 Task: Discover repositories using the "Repositories" tab on user profiles.
Action: Mouse moved to (696, 52)
Screenshot: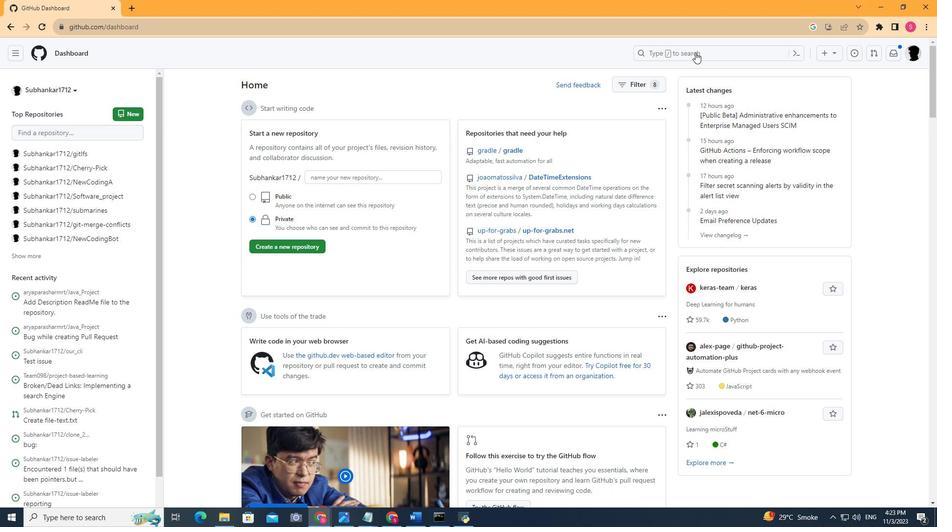 
Action: Mouse pressed left at (696, 52)
Screenshot: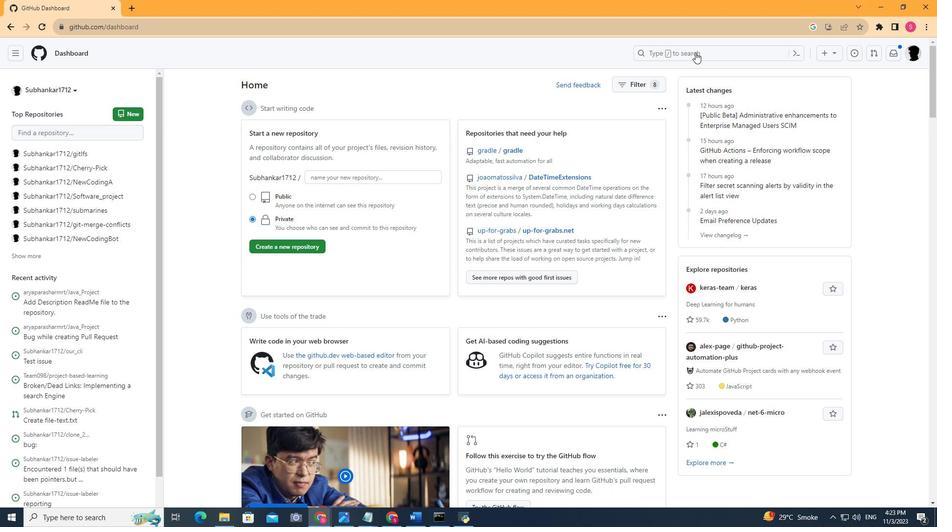 
Action: Key pressed <Key.shift>Da<Key.backspace>mitry<Key.space><Key.shift>Baranovskiy<Key.enter>
Screenshot: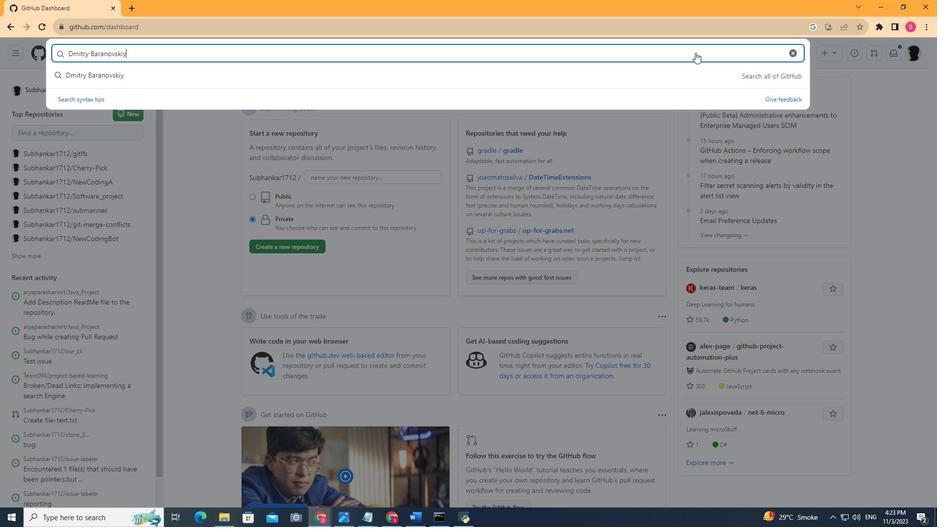 
Action: Mouse moved to (51, 187)
Screenshot: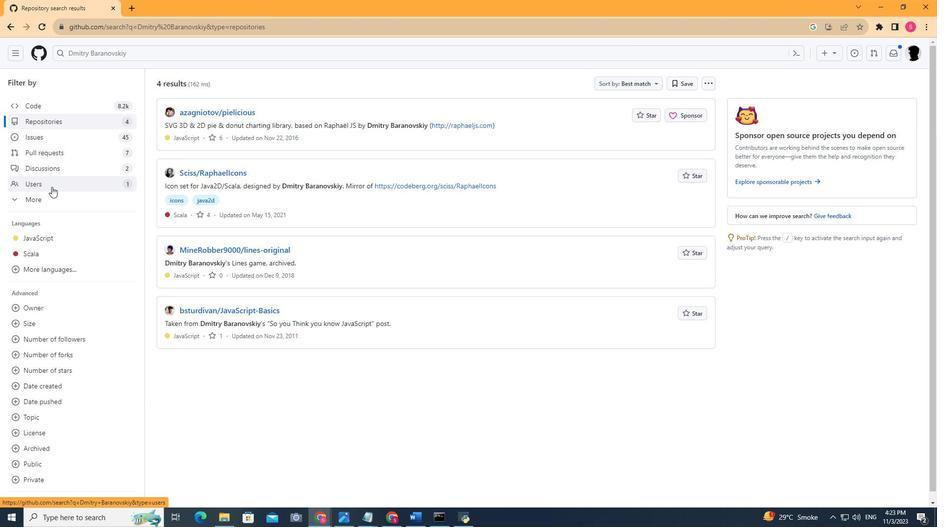 
Action: Mouse pressed left at (51, 187)
Screenshot: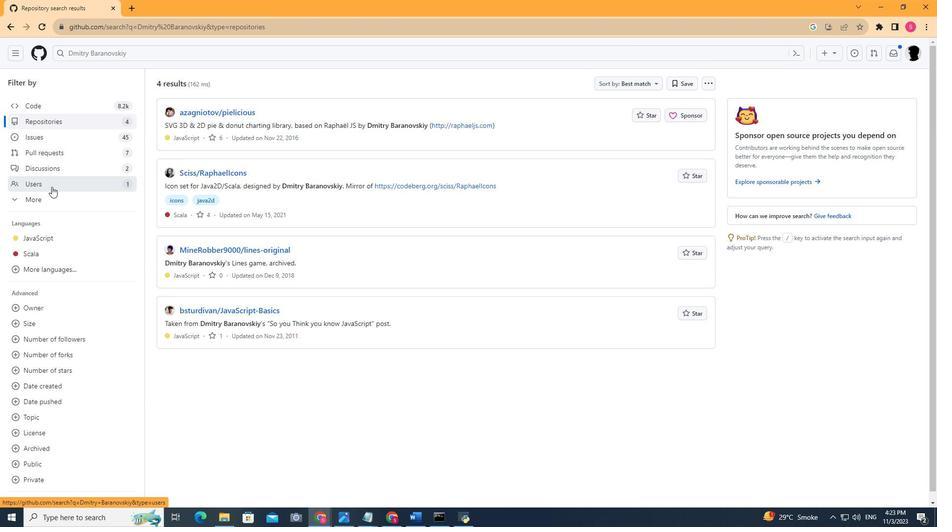 
Action: Mouse moved to (244, 110)
Screenshot: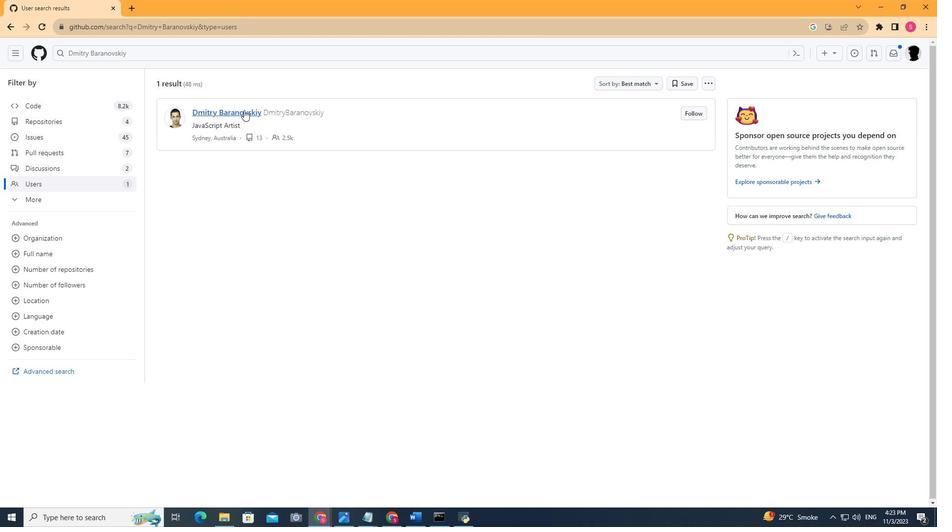 
Action: Mouse pressed left at (244, 110)
Screenshot: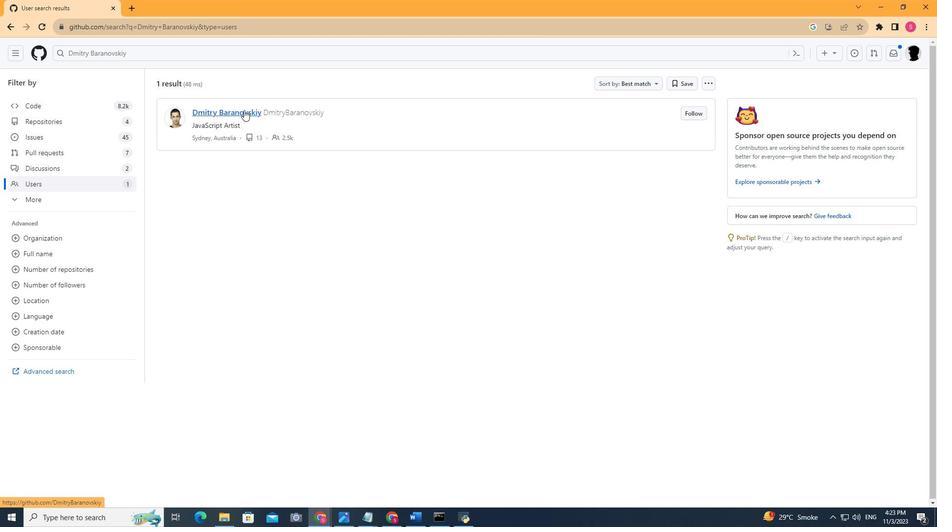
Action: Mouse moved to (90, 72)
Screenshot: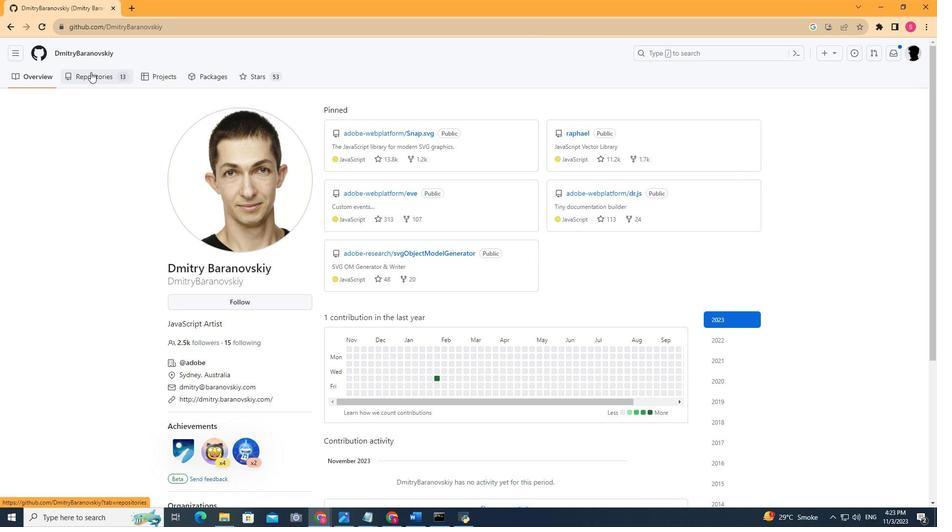 
Action: Mouse pressed left at (90, 72)
Screenshot: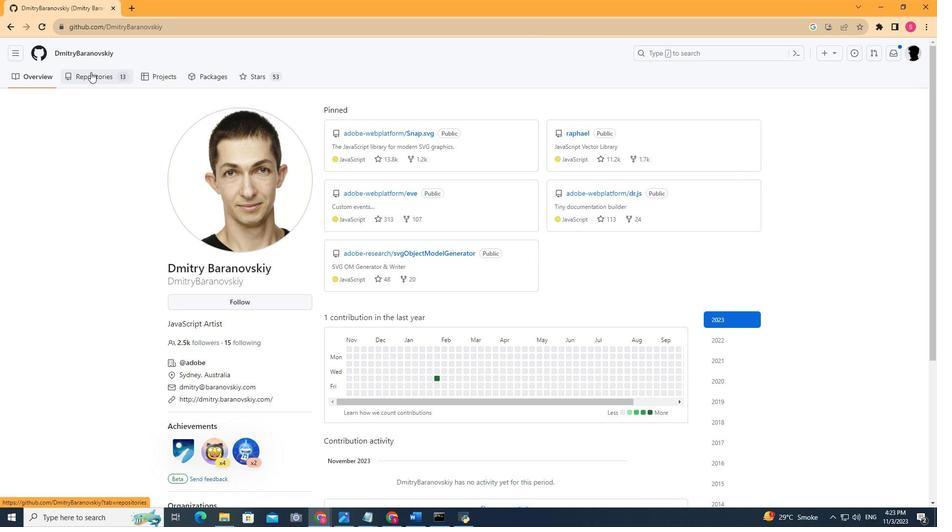 
Action: Mouse moved to (343, 145)
Screenshot: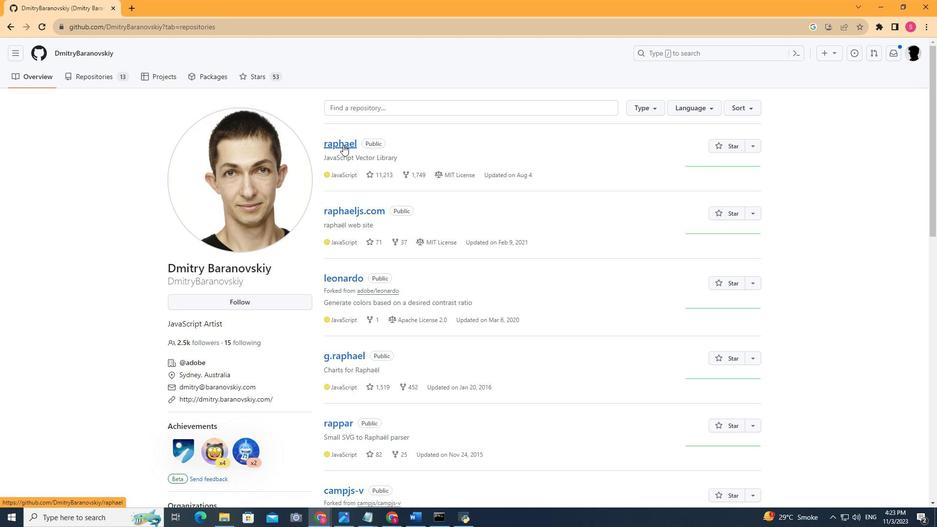 
Action: Mouse scrolled (343, 144) with delta (0, 0)
Screenshot: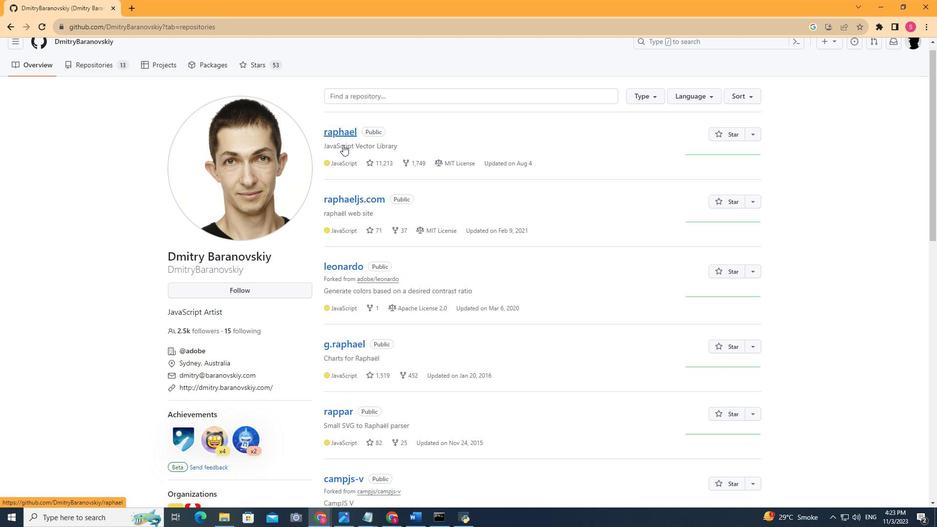 
Action: Mouse scrolled (343, 144) with delta (0, 0)
Screenshot: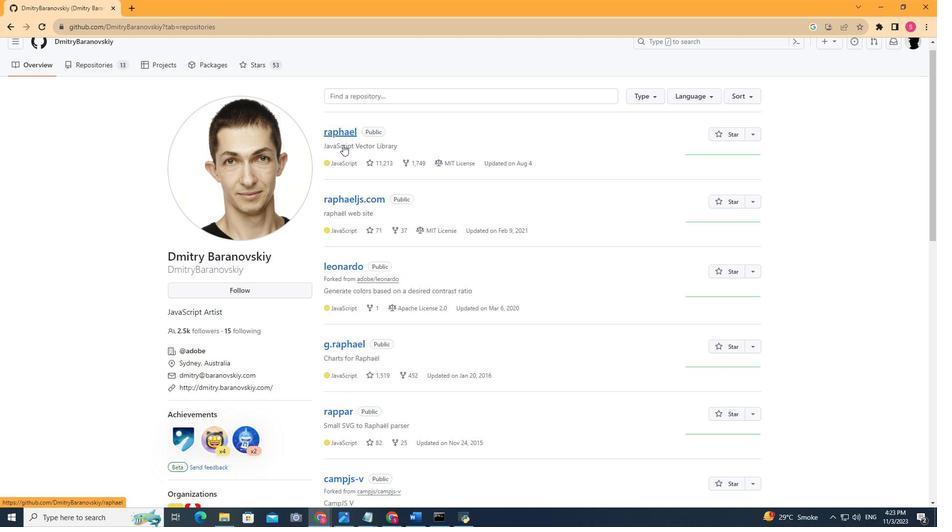 
Action: Mouse scrolled (343, 144) with delta (0, 0)
Screenshot: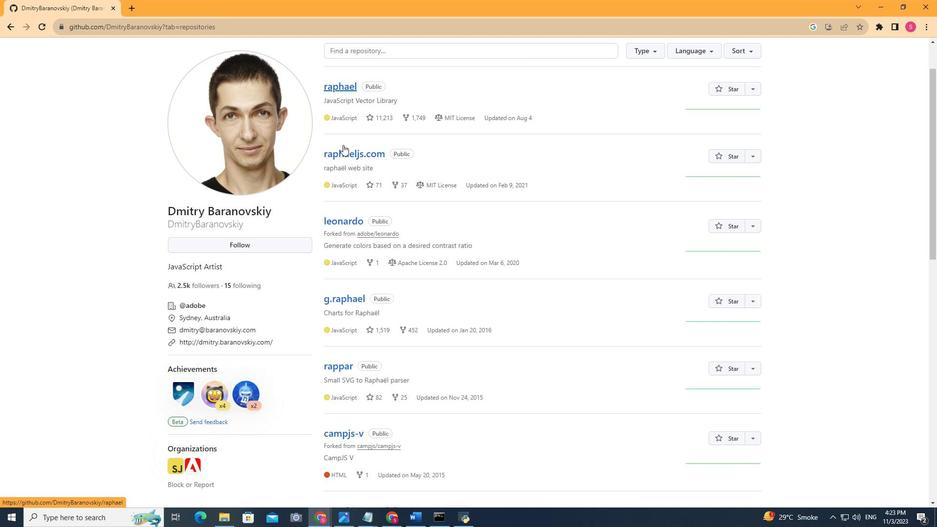 
Action: Mouse scrolled (343, 144) with delta (0, 0)
Screenshot: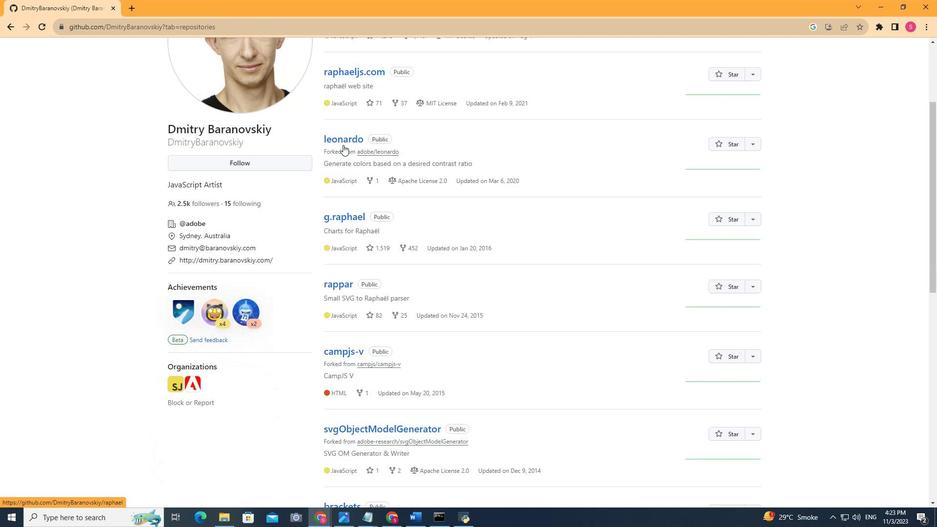 
Action: Mouse scrolled (343, 144) with delta (0, 0)
Screenshot: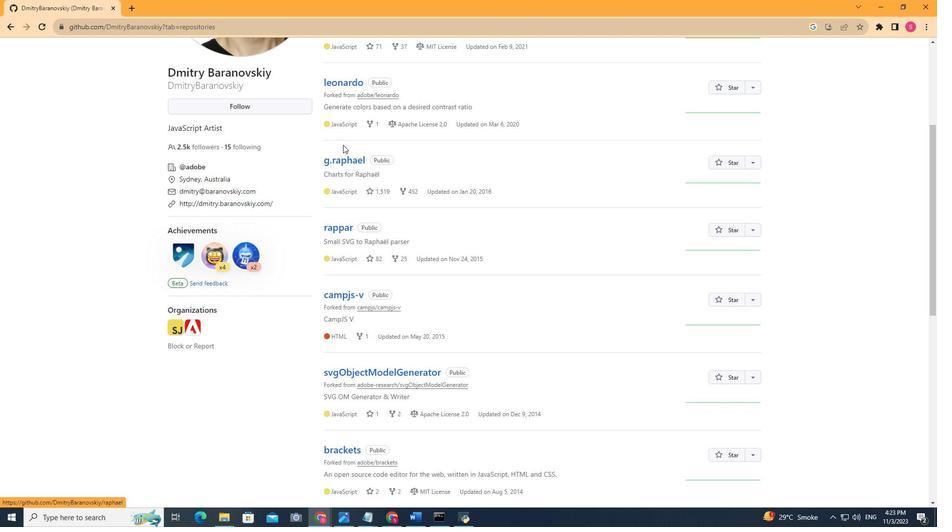 
Action: Mouse scrolled (343, 144) with delta (0, 0)
Screenshot: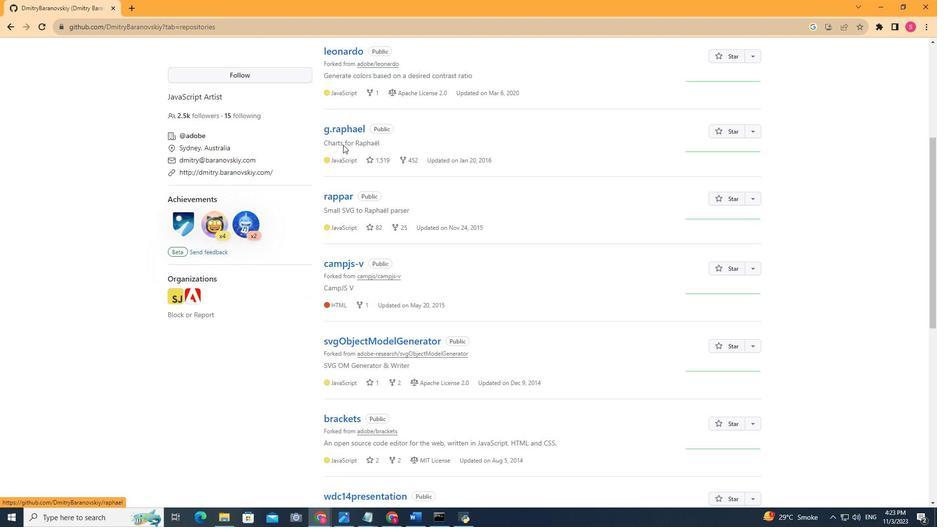 
Action: Mouse scrolled (343, 144) with delta (0, 0)
Screenshot: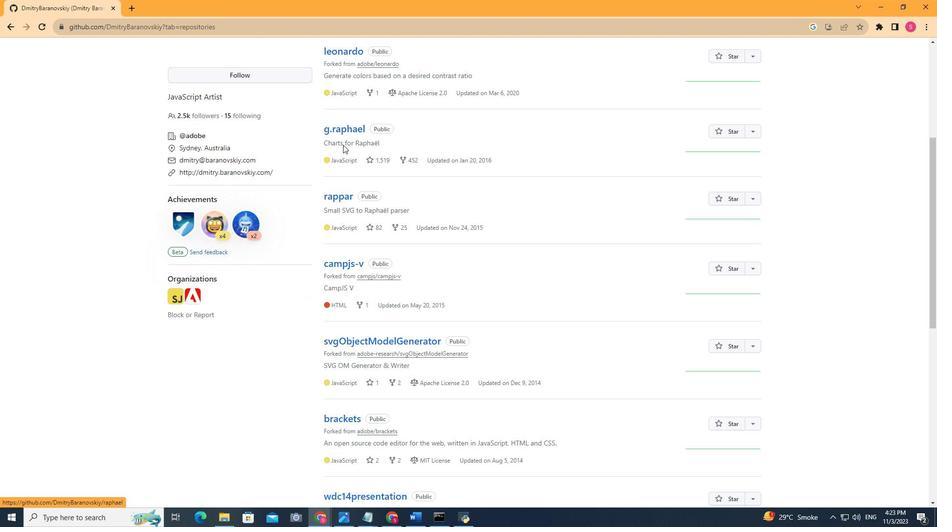 
Action: Mouse scrolled (343, 144) with delta (0, 0)
Screenshot: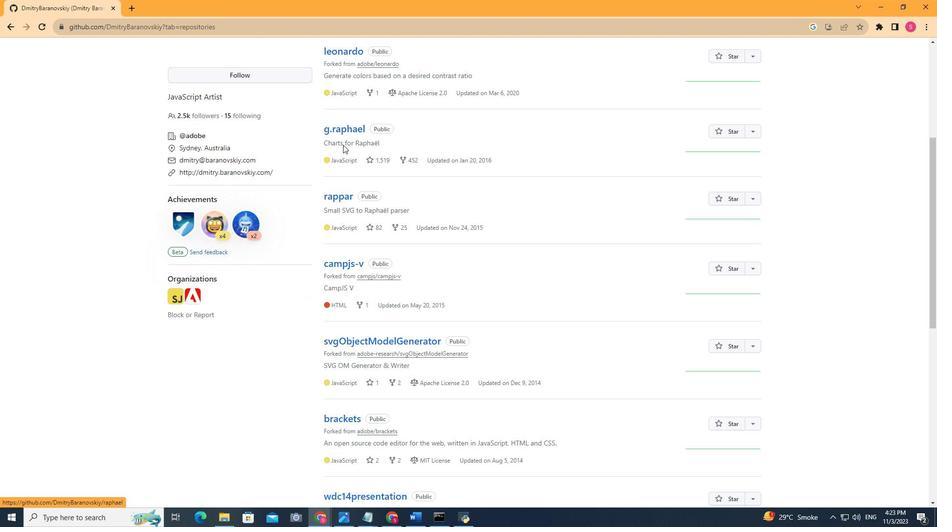 
Action: Mouse scrolled (343, 144) with delta (0, 0)
Screenshot: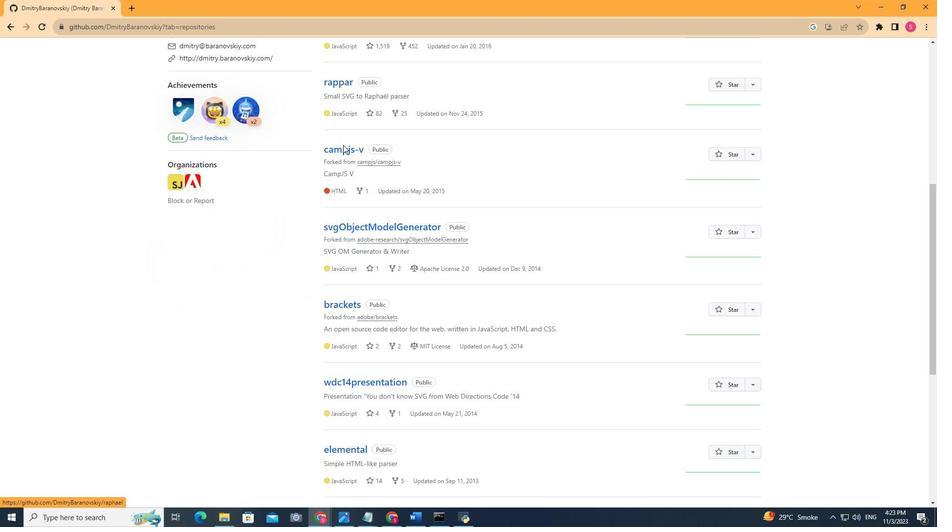 
Action: Mouse scrolled (343, 144) with delta (0, 0)
Screenshot: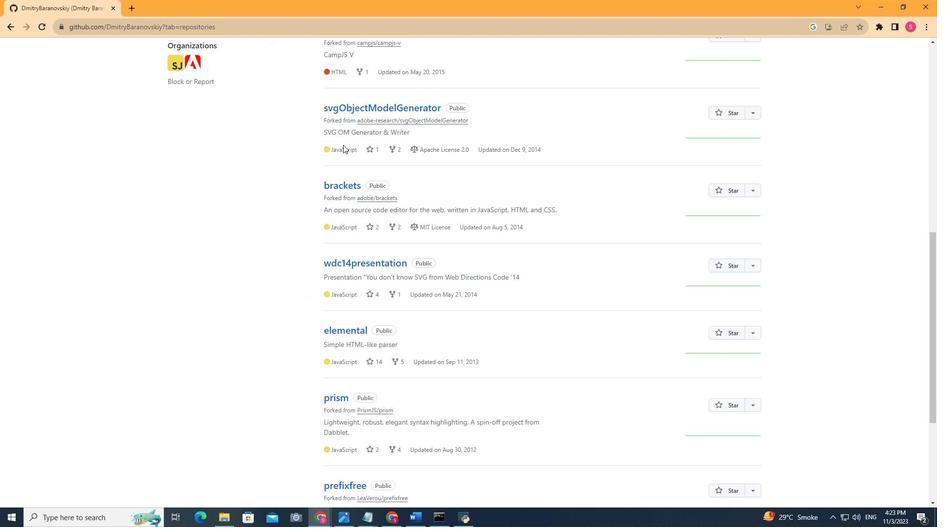 
Action: Mouse scrolled (343, 144) with delta (0, 0)
Screenshot: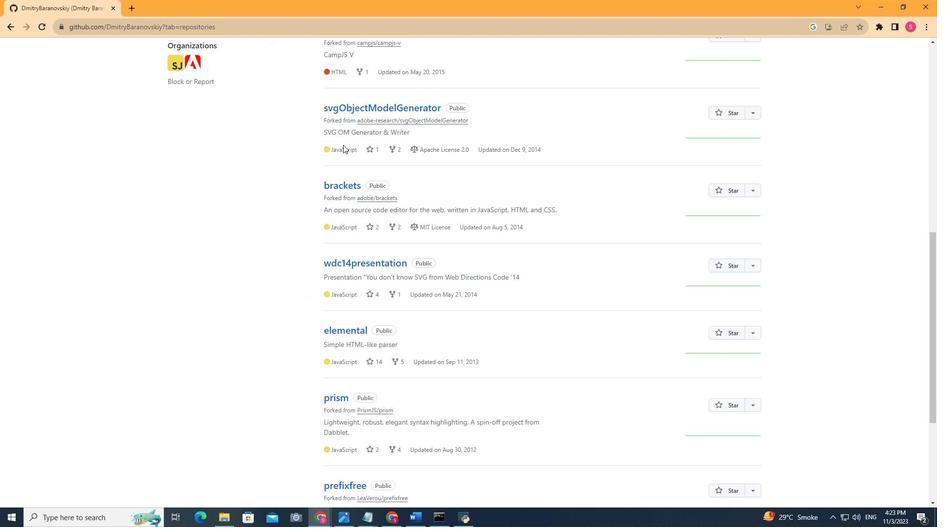 
Action: Mouse scrolled (343, 144) with delta (0, 0)
Screenshot: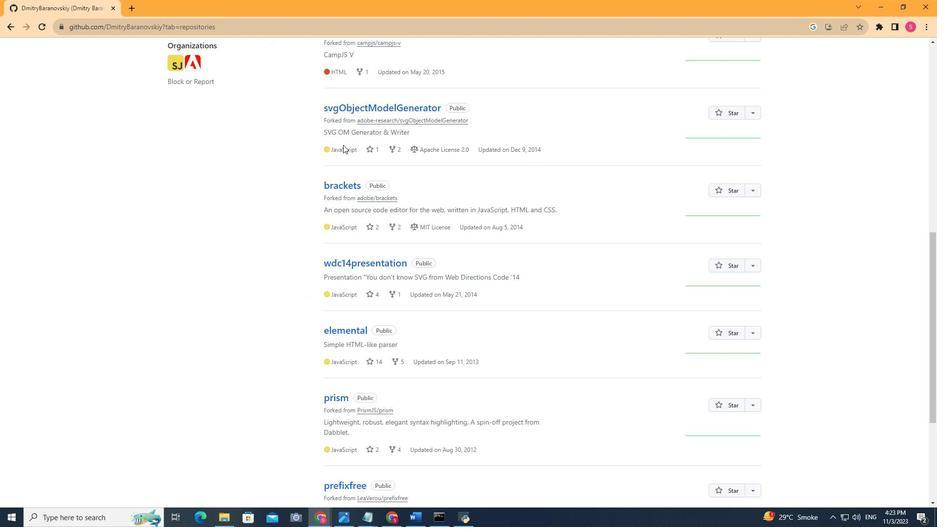 
Action: Mouse scrolled (343, 144) with delta (0, 0)
Screenshot: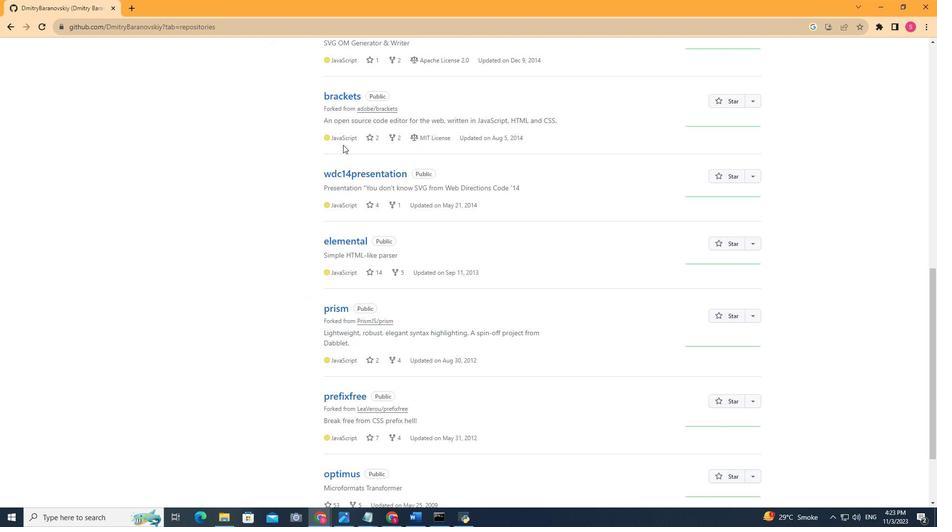 
Action: Mouse scrolled (343, 144) with delta (0, 0)
Screenshot: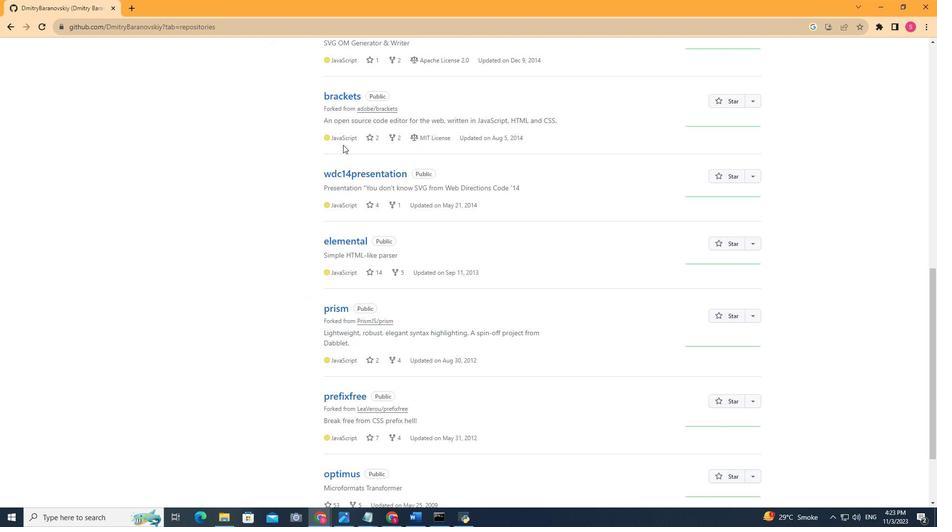 
Action: Mouse scrolled (343, 144) with delta (0, 0)
Screenshot: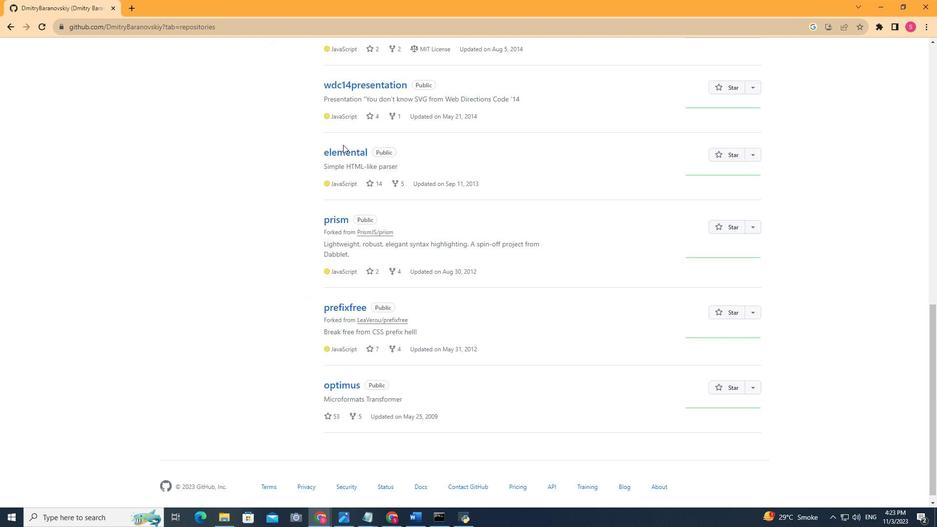 
Action: Mouse scrolled (343, 145) with delta (0, 0)
Screenshot: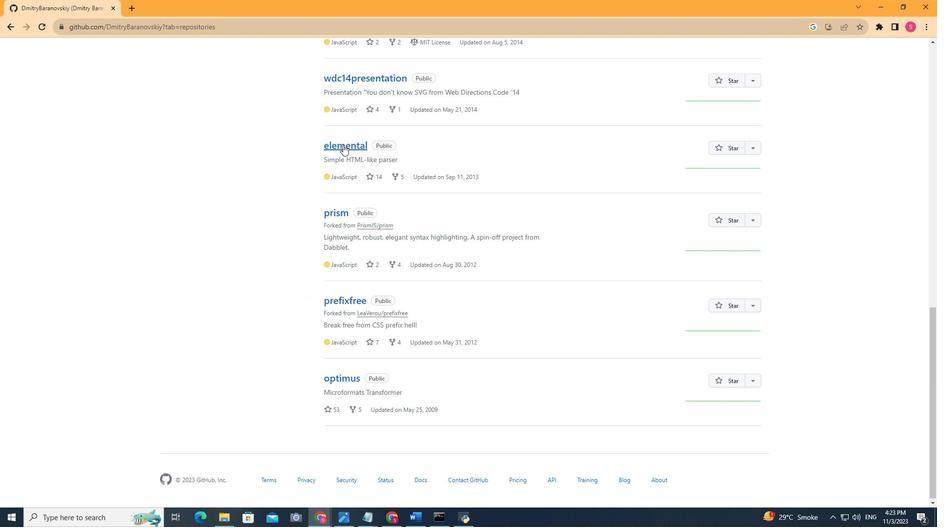 
Action: Mouse scrolled (343, 145) with delta (0, 0)
Screenshot: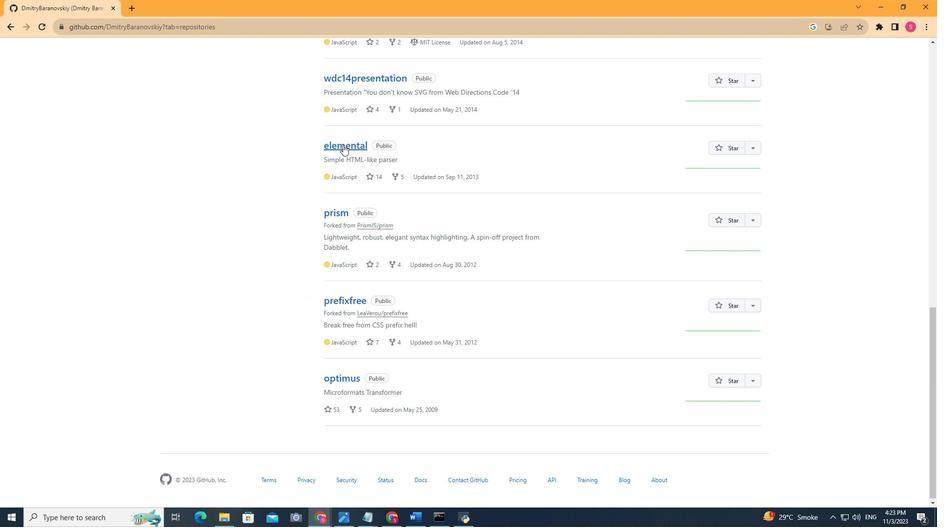 
Action: Mouse scrolled (343, 145) with delta (0, 0)
Screenshot: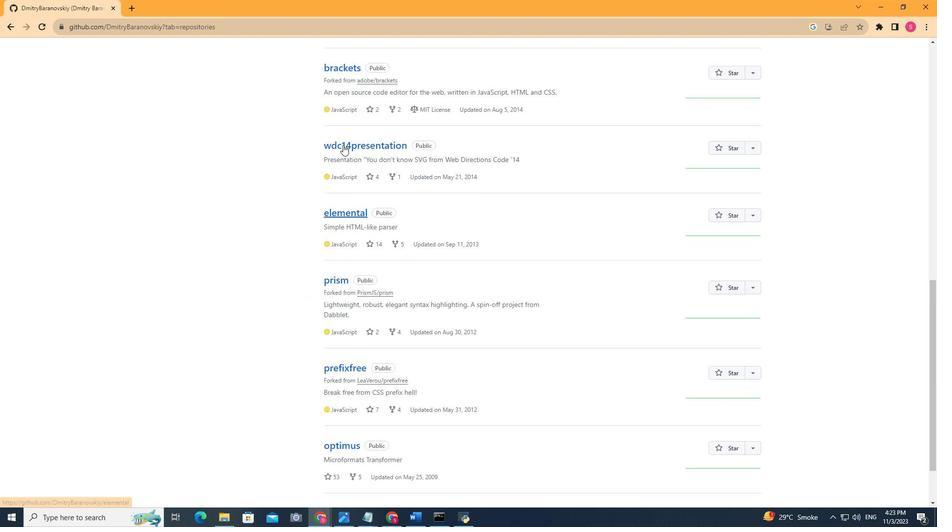 
Action: Mouse scrolled (343, 145) with delta (0, 0)
Screenshot: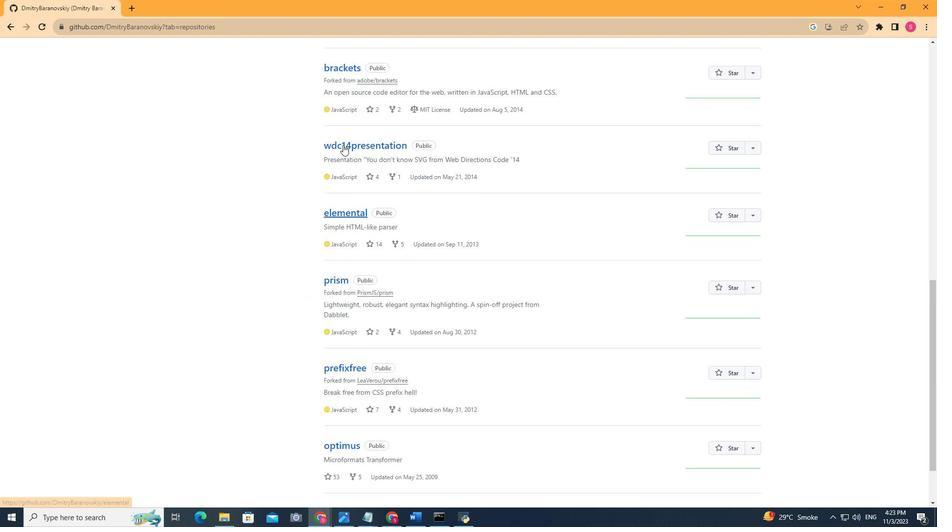 
Action: Mouse scrolled (343, 145) with delta (0, 0)
Screenshot: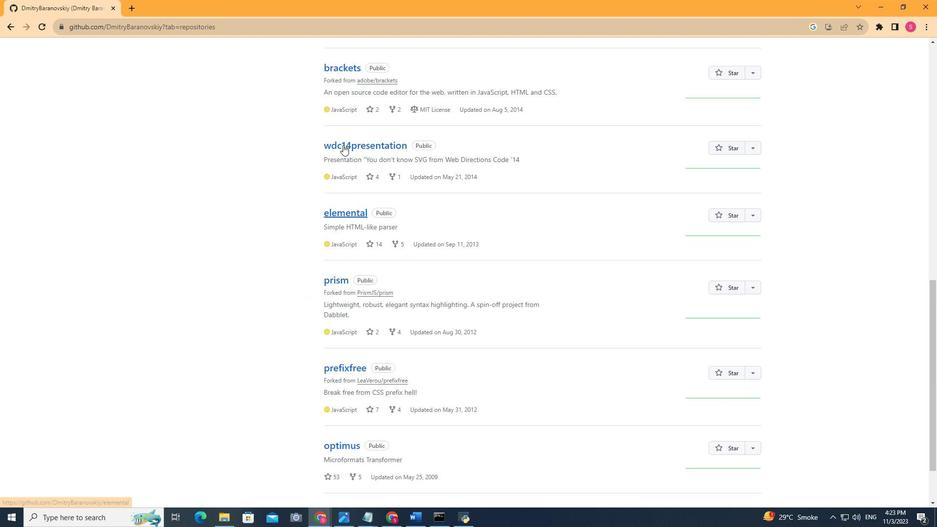 
Action: Mouse scrolled (343, 145) with delta (0, 0)
Screenshot: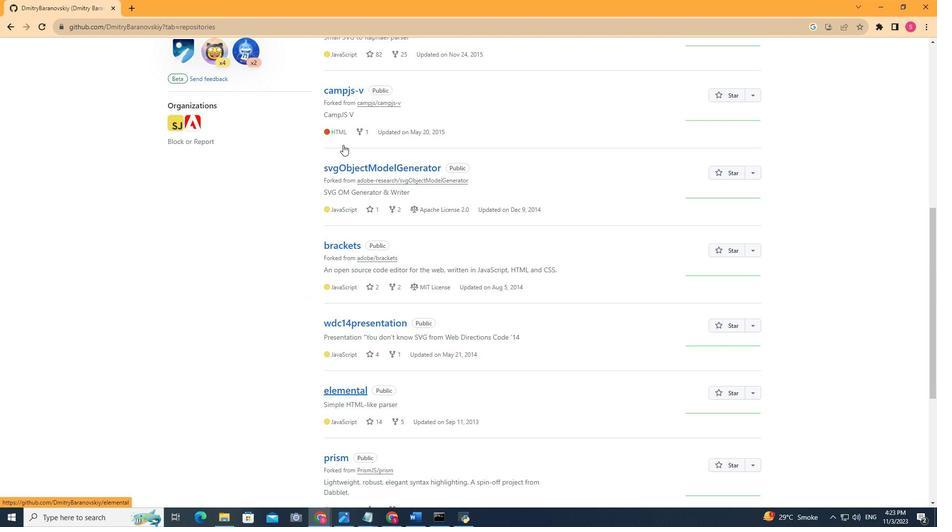 
Action: Mouse scrolled (343, 145) with delta (0, 0)
Screenshot: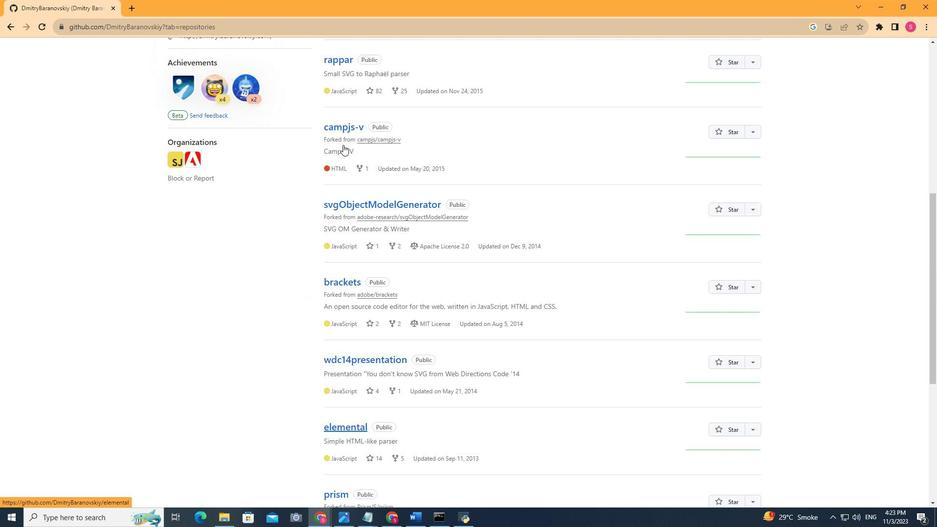 
Action: Mouse scrolled (343, 145) with delta (0, 0)
Screenshot: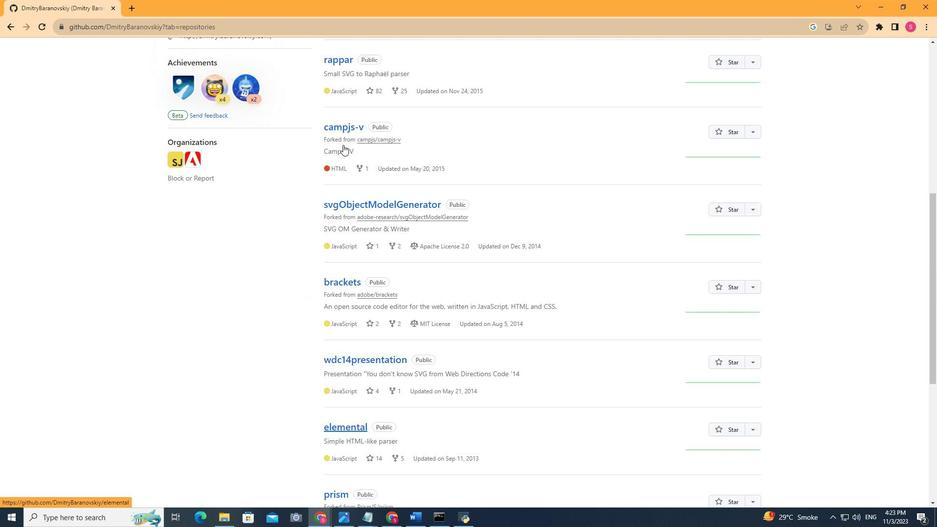 
Action: Mouse scrolled (343, 145) with delta (0, 0)
Screenshot: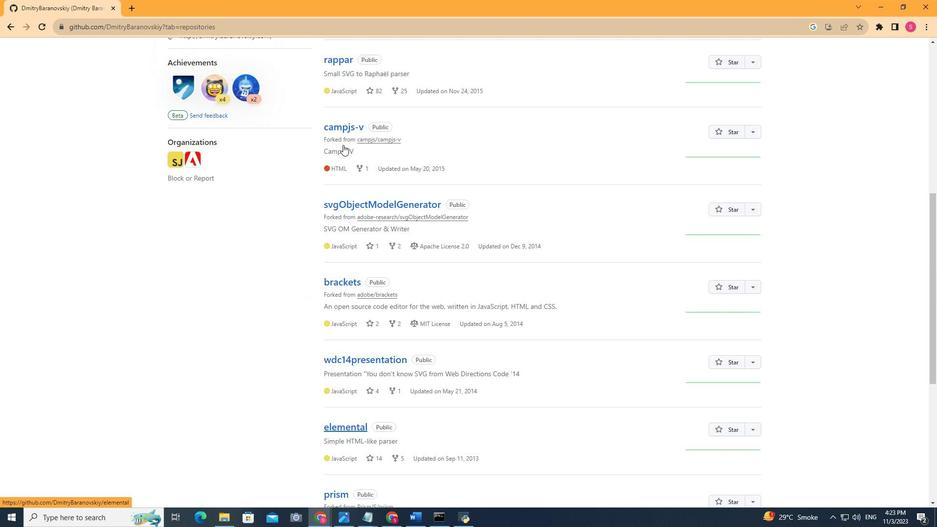 
Action: Mouse scrolled (343, 145) with delta (0, 0)
Screenshot: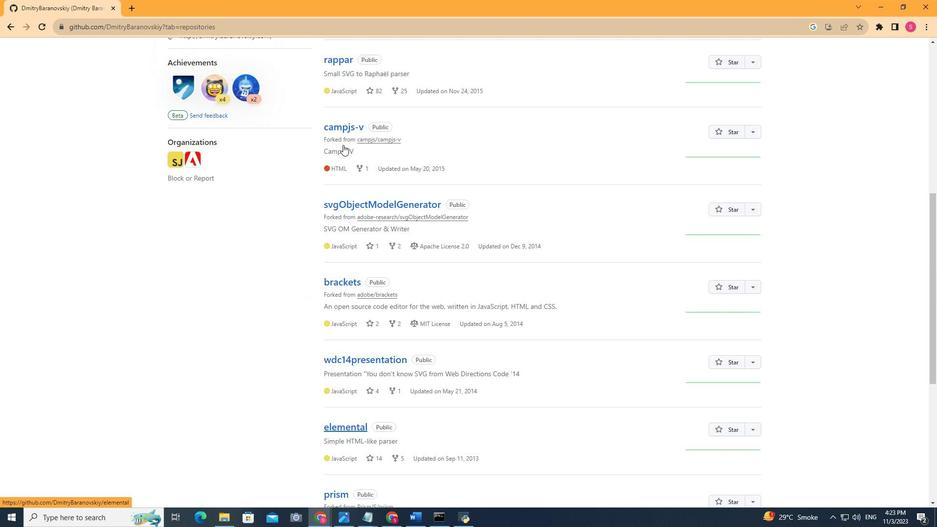 
Action: Mouse moved to (343, 145)
Screenshot: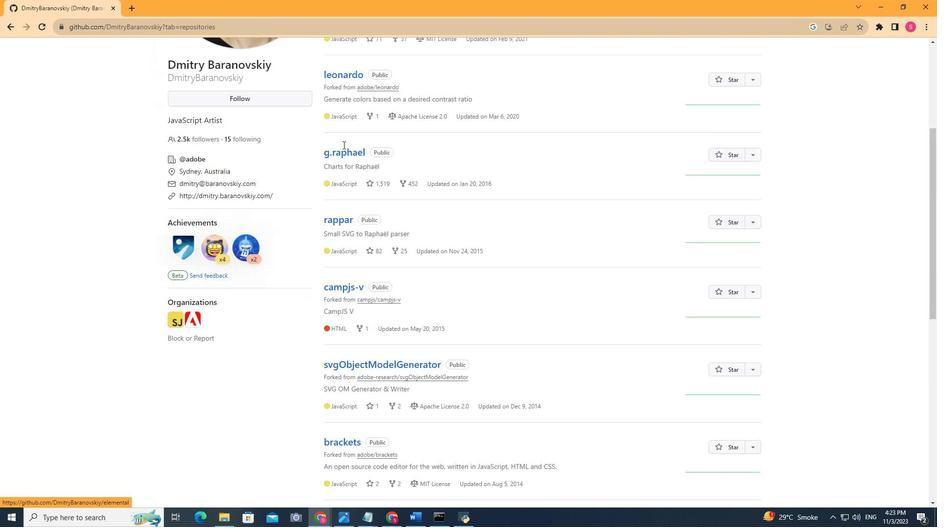 
Action: Mouse scrolled (343, 145) with delta (0, 0)
Screenshot: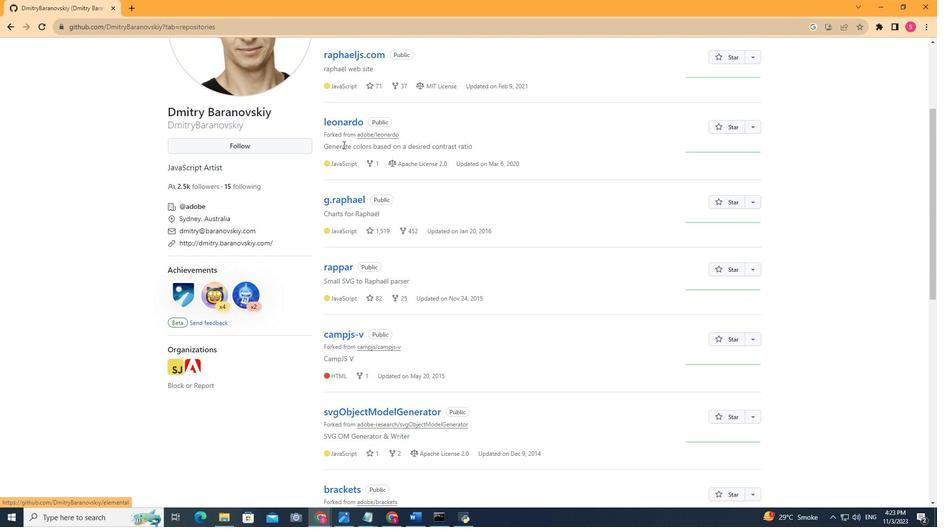 
Action: Mouse scrolled (343, 145) with delta (0, 0)
Screenshot: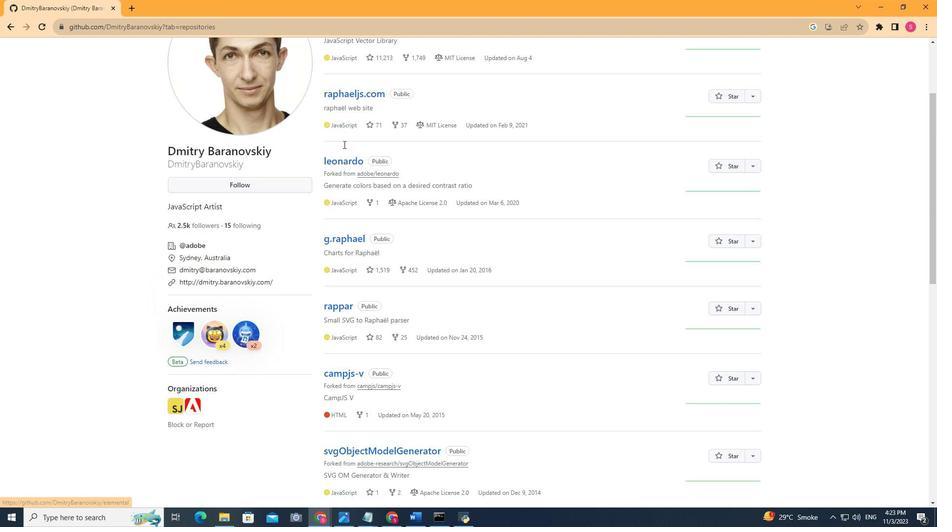 
Action: Mouse scrolled (343, 145) with delta (0, 0)
Screenshot: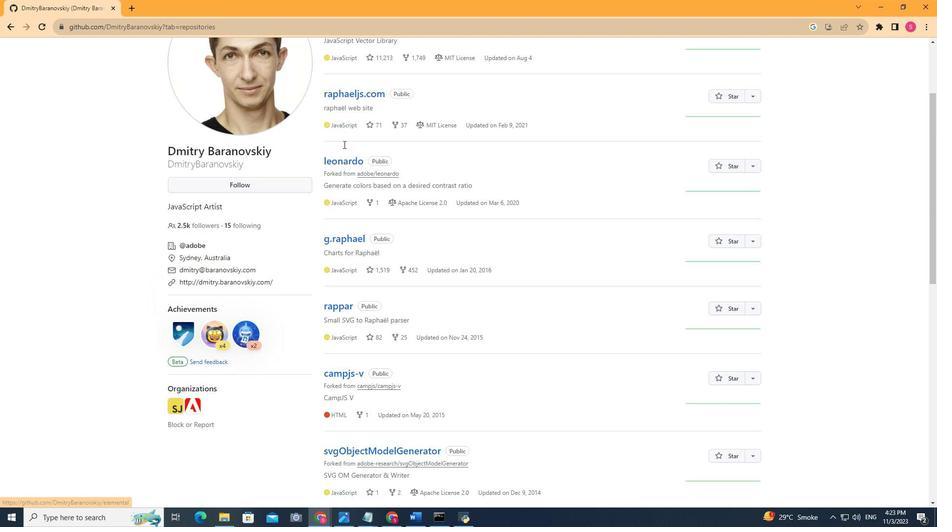 
Action: Mouse scrolled (343, 145) with delta (0, 0)
Screenshot: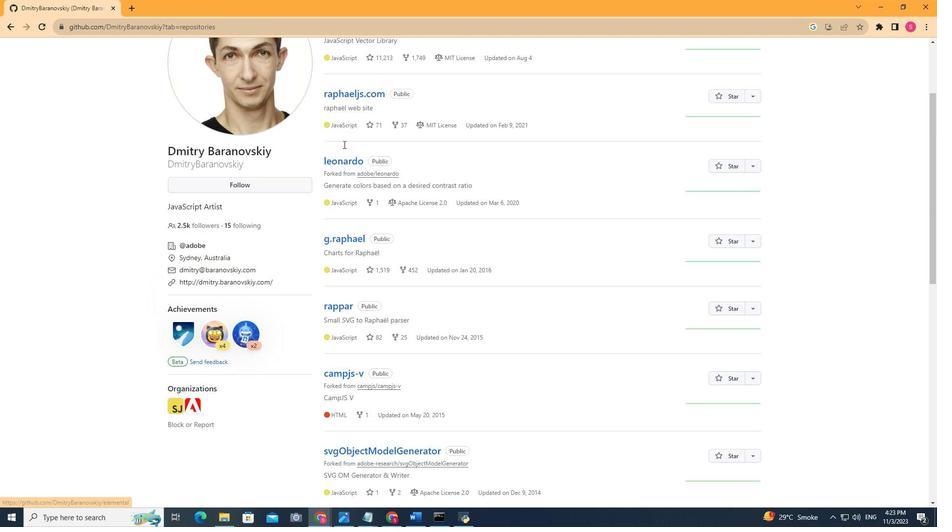 
Action: Mouse scrolled (343, 145) with delta (0, 0)
Screenshot: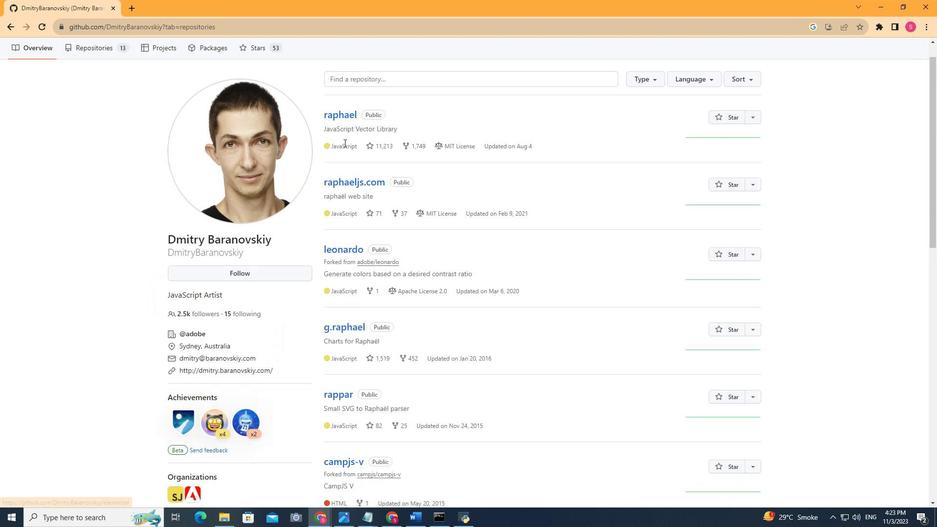 
Action: Mouse moved to (345, 141)
Screenshot: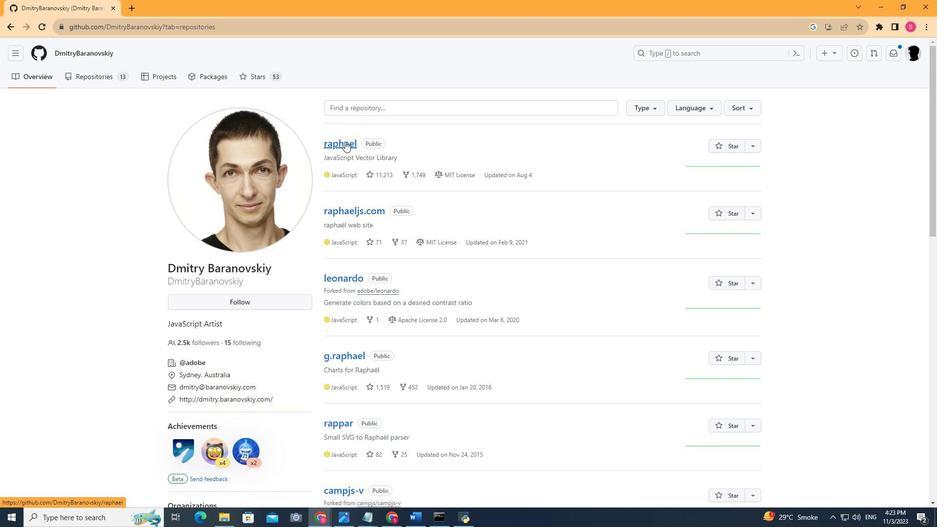 
Action: Mouse pressed left at (345, 141)
Screenshot: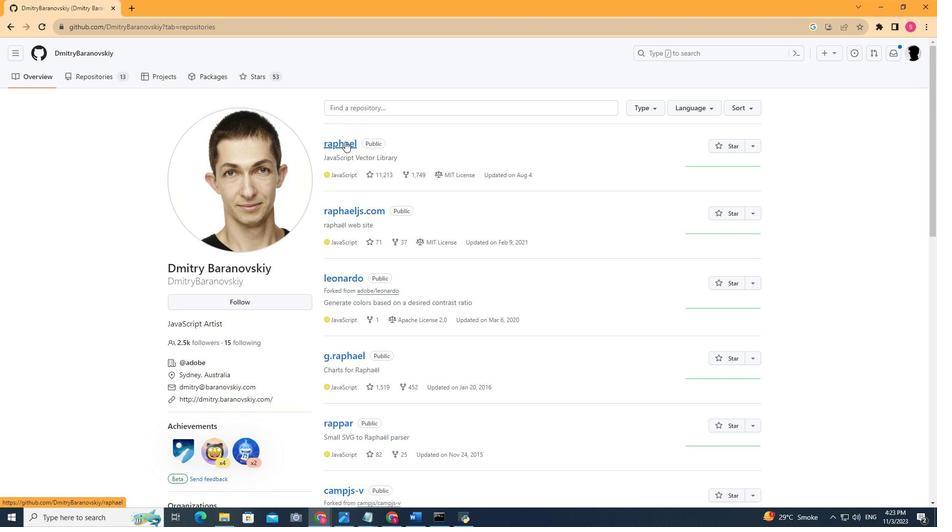 
Action: Mouse moved to (308, 144)
Screenshot: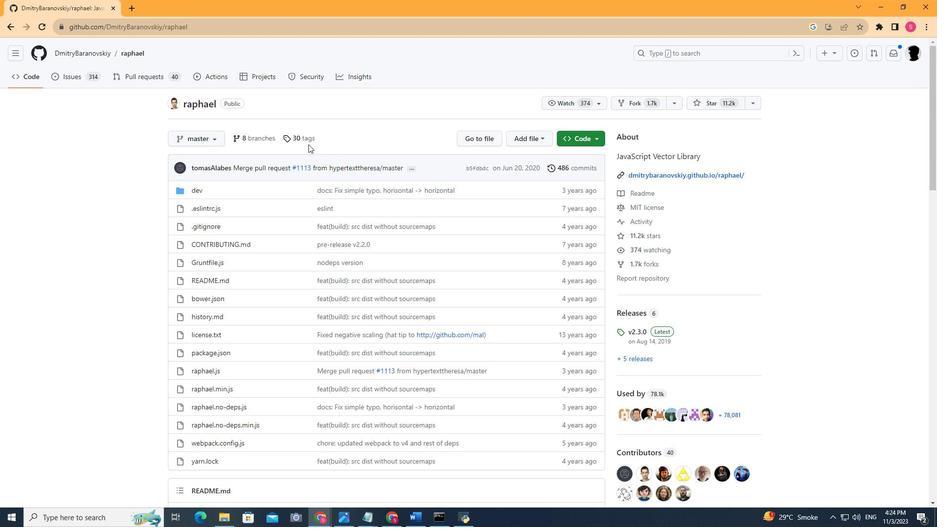 
Action: Mouse scrolled (308, 144) with delta (0, 0)
Screenshot: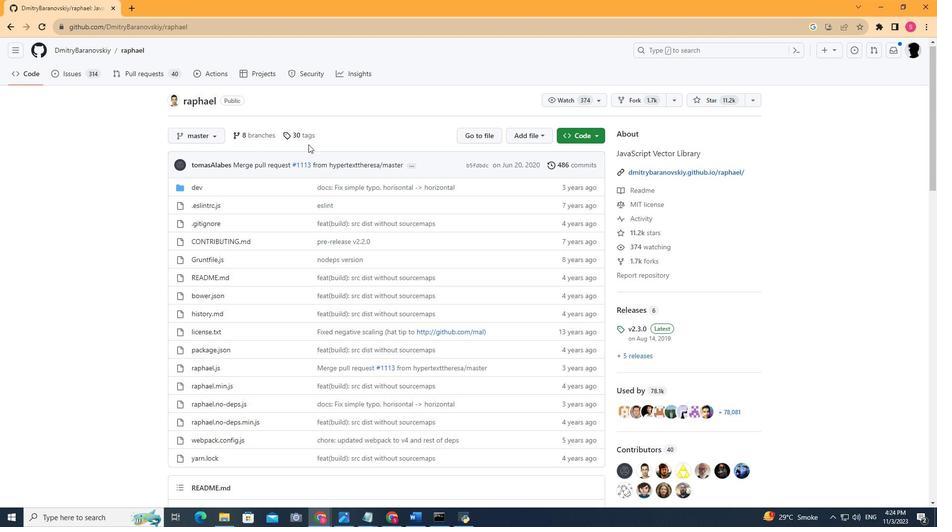 
Action: Mouse scrolled (308, 144) with delta (0, 0)
Screenshot: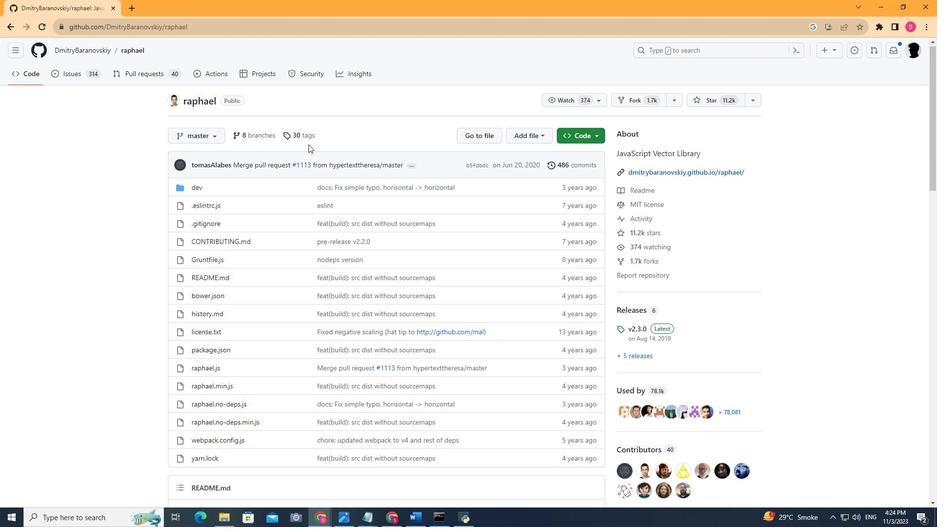 
Action: Mouse scrolled (308, 144) with delta (0, 0)
Screenshot: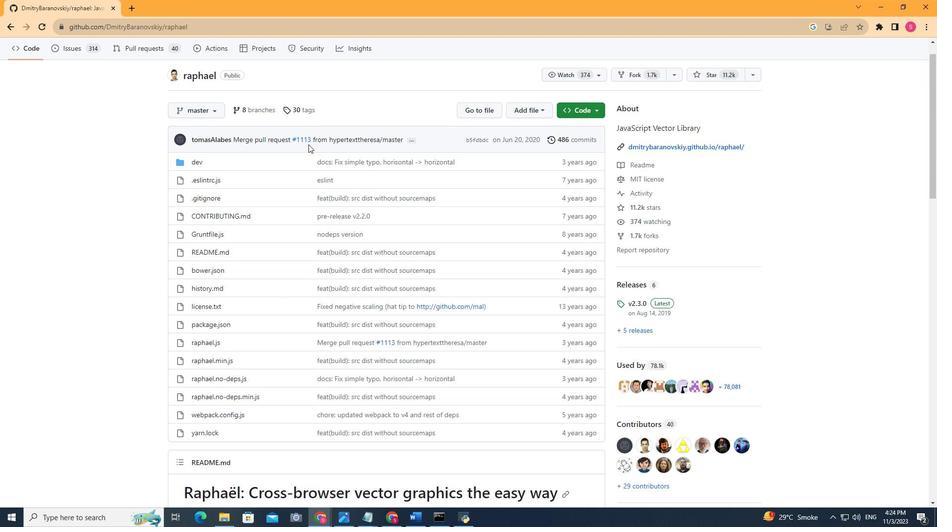 
Action: Mouse scrolled (308, 144) with delta (0, 0)
Screenshot: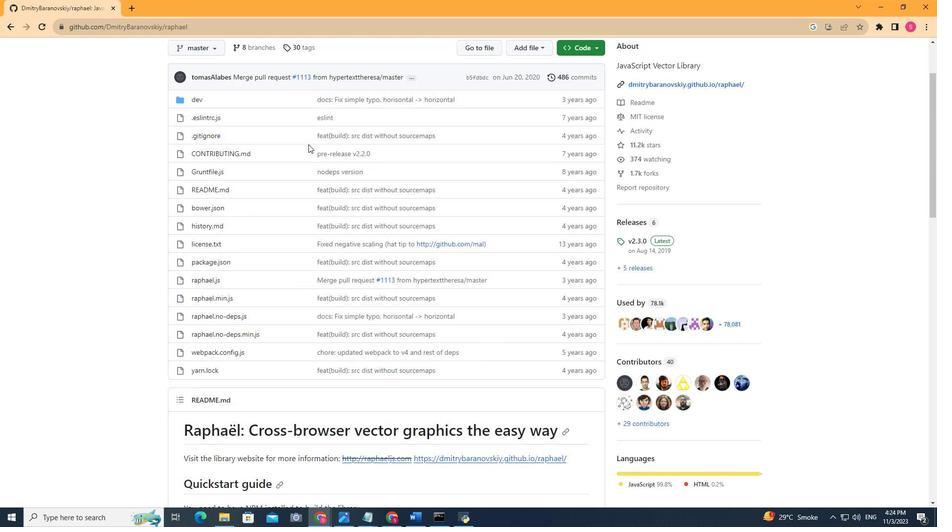 
Action: Mouse scrolled (308, 144) with delta (0, 0)
Screenshot: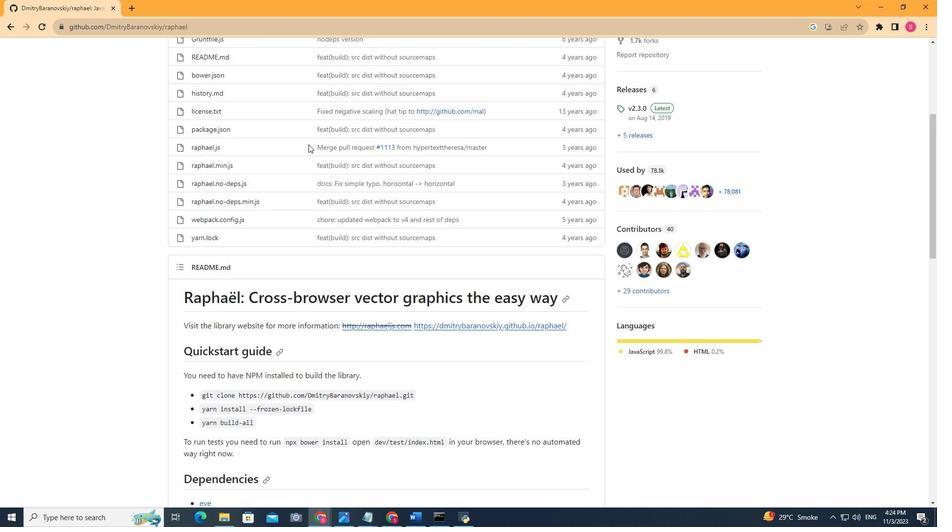 
Action: Mouse scrolled (308, 144) with delta (0, 0)
Screenshot: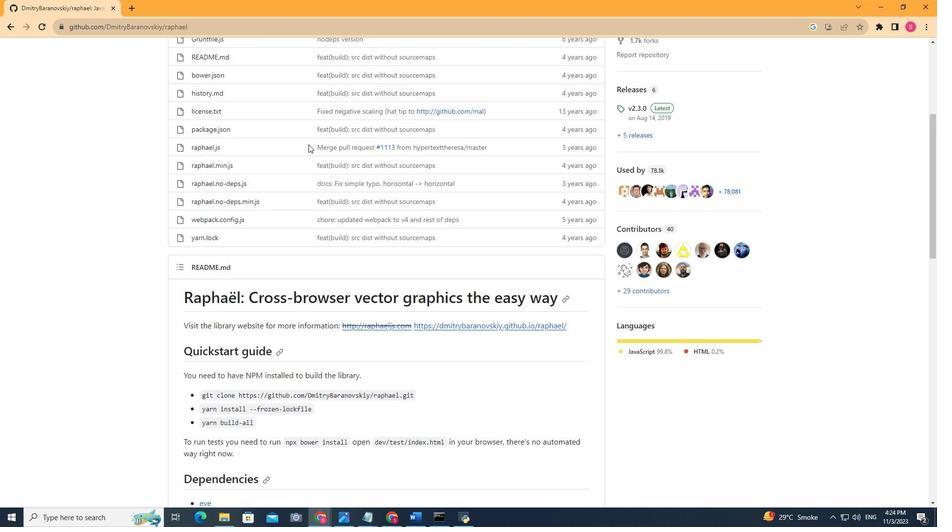 
Action: Mouse scrolled (308, 144) with delta (0, 0)
Screenshot: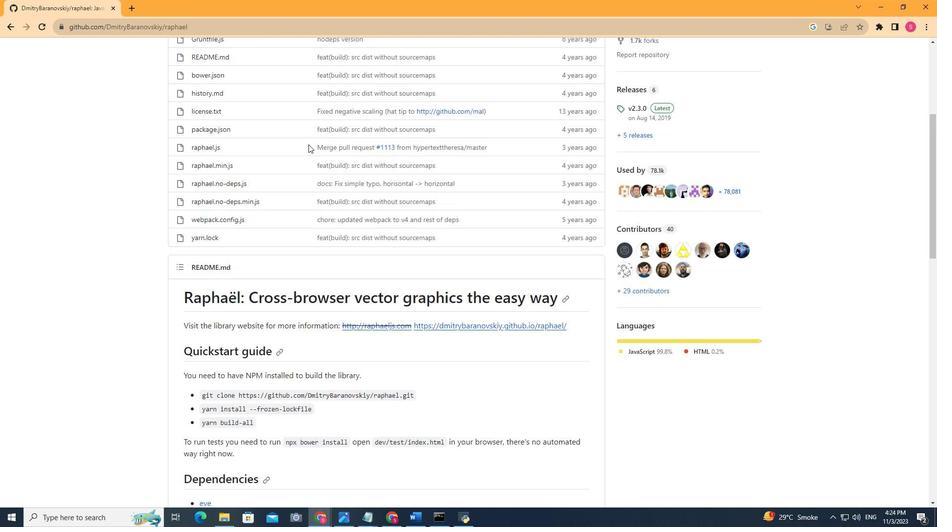 
Action: Mouse scrolled (308, 144) with delta (0, 0)
Screenshot: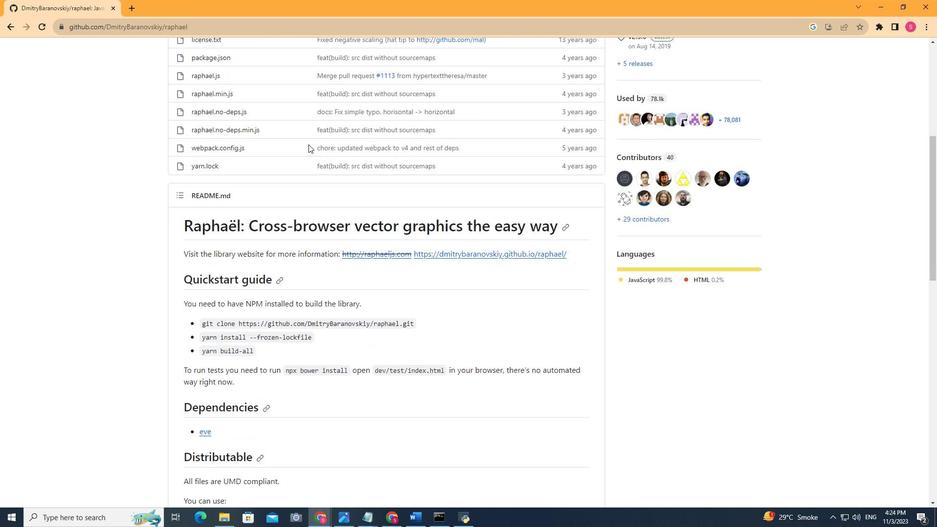 
Action: Mouse scrolled (308, 145) with delta (0, 0)
Screenshot: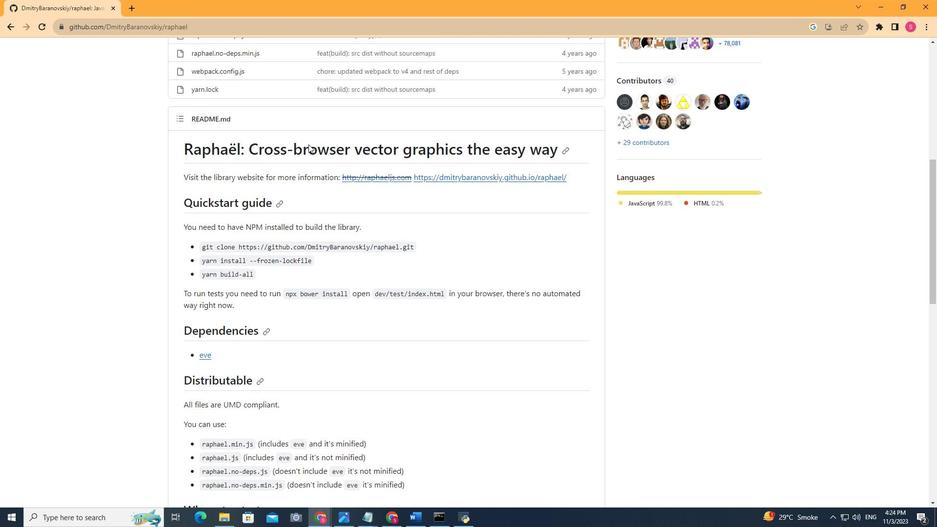 
Action: Mouse scrolled (308, 145) with delta (0, 0)
Screenshot: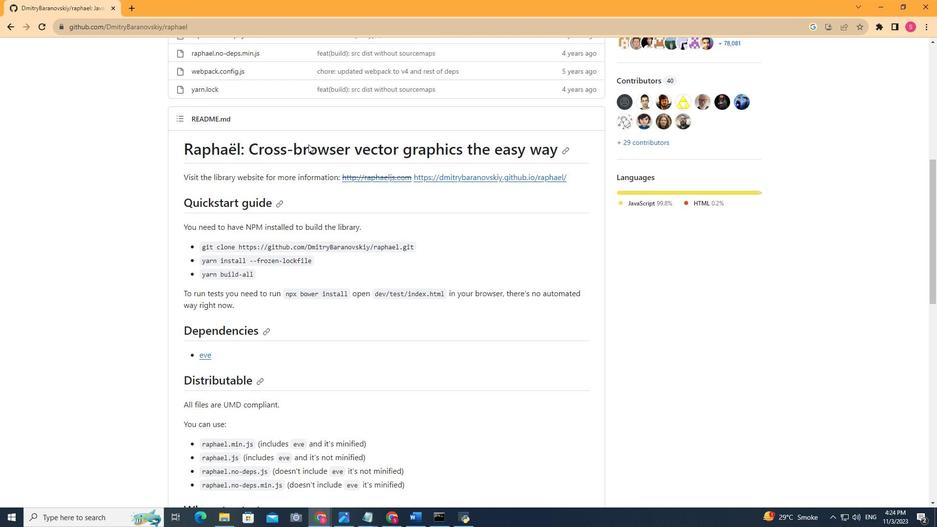 
Action: Mouse scrolled (308, 145) with delta (0, 0)
Screenshot: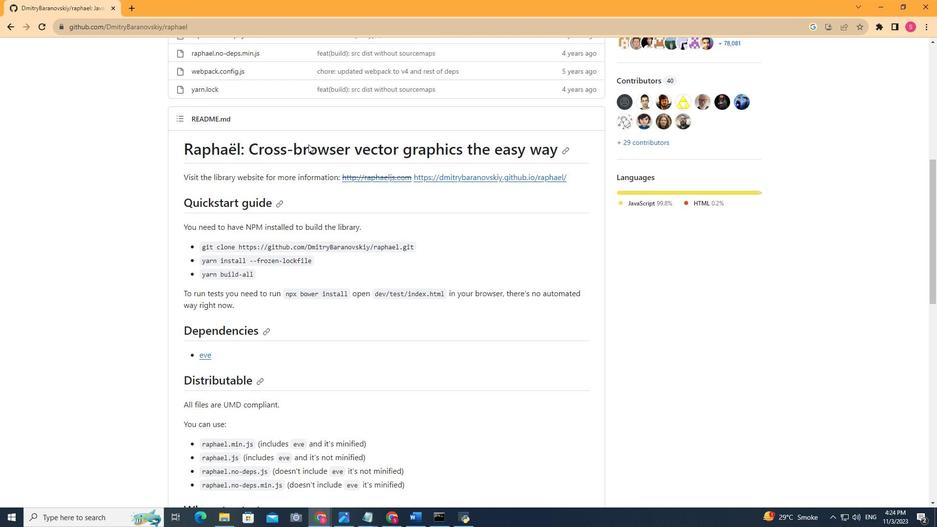 
Action: Mouse scrolled (308, 145) with delta (0, 0)
Screenshot: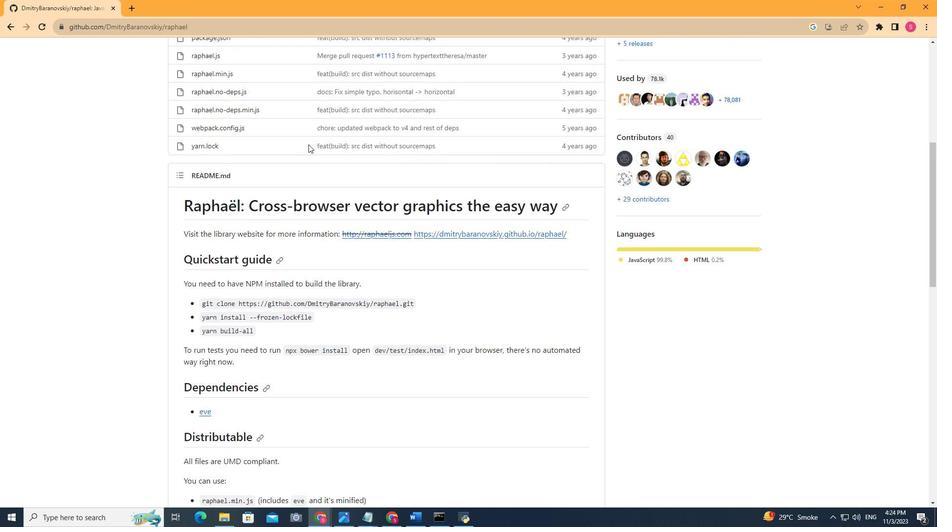 
Action: Mouse scrolled (308, 145) with delta (0, 0)
Screenshot: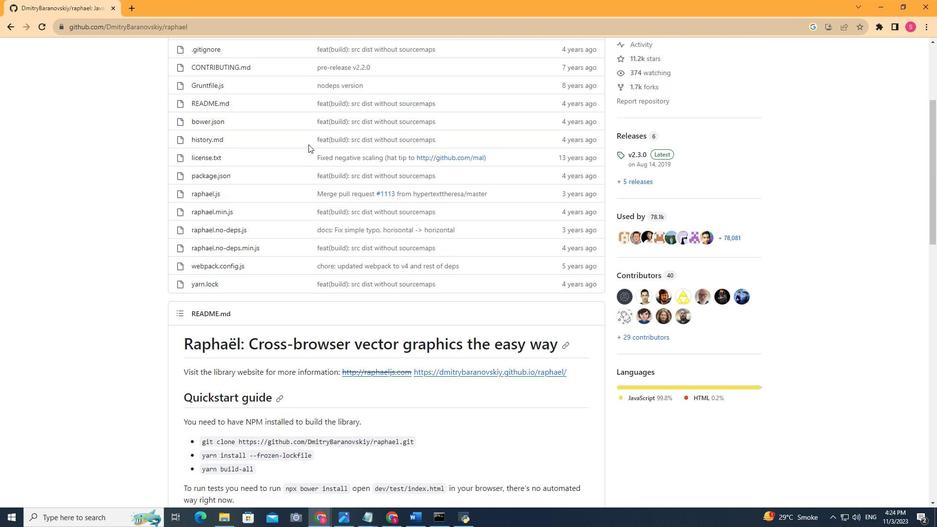 
Action: Mouse scrolled (308, 145) with delta (0, 0)
Screenshot: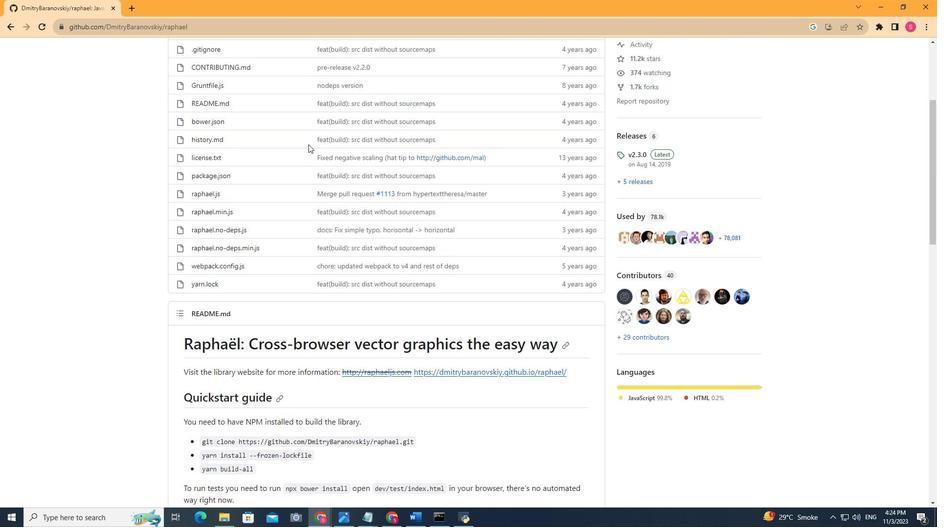 
Action: Mouse scrolled (308, 145) with delta (0, 0)
Screenshot: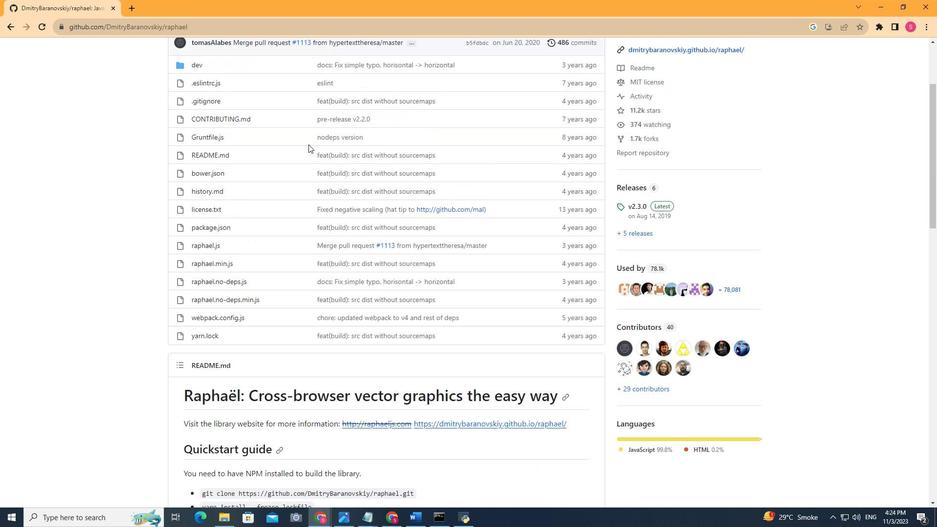 
Action: Mouse scrolled (308, 145) with delta (0, 0)
Screenshot: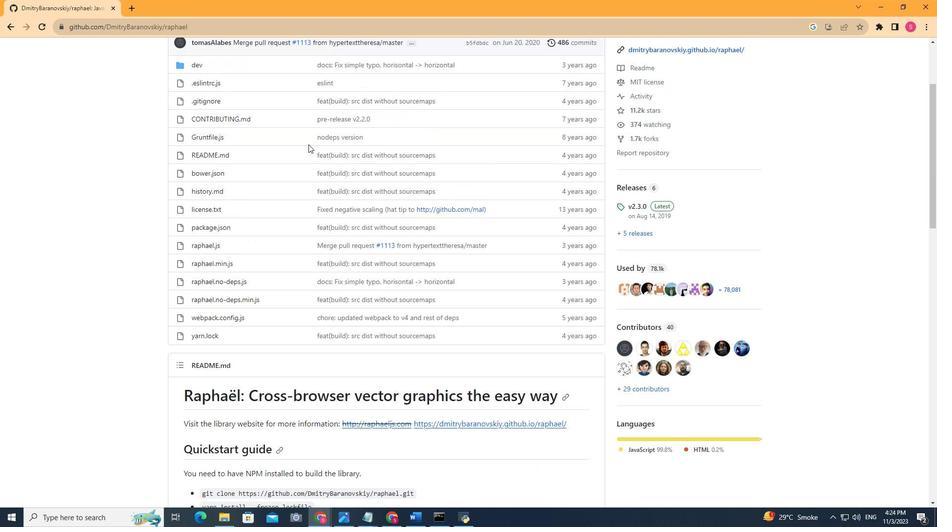 
Action: Mouse scrolled (308, 145) with delta (0, 0)
Screenshot: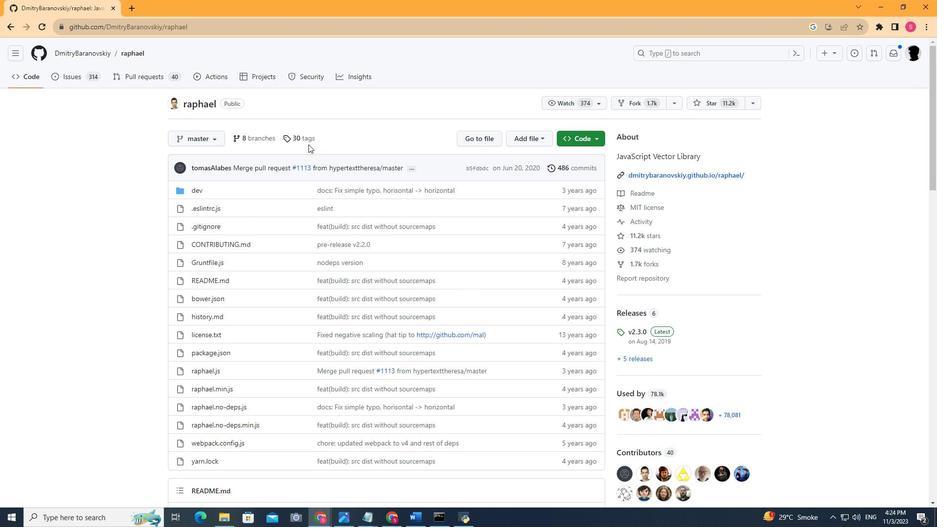 
Action: Mouse scrolled (308, 145) with delta (0, 0)
Screenshot: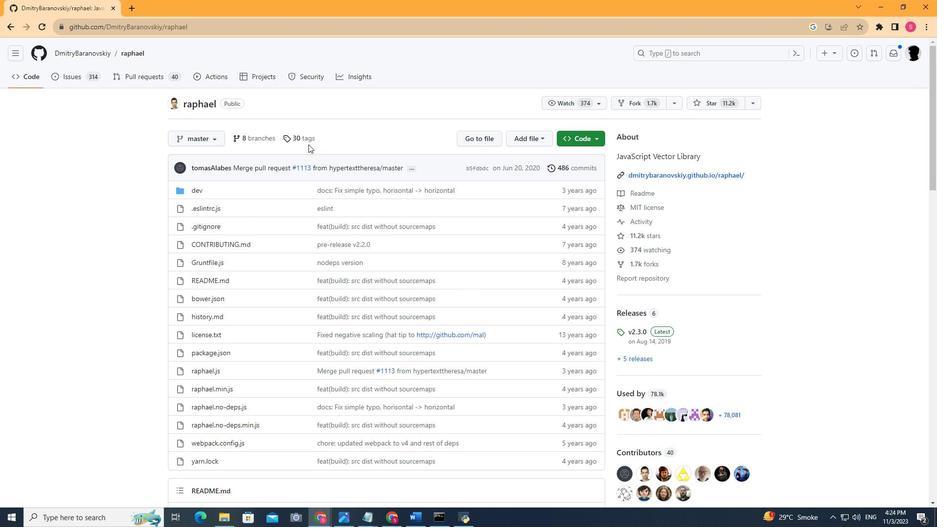 
Action: Mouse scrolled (308, 145) with delta (0, 0)
Screenshot: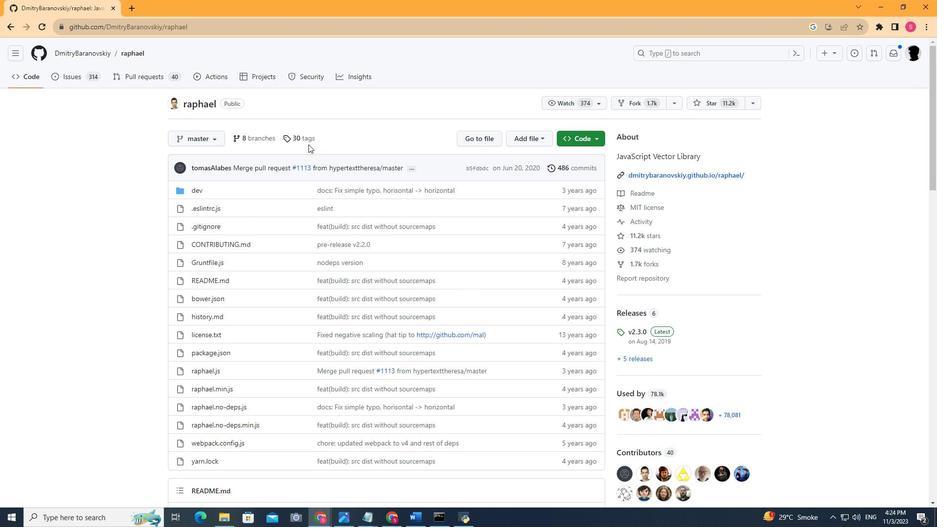 
Action: Mouse scrolled (308, 145) with delta (0, 0)
Screenshot: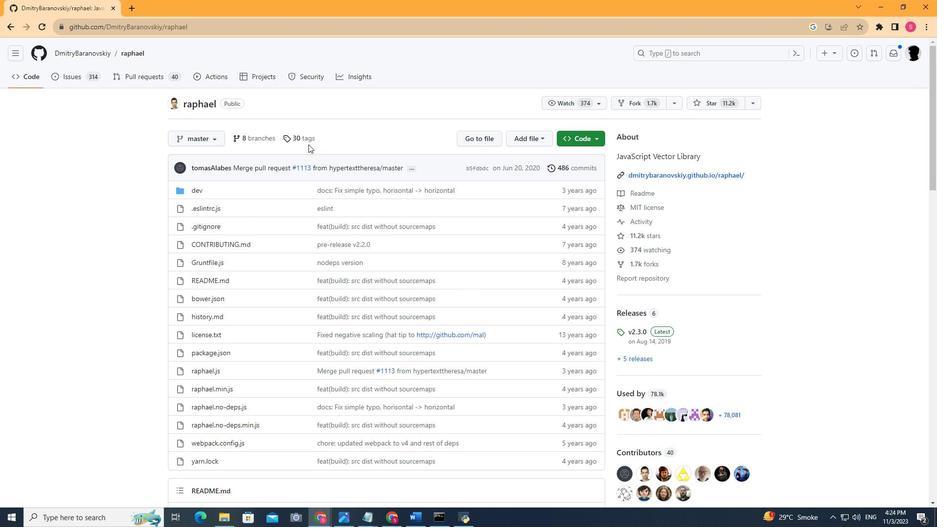 
Action: Mouse moved to (32, 79)
Screenshot: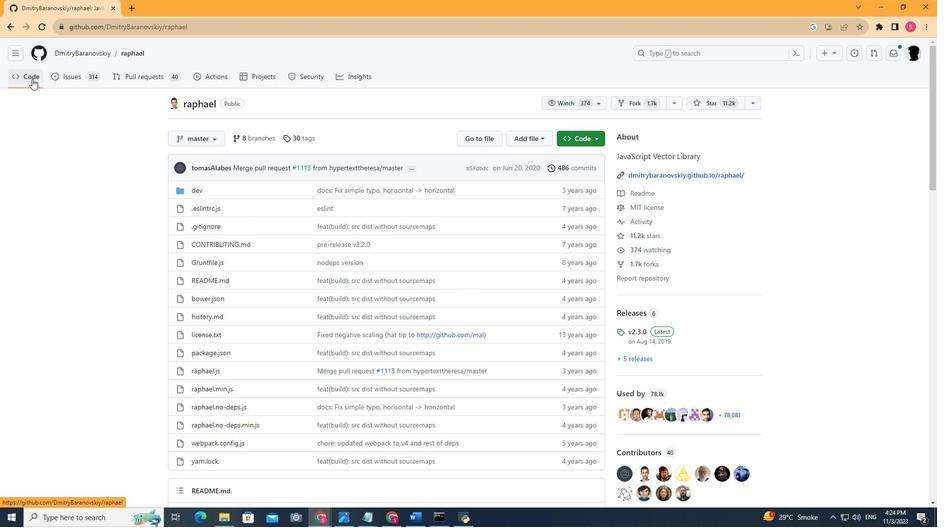 
Action: Mouse pressed left at (32, 79)
Screenshot: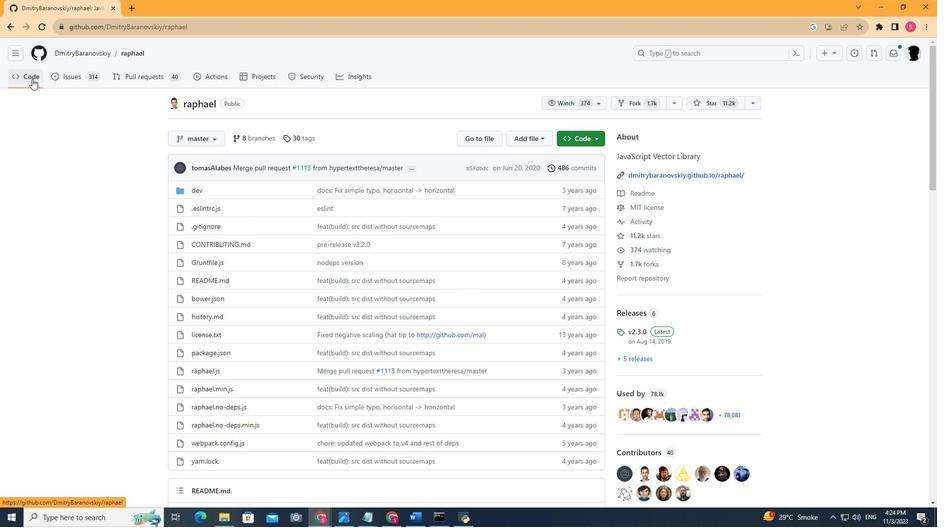 
Action: Mouse moved to (5, 53)
Screenshot: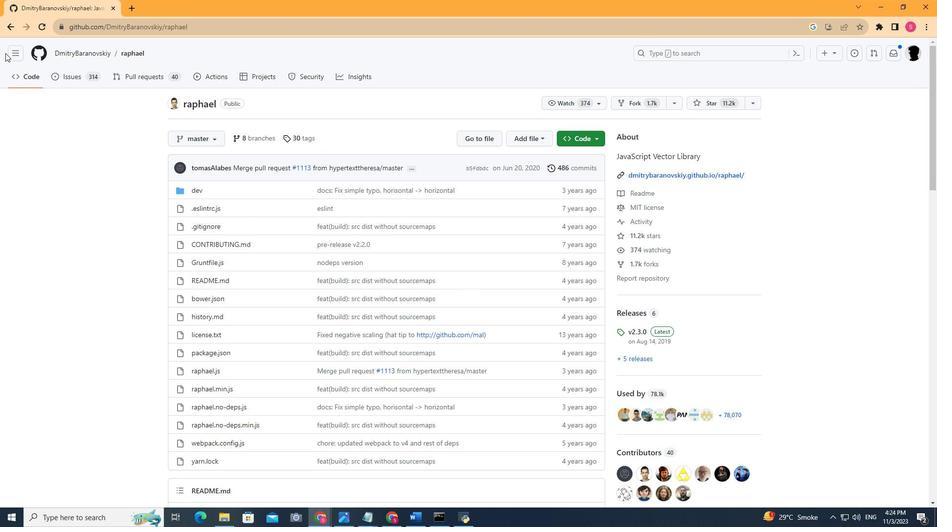
Action: Mouse pressed left at (5, 53)
Screenshot: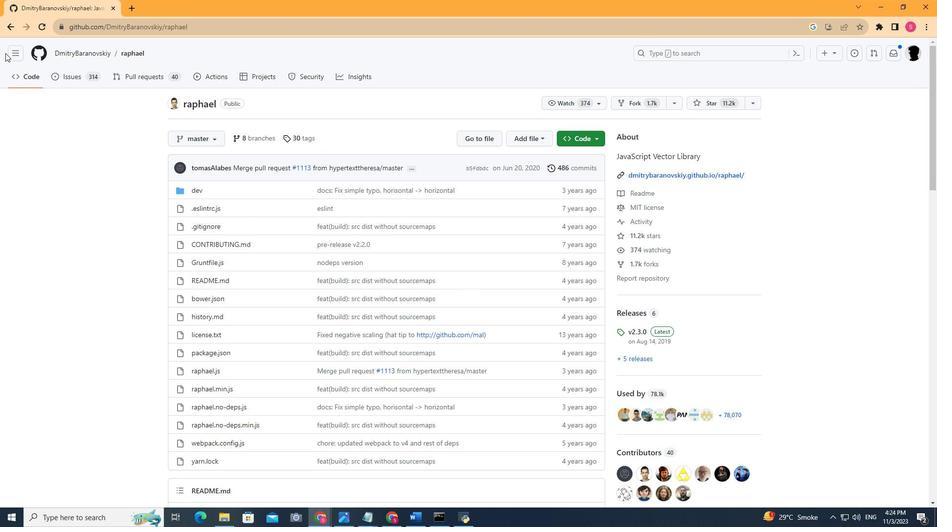 
Action: Mouse moved to (12, 52)
Screenshot: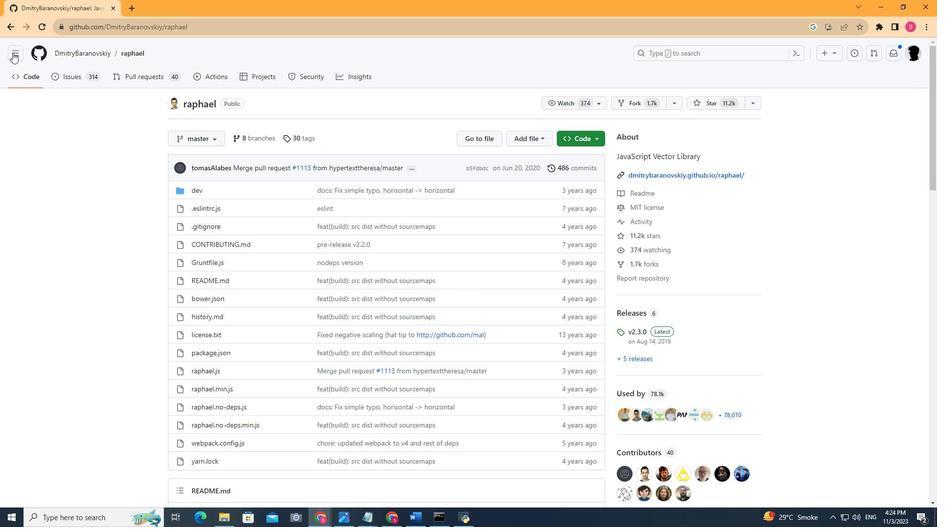 
Action: Mouse pressed left at (12, 52)
Screenshot: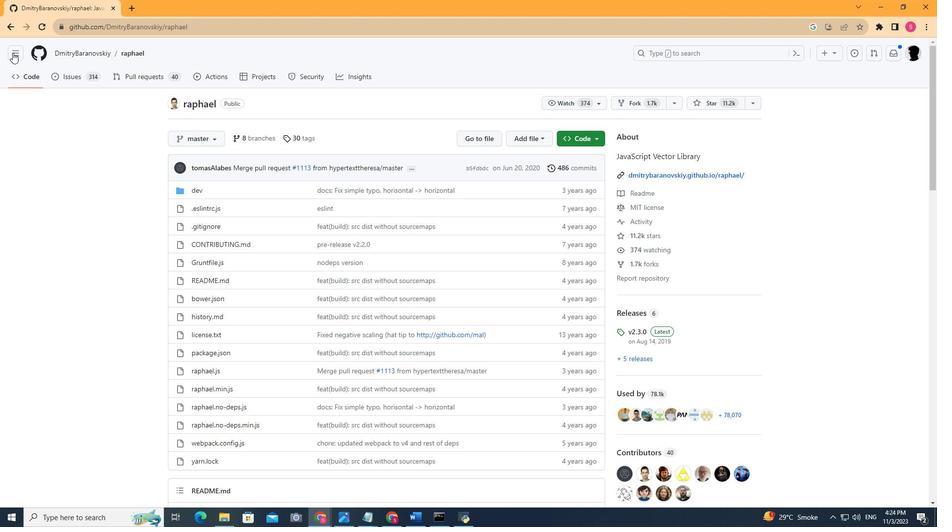 
Action: Mouse moved to (29, 71)
Screenshot: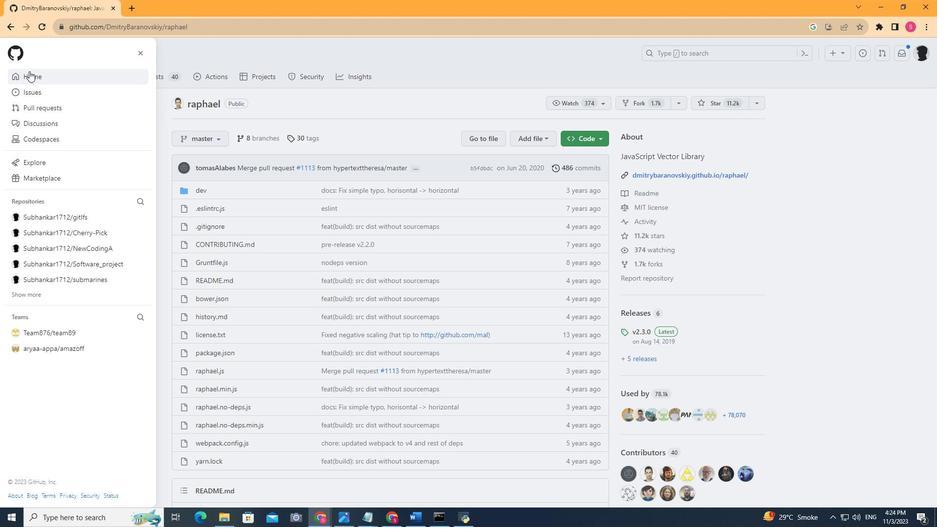
Action: Mouse pressed left at (29, 71)
Screenshot: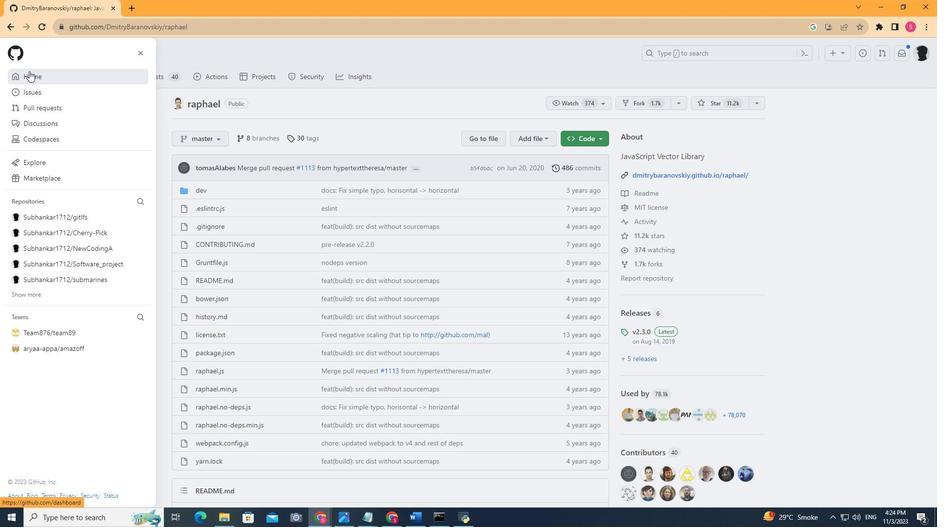 
Action: Mouse moved to (691, 53)
Screenshot: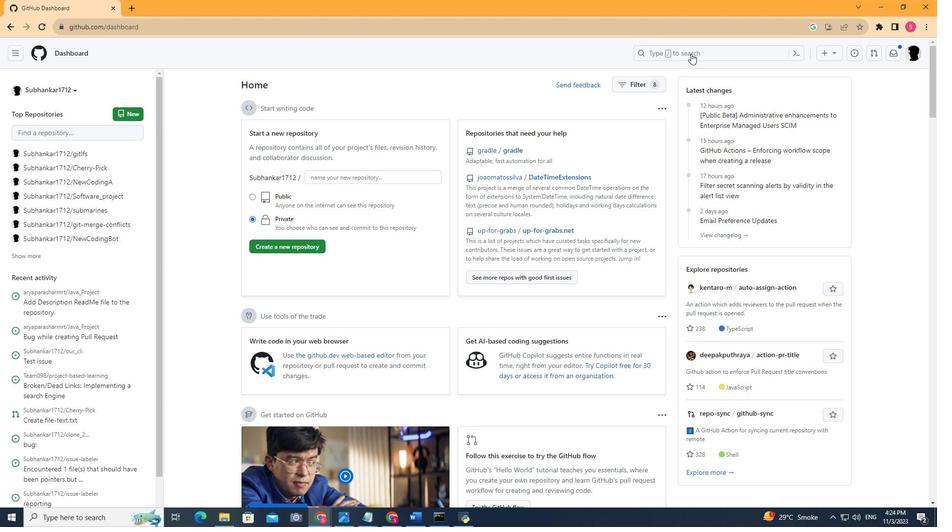 
Action: Mouse pressed left at (691, 53)
Screenshot: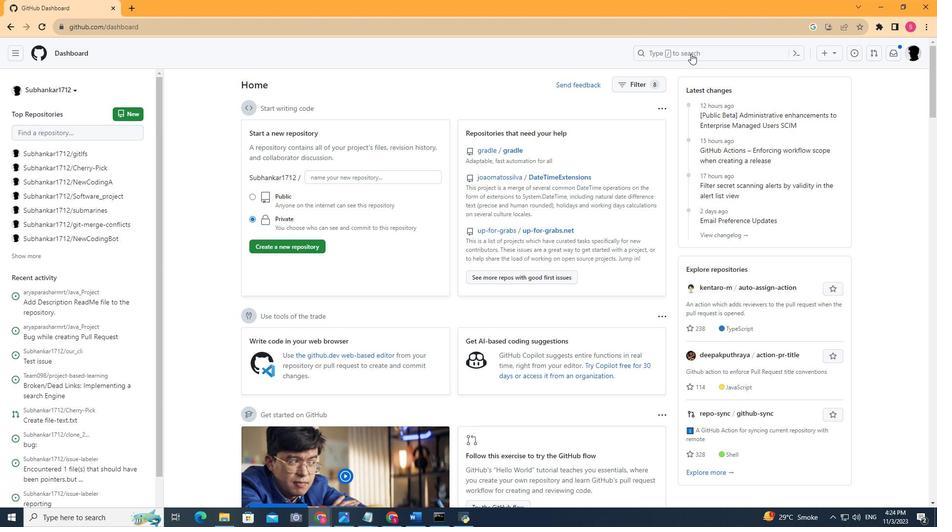 
Action: Key pressed abhinandan578<Key.enter>
Screenshot: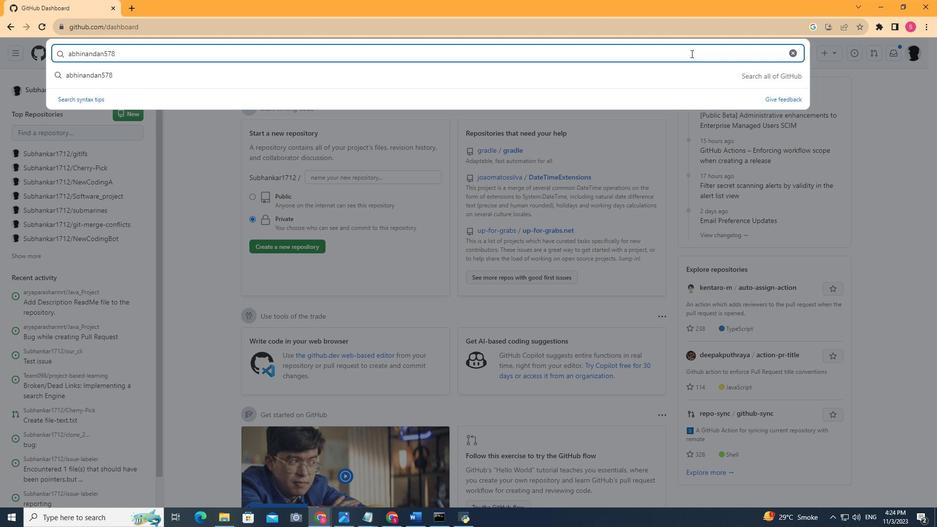 
Action: Mouse moved to (42, 189)
Screenshot: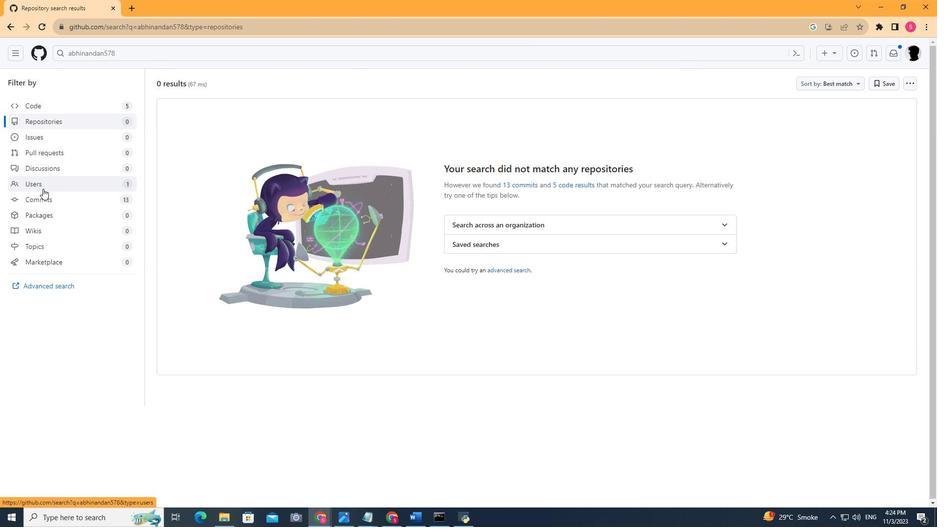 
Action: Mouse pressed left at (42, 189)
Screenshot: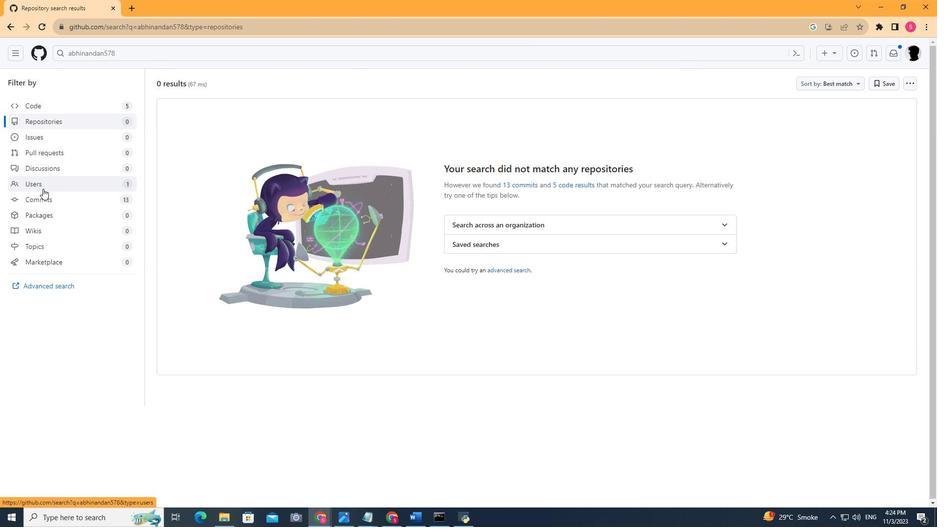 
Action: Mouse moved to (225, 114)
Screenshot: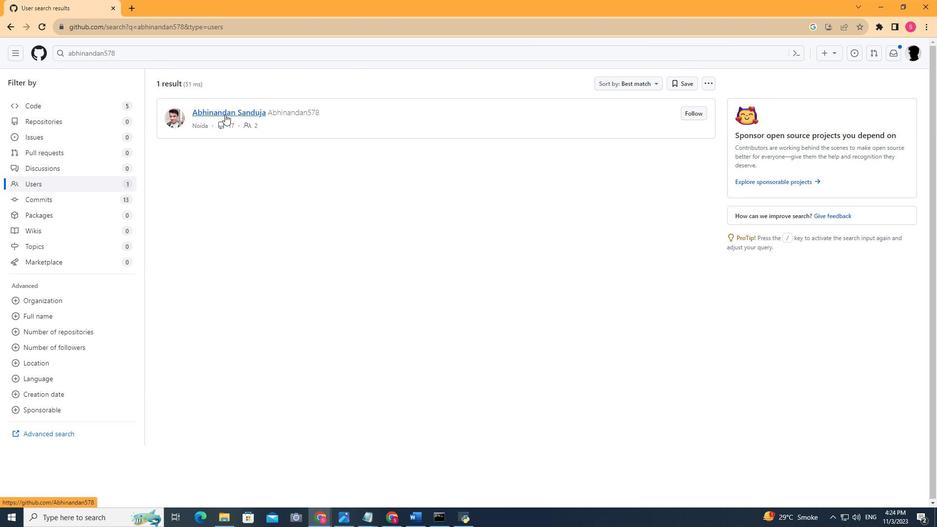 
Action: Mouse pressed left at (225, 114)
Screenshot: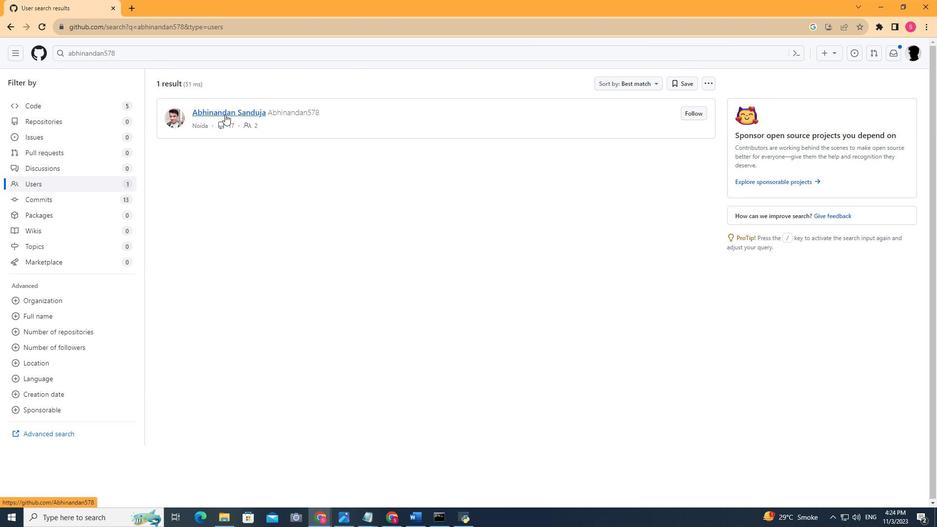 
Action: Mouse moved to (110, 74)
Screenshot: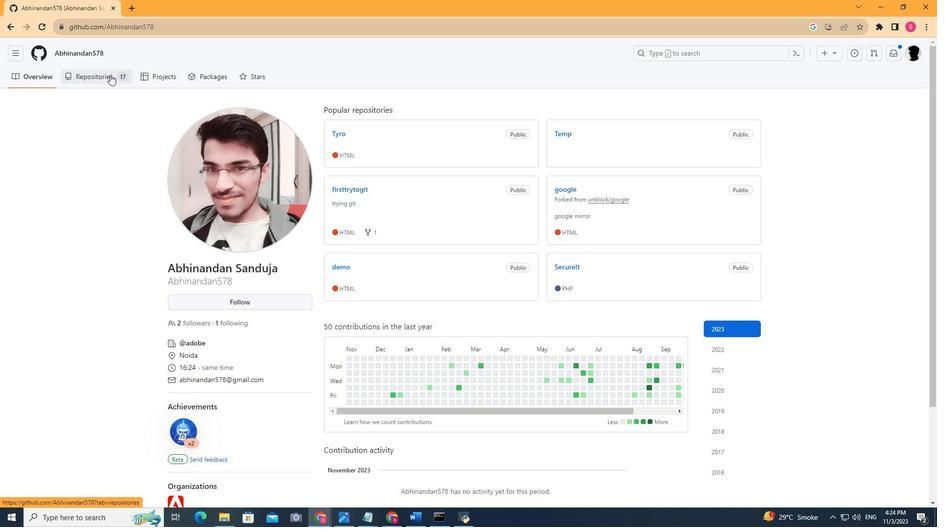 
Action: Mouse pressed left at (110, 74)
Screenshot: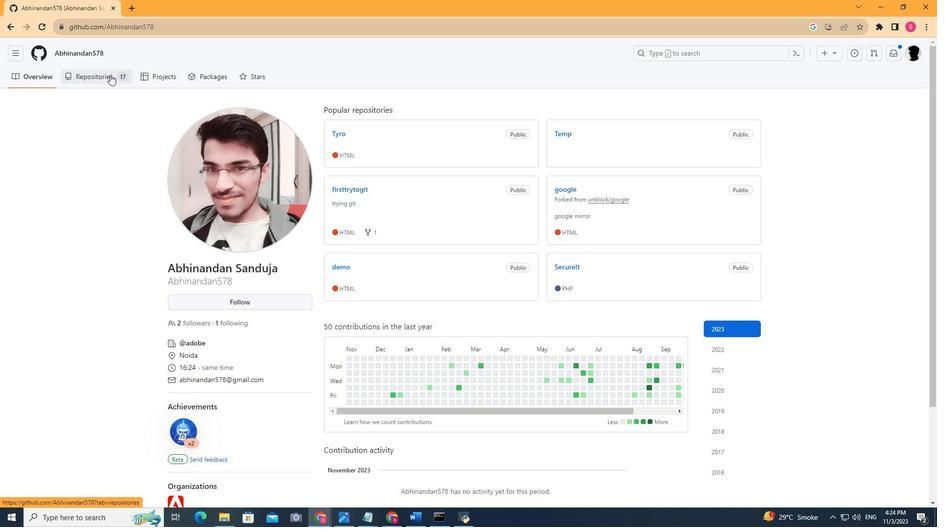 
Action: Mouse moved to (431, 130)
Screenshot: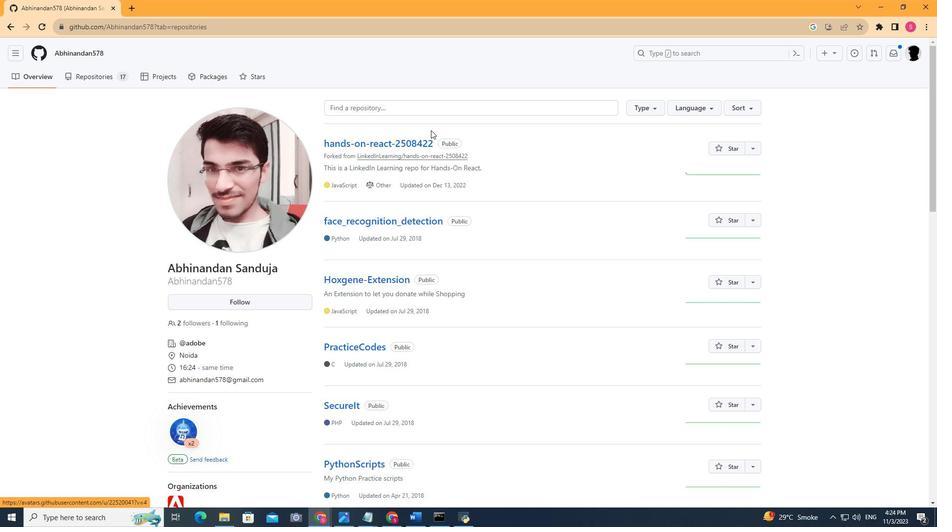 
Action: Mouse scrolled (431, 129) with delta (0, 0)
Screenshot: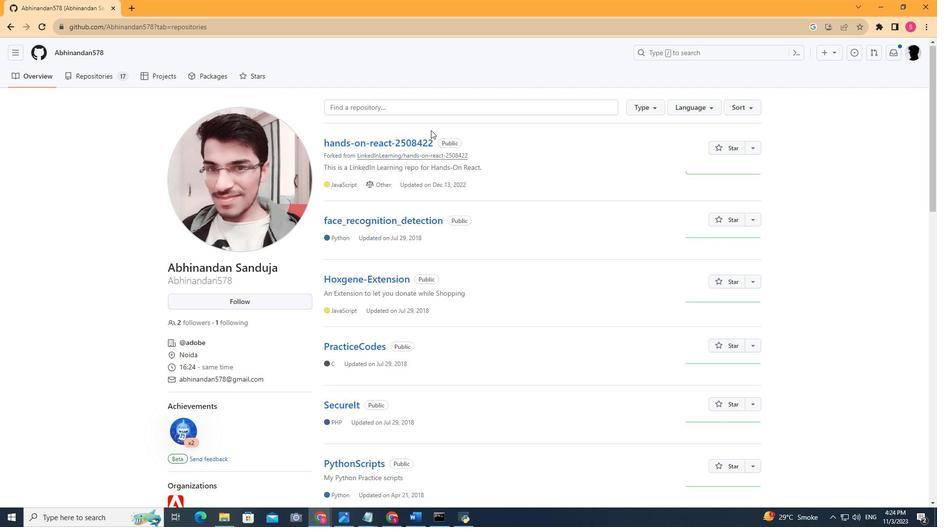 
Action: Mouse scrolled (431, 129) with delta (0, 0)
Screenshot: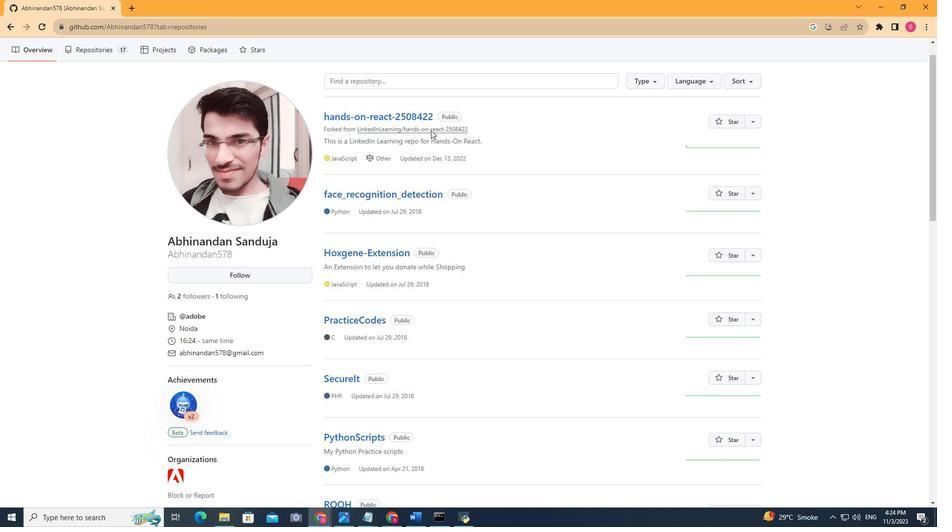 
Action: Mouse scrolled (431, 129) with delta (0, 0)
Screenshot: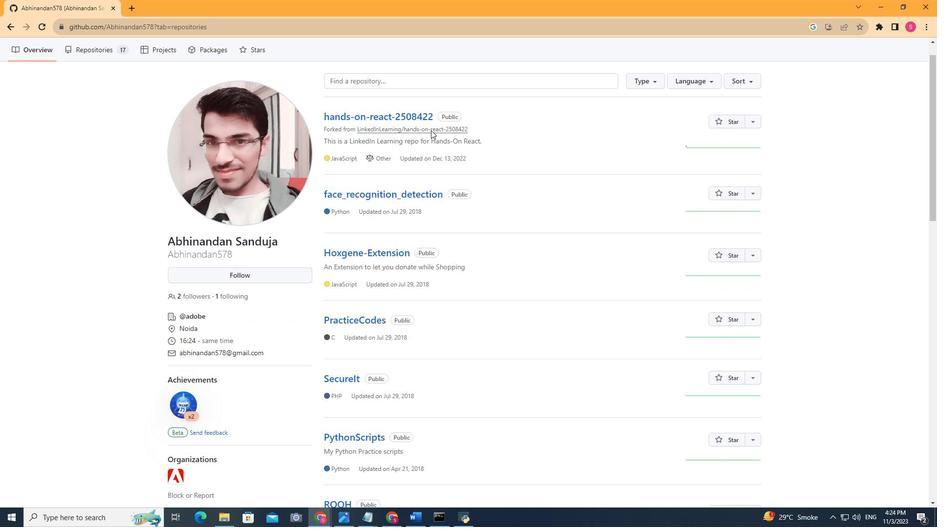 
Action: Mouse scrolled (431, 129) with delta (0, 0)
Screenshot: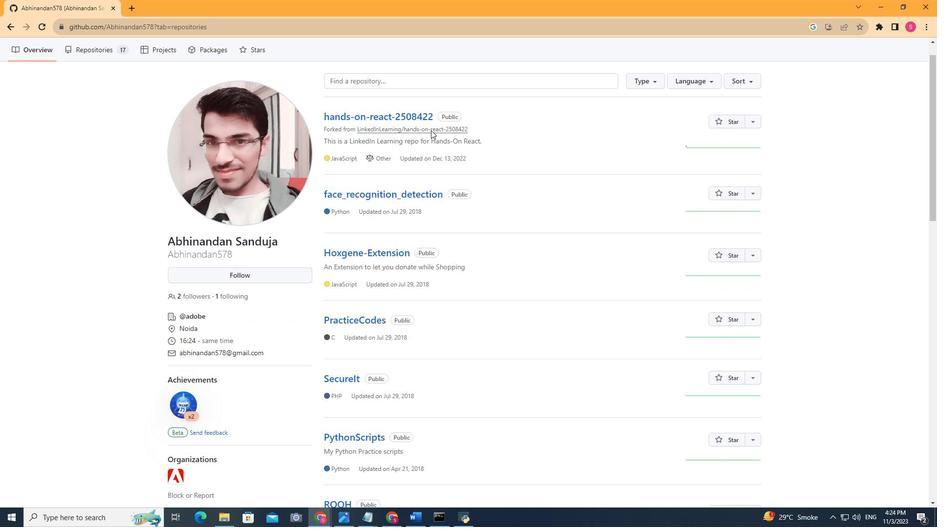 
Action: Mouse scrolled (431, 129) with delta (0, 0)
Screenshot: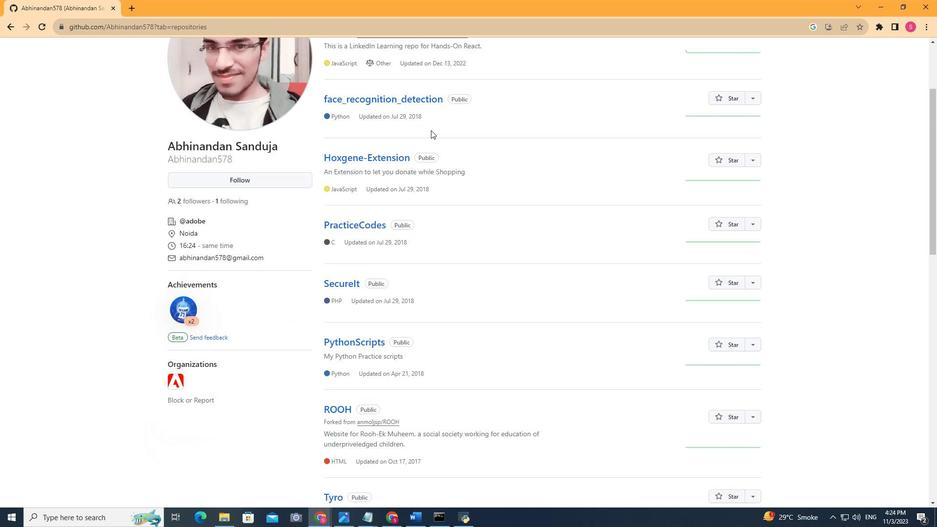 
Action: Mouse scrolled (431, 129) with delta (0, 0)
Screenshot: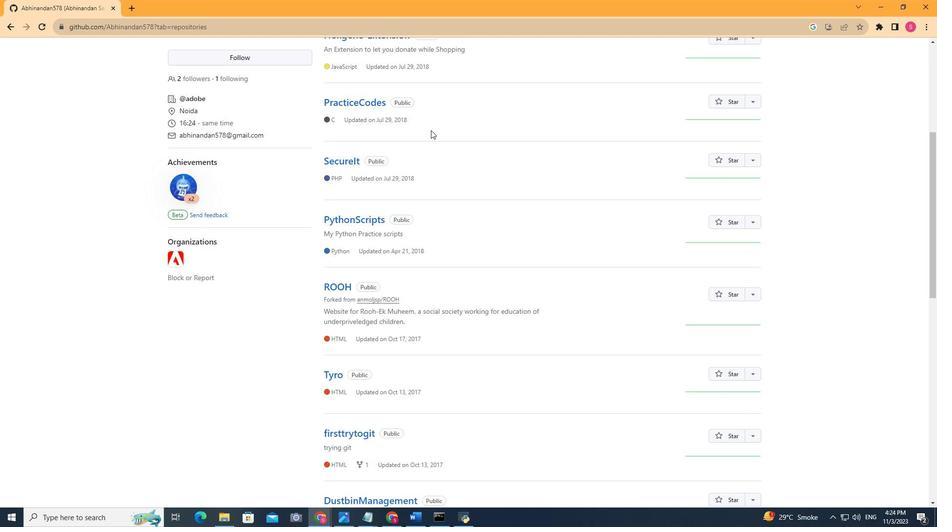 
Action: Mouse scrolled (431, 129) with delta (0, 0)
Screenshot: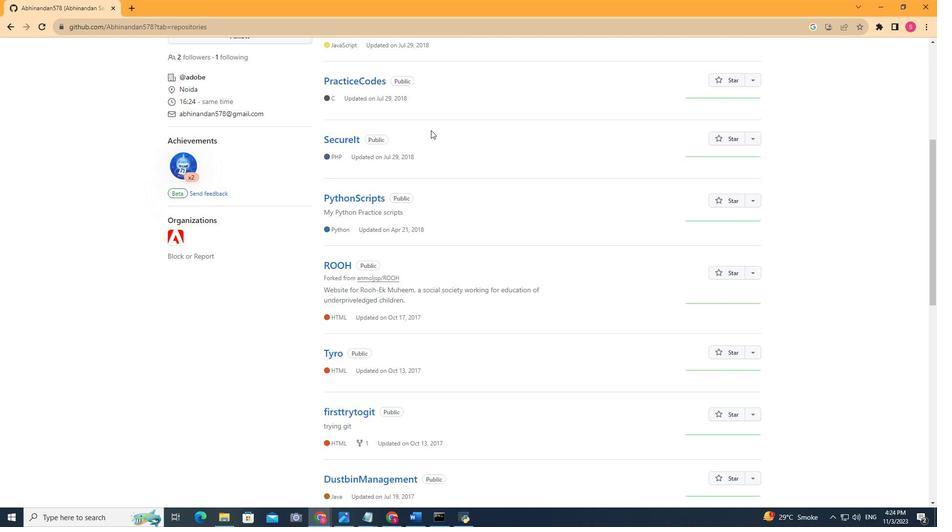 
Action: Mouse scrolled (431, 129) with delta (0, 0)
Screenshot: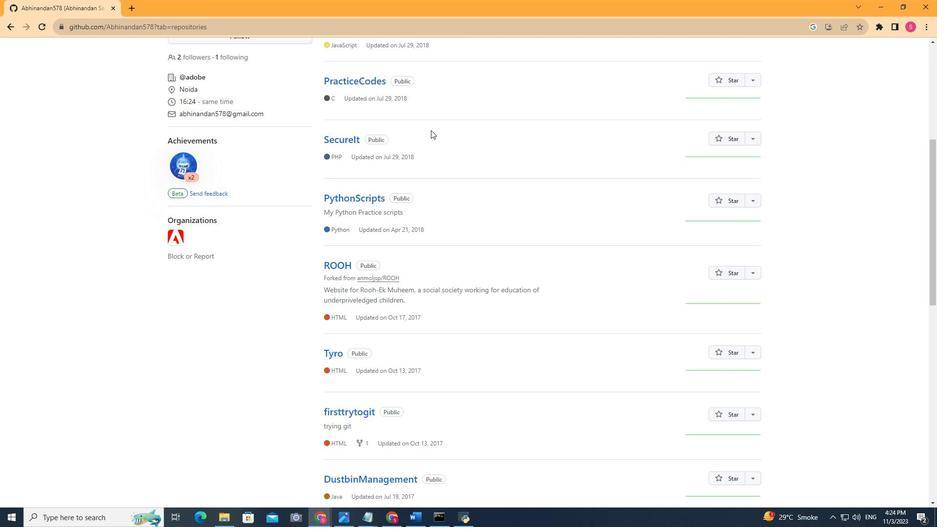 
Action: Mouse scrolled (431, 129) with delta (0, 0)
Screenshot: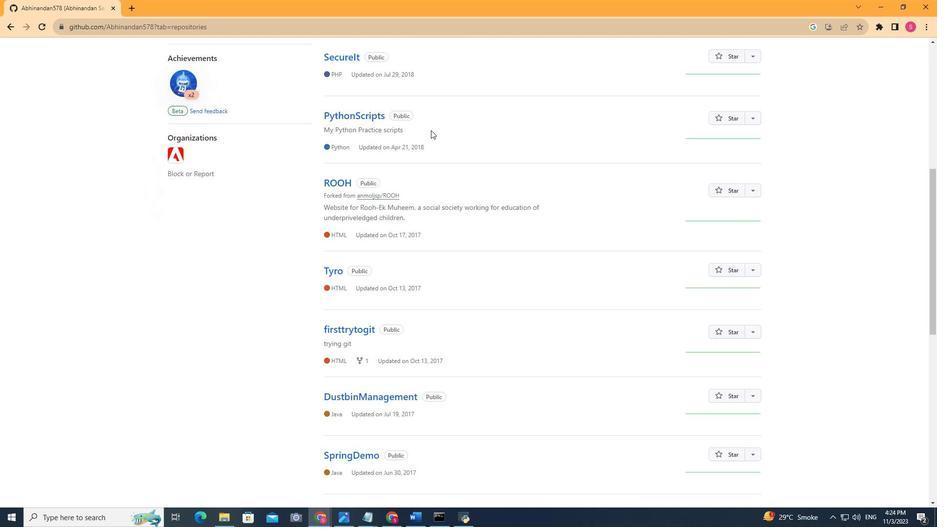 
Action: Mouse scrolled (431, 129) with delta (0, 0)
Screenshot: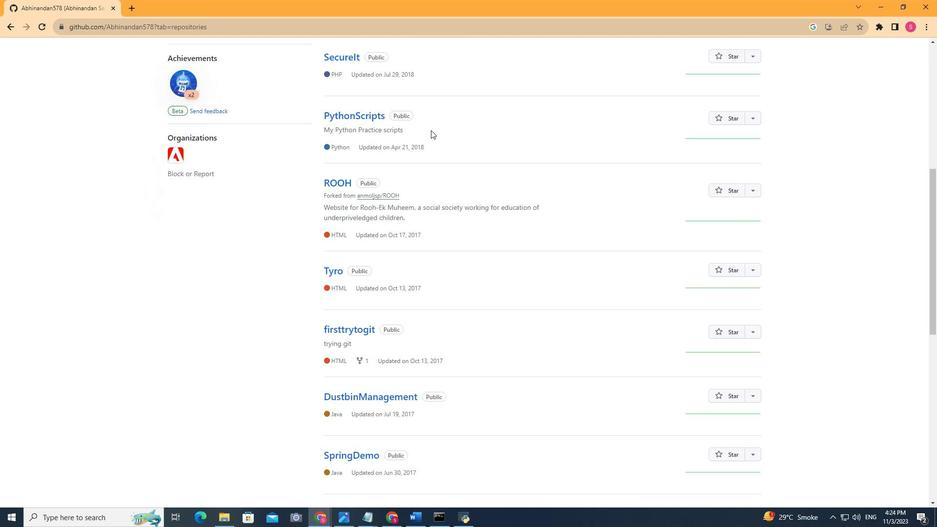 
Action: Mouse scrolled (431, 129) with delta (0, 0)
Screenshot: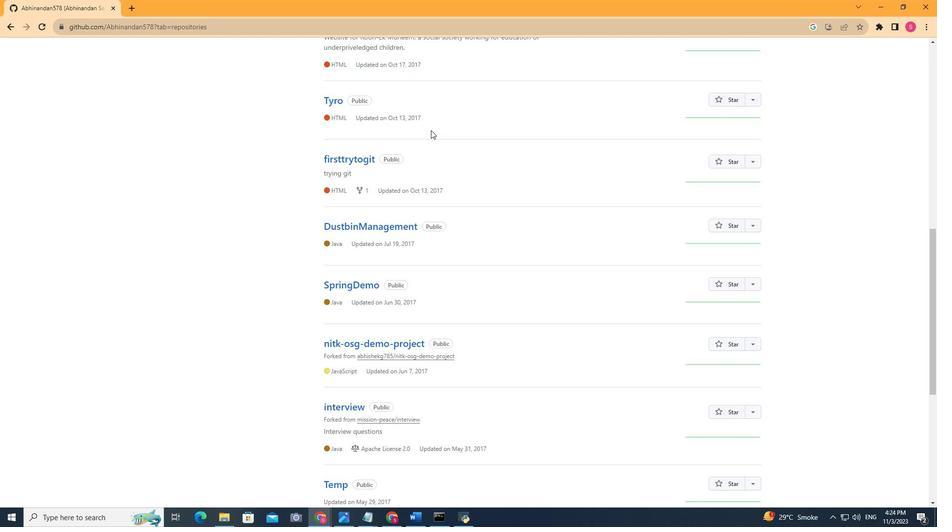 
Action: Mouse scrolled (431, 129) with delta (0, 0)
Screenshot: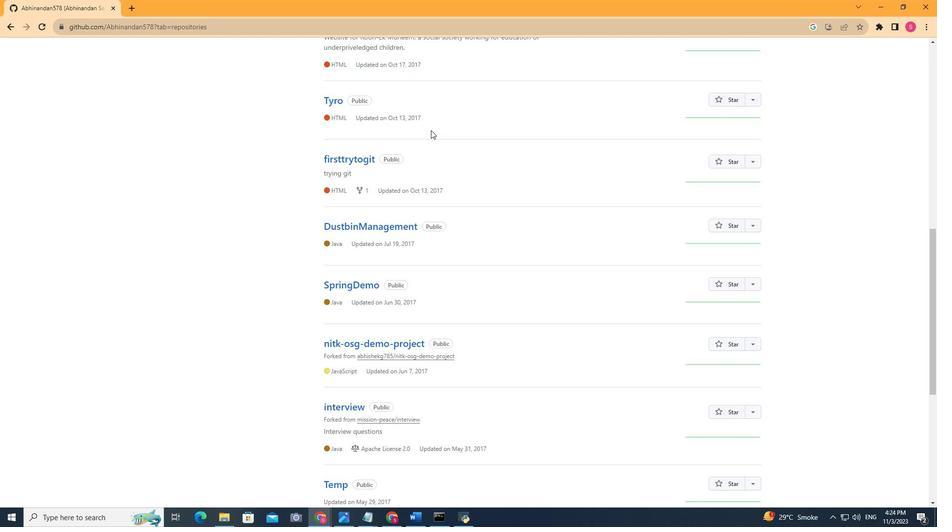 
Action: Mouse scrolled (431, 129) with delta (0, 0)
Screenshot: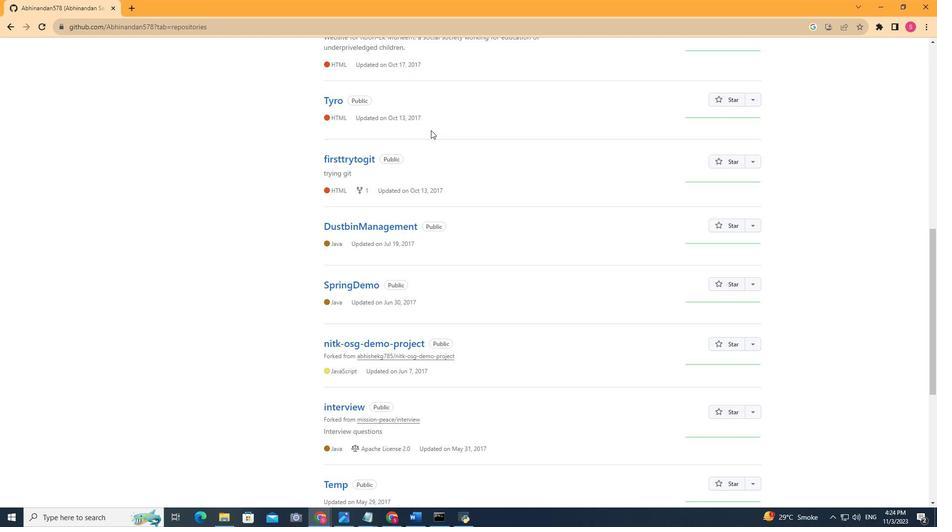 
Action: Mouse scrolled (431, 129) with delta (0, 0)
Screenshot: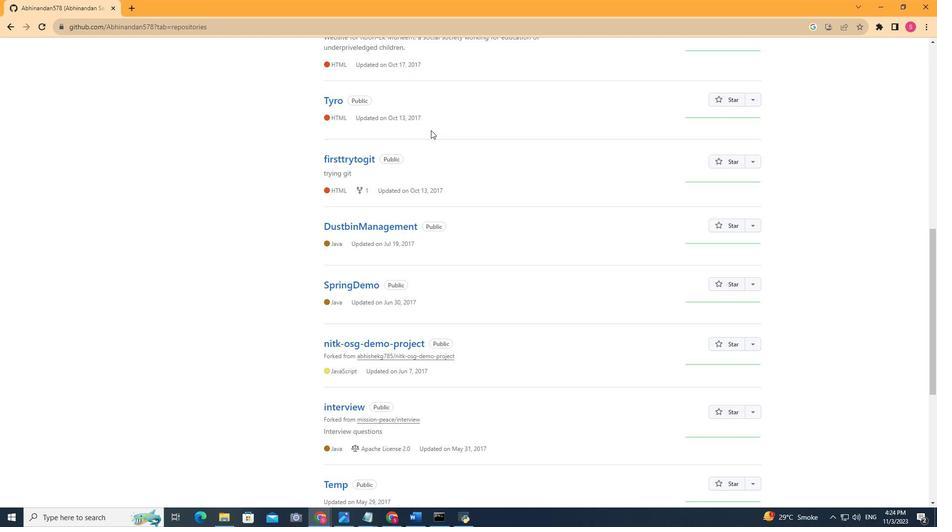 
Action: Mouse scrolled (431, 129) with delta (0, 0)
Screenshot: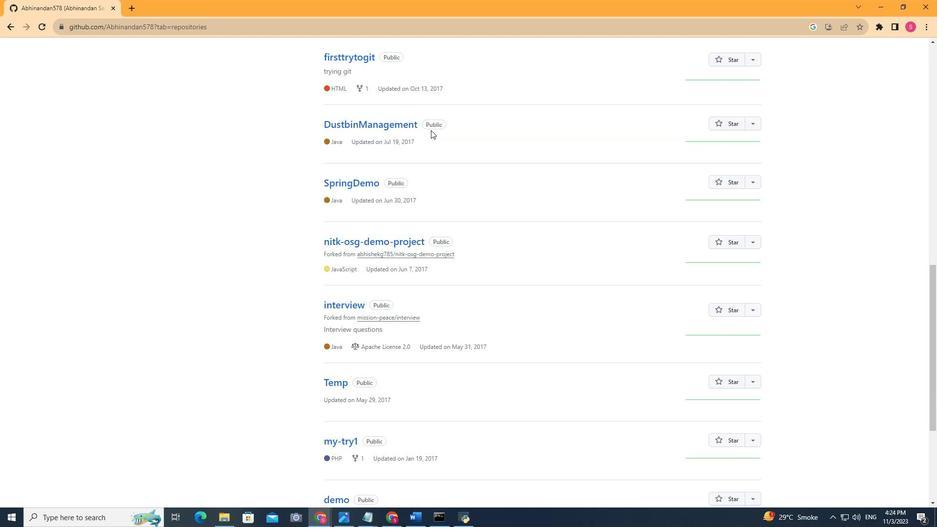 
Action: Mouse scrolled (431, 129) with delta (0, 0)
Screenshot: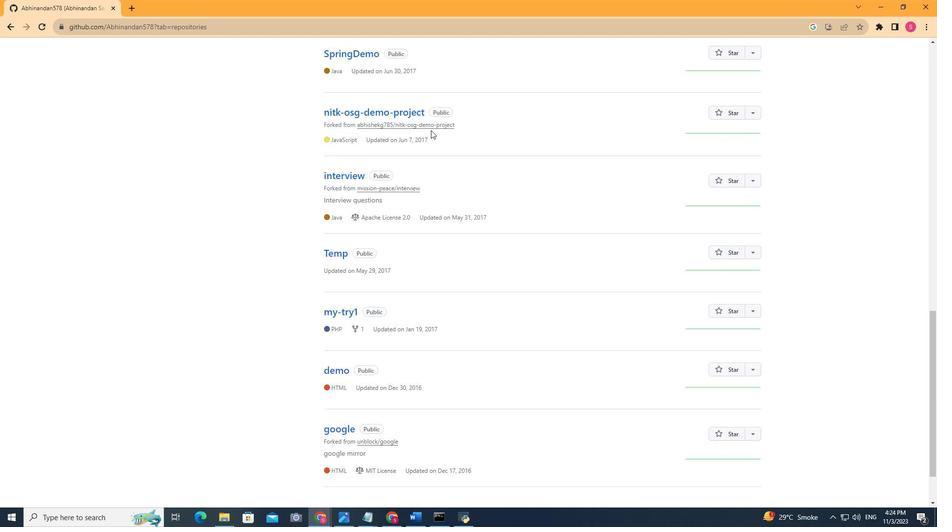 
Action: Mouse scrolled (431, 129) with delta (0, 0)
Screenshot: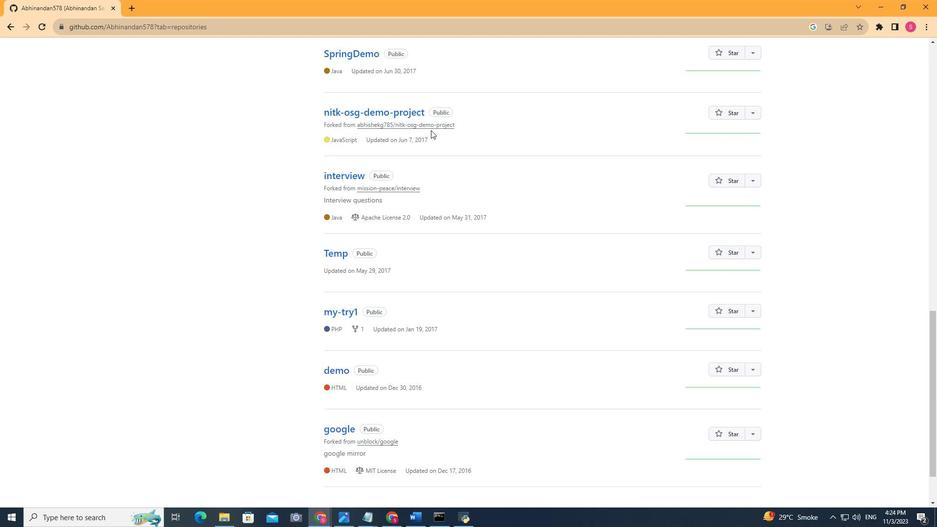 
Action: Mouse scrolled (431, 129) with delta (0, 0)
Screenshot: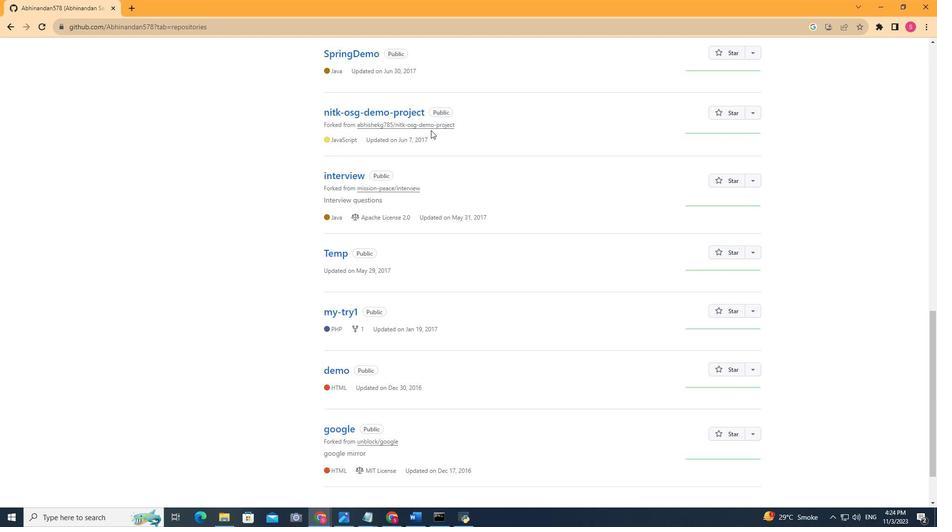
Action: Mouse scrolled (431, 129) with delta (0, 0)
Screenshot: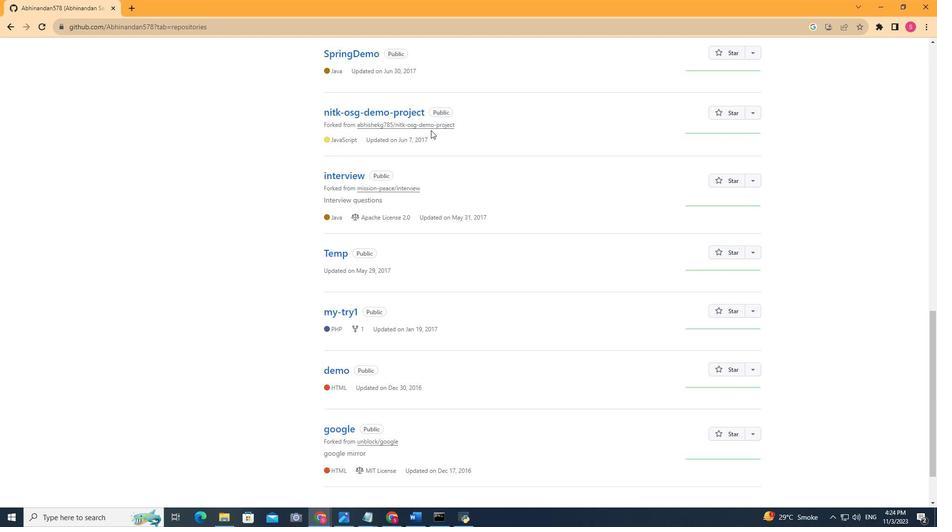 
Action: Mouse scrolled (431, 129) with delta (0, 0)
Screenshot: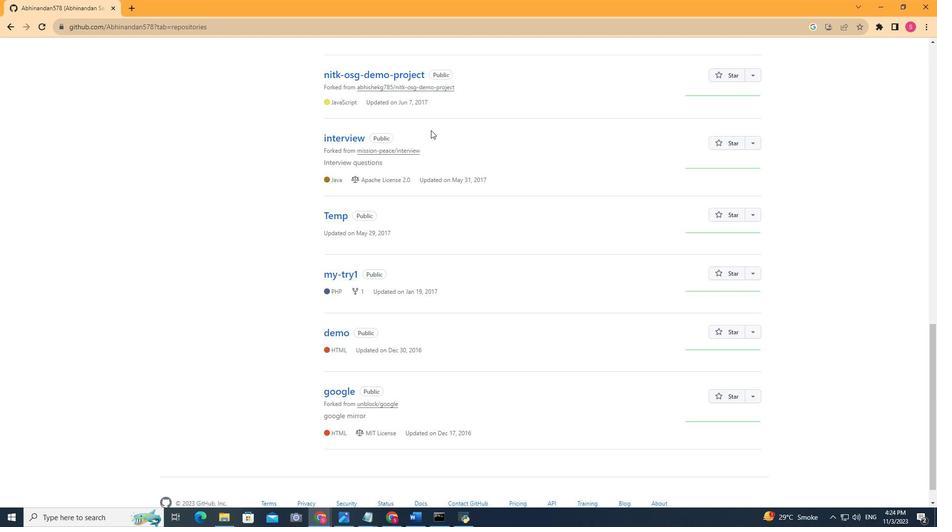 
Action: Mouse scrolled (431, 129) with delta (0, 0)
Screenshot: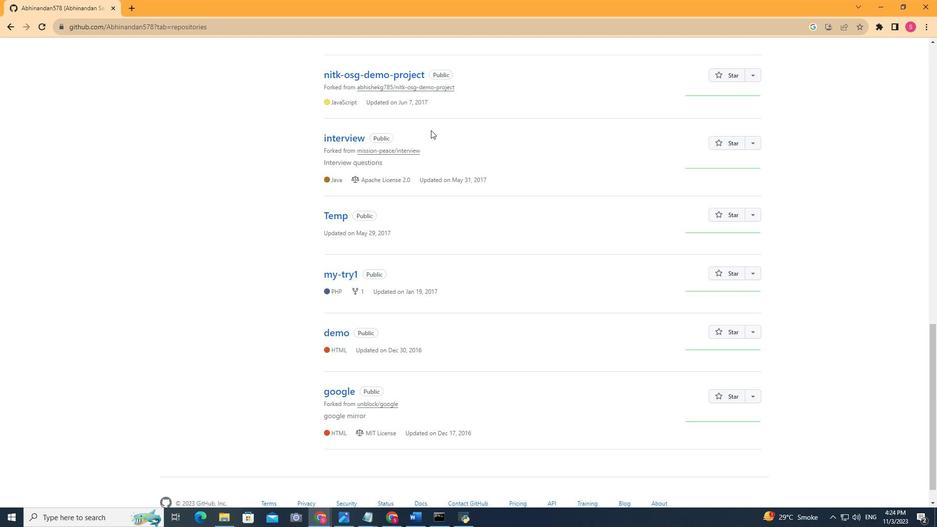 
Action: Mouse scrolled (431, 129) with delta (0, 0)
Screenshot: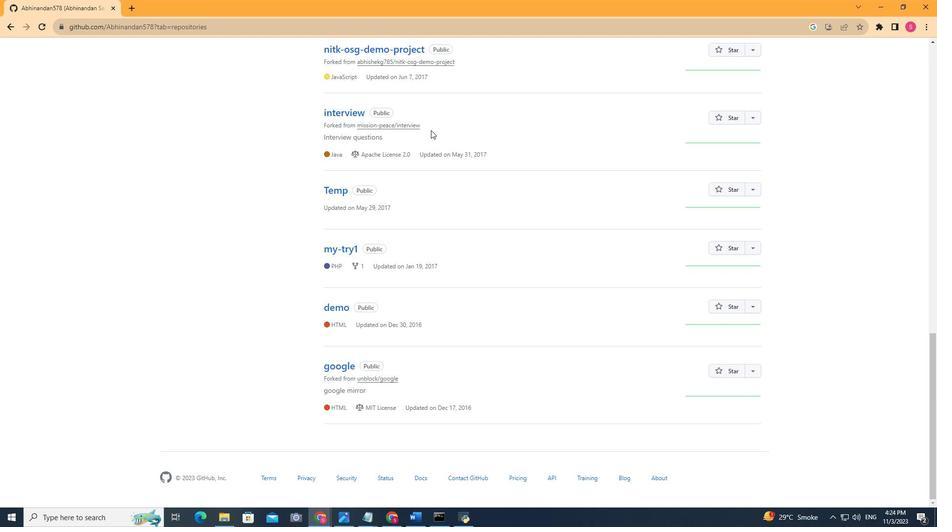 
Action: Mouse scrolled (431, 129) with delta (0, 0)
Screenshot: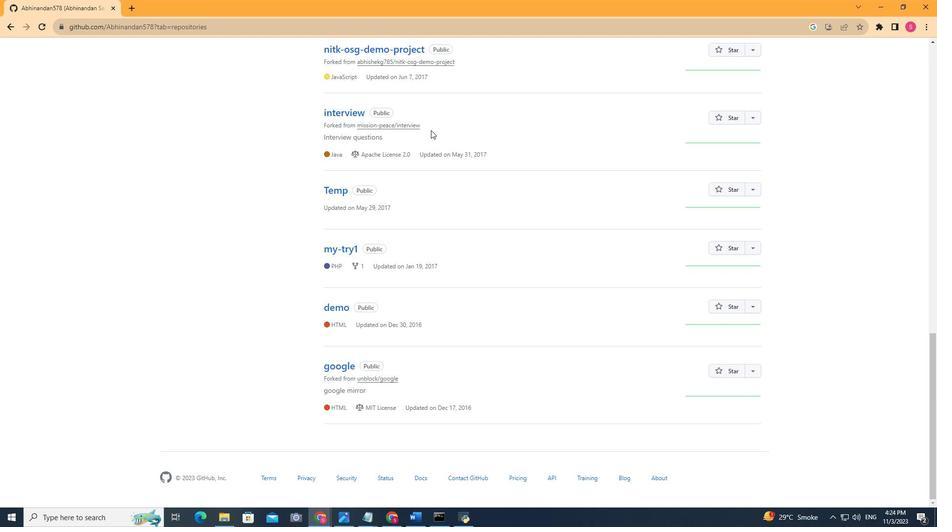 
Action: Mouse scrolled (431, 129) with delta (0, 0)
Screenshot: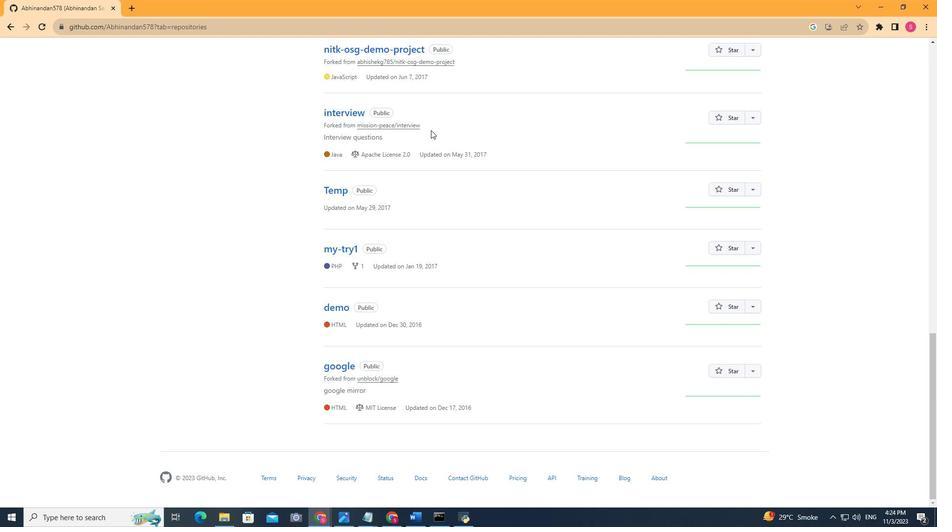 
Action: Mouse scrolled (431, 129) with delta (0, 0)
Screenshot: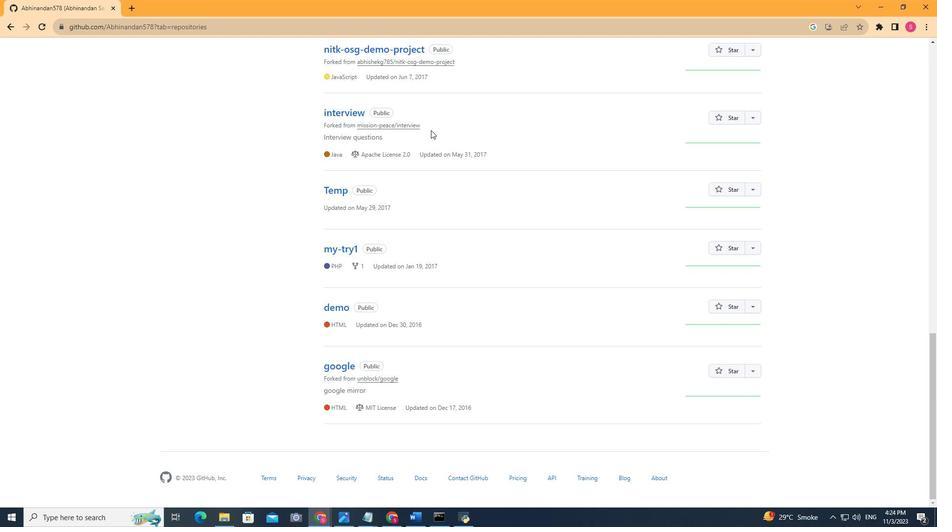 
Action: Mouse scrolled (431, 129) with delta (0, 0)
Screenshot: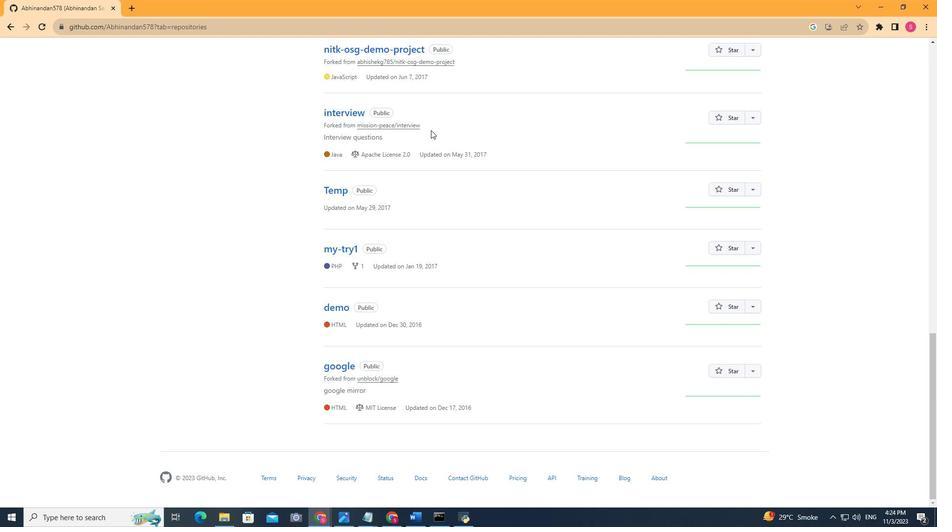
Action: Mouse scrolled (431, 130) with delta (0, 0)
Screenshot: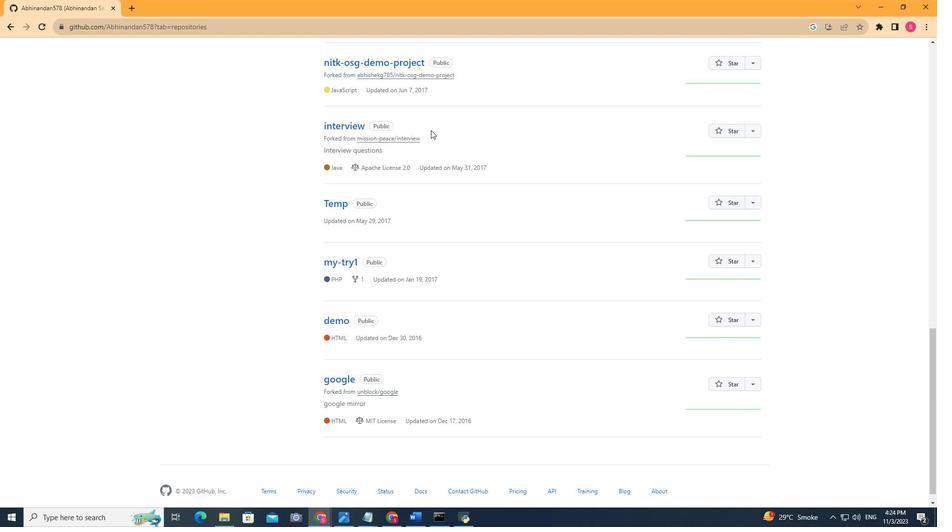 
Action: Mouse scrolled (431, 130) with delta (0, 0)
Screenshot: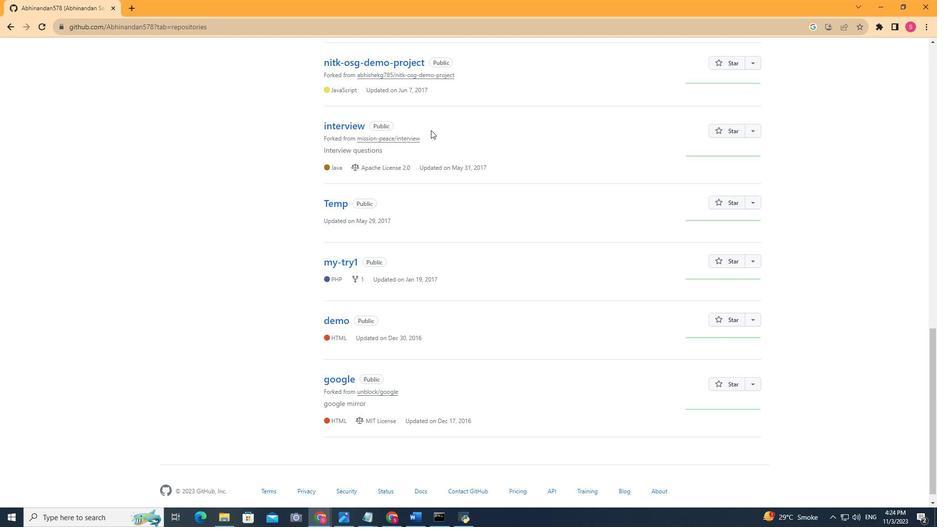 
Action: Mouse scrolled (431, 130) with delta (0, 0)
Screenshot: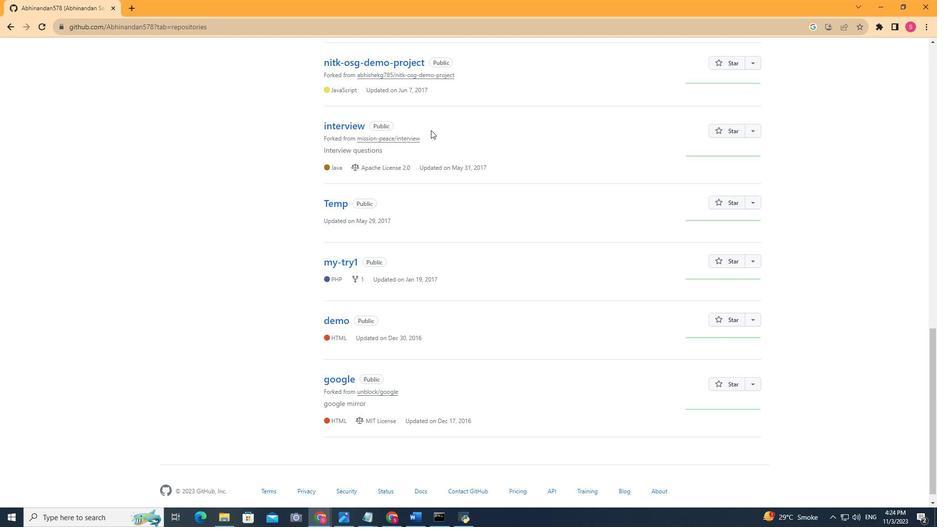 
Action: Mouse scrolled (431, 130) with delta (0, 0)
Screenshot: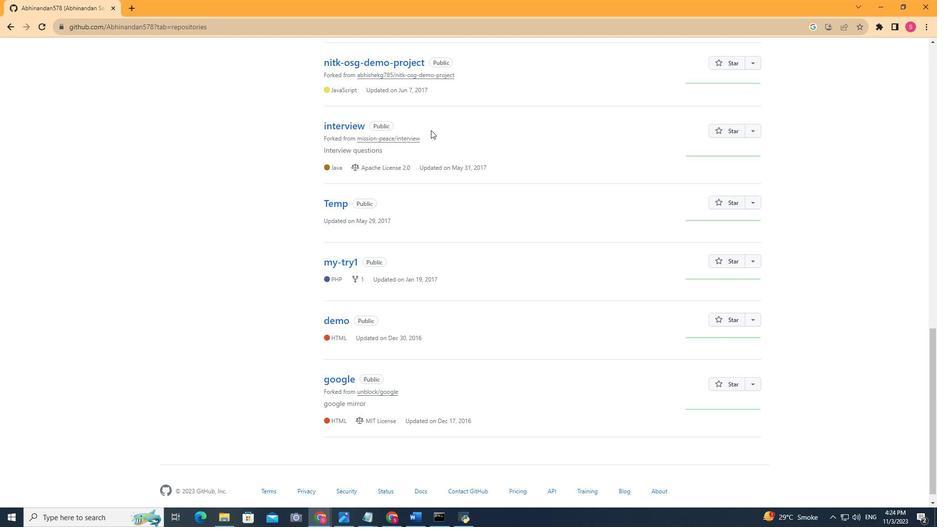 
Action: Mouse scrolled (431, 130) with delta (0, 0)
Screenshot: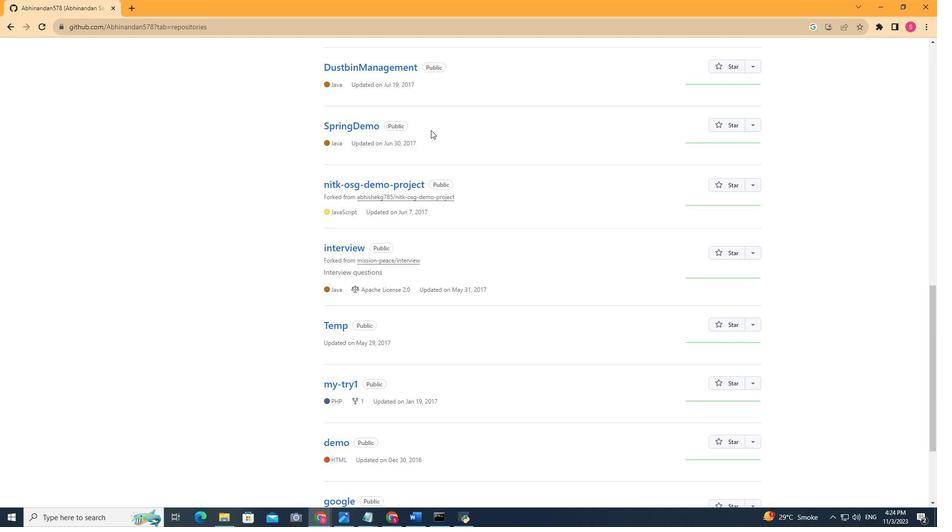 
Action: Mouse scrolled (431, 130) with delta (0, 0)
Screenshot: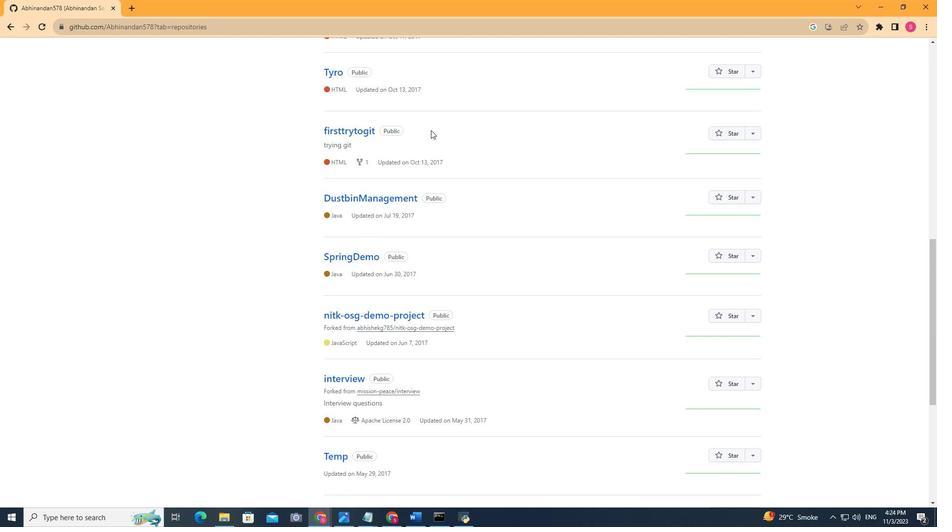 
Action: Mouse scrolled (431, 130) with delta (0, 0)
Screenshot: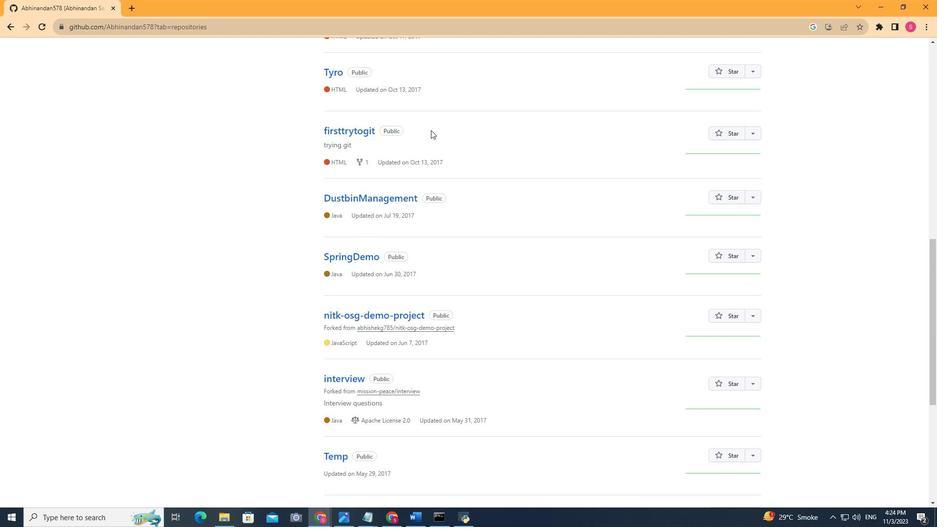 
Action: Mouse scrolled (431, 130) with delta (0, 0)
Screenshot: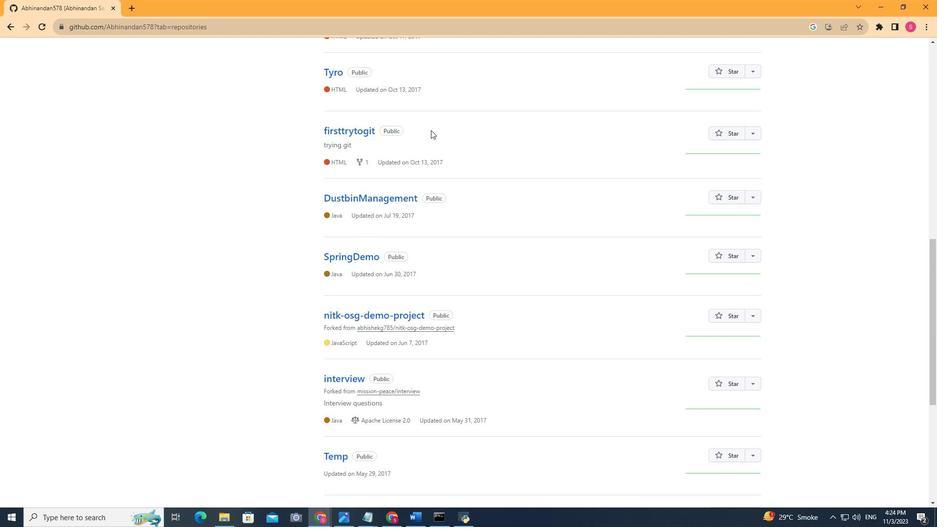 
Action: Mouse scrolled (431, 130) with delta (0, 0)
Screenshot: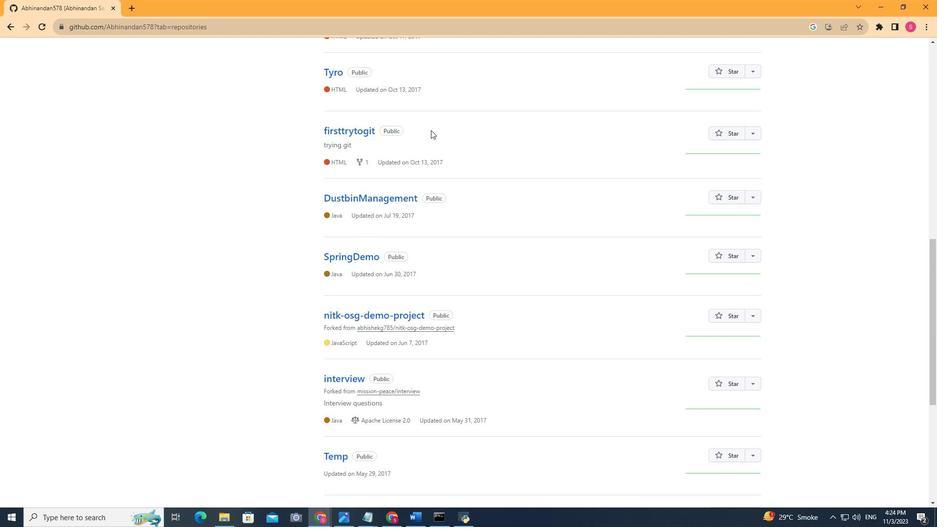
Action: Mouse scrolled (431, 130) with delta (0, 0)
Screenshot: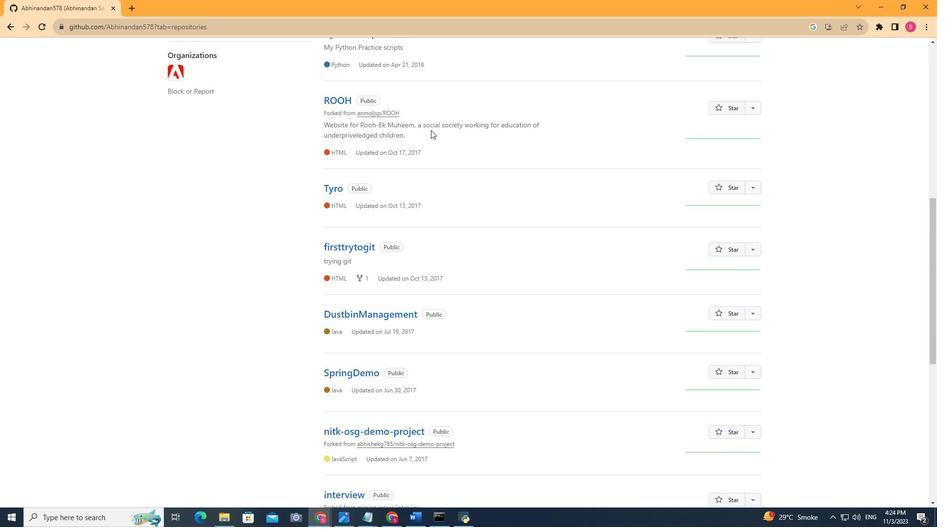 
Action: Mouse scrolled (431, 130) with delta (0, 0)
Screenshot: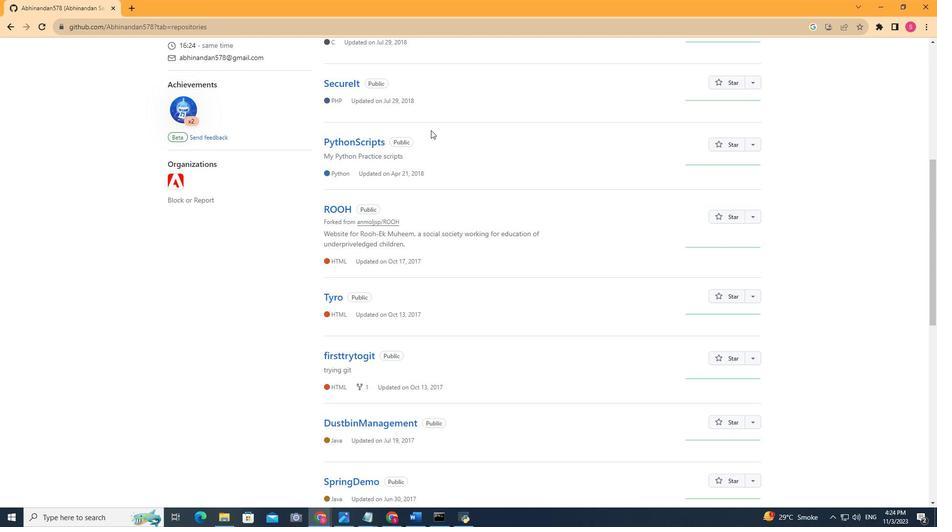 
Action: Mouse scrolled (431, 130) with delta (0, 0)
Screenshot: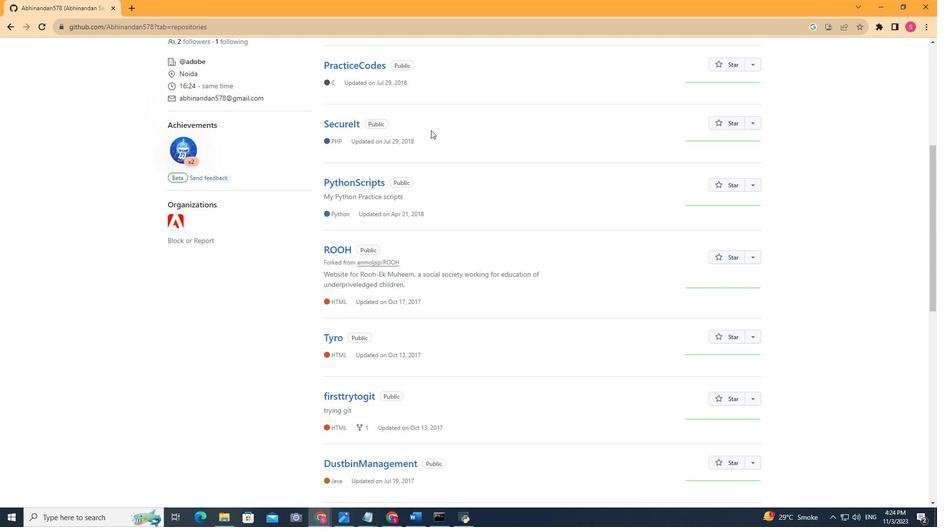 
Action: Mouse scrolled (431, 130) with delta (0, 0)
Screenshot: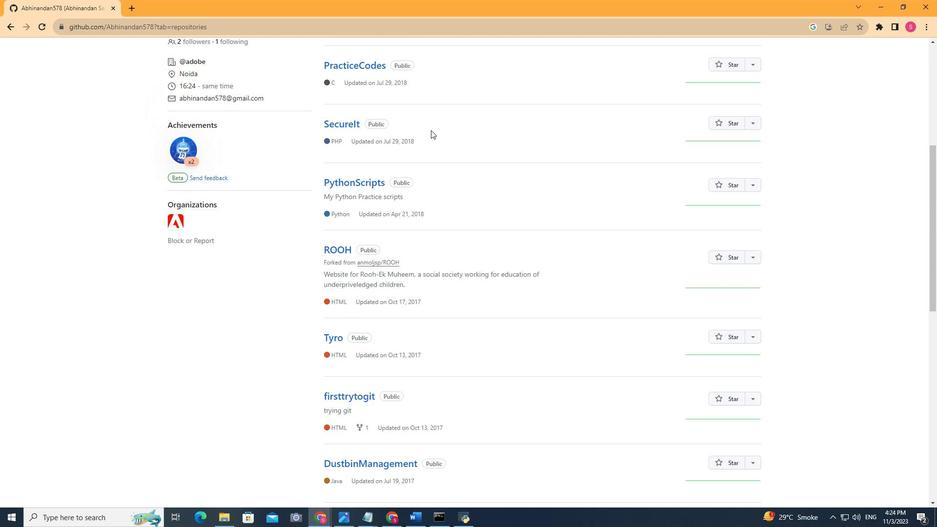 
Action: Mouse scrolled (431, 130) with delta (0, 0)
Screenshot: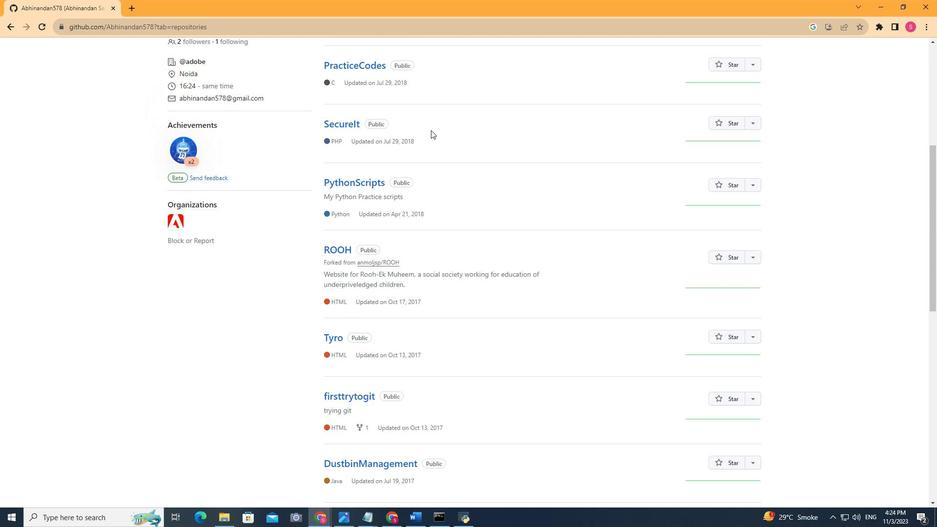 
Action: Mouse scrolled (431, 130) with delta (0, 0)
Screenshot: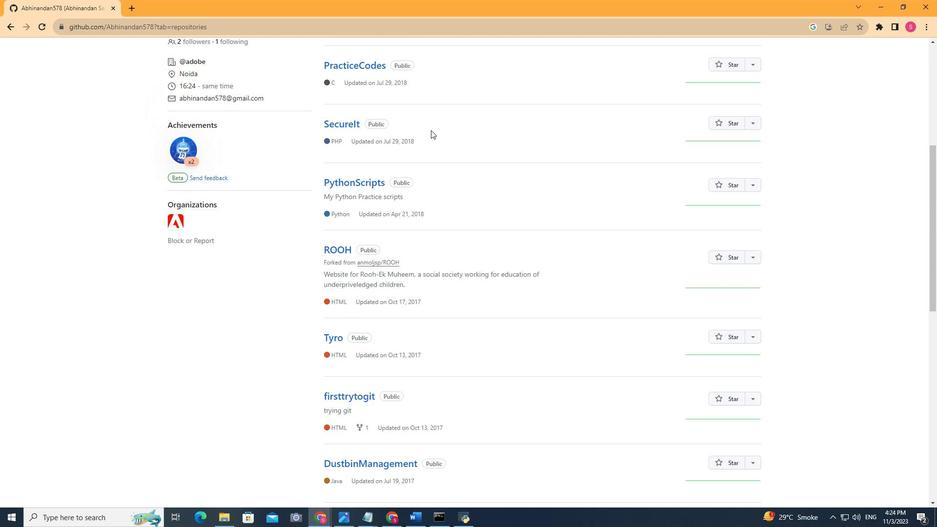 
Action: Mouse scrolled (431, 130) with delta (0, 0)
Screenshot: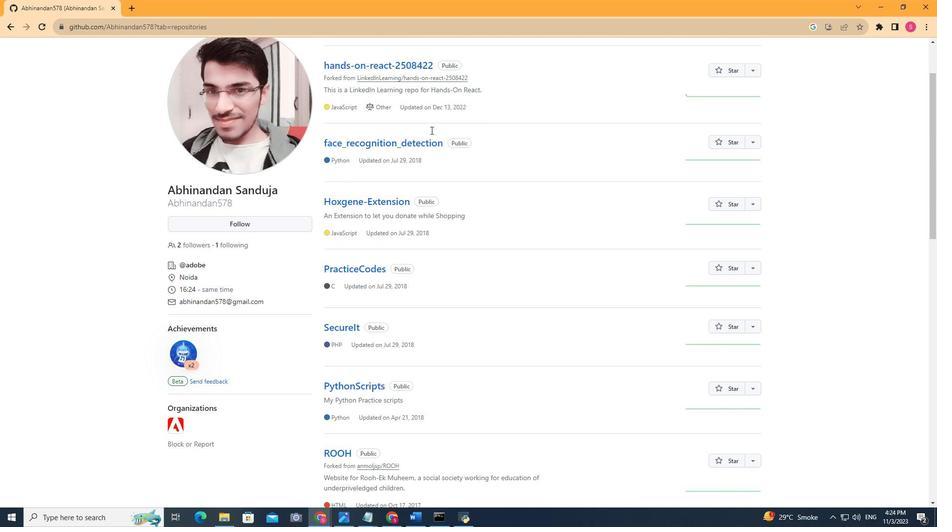 
Action: Mouse scrolled (431, 130) with delta (0, 0)
Screenshot: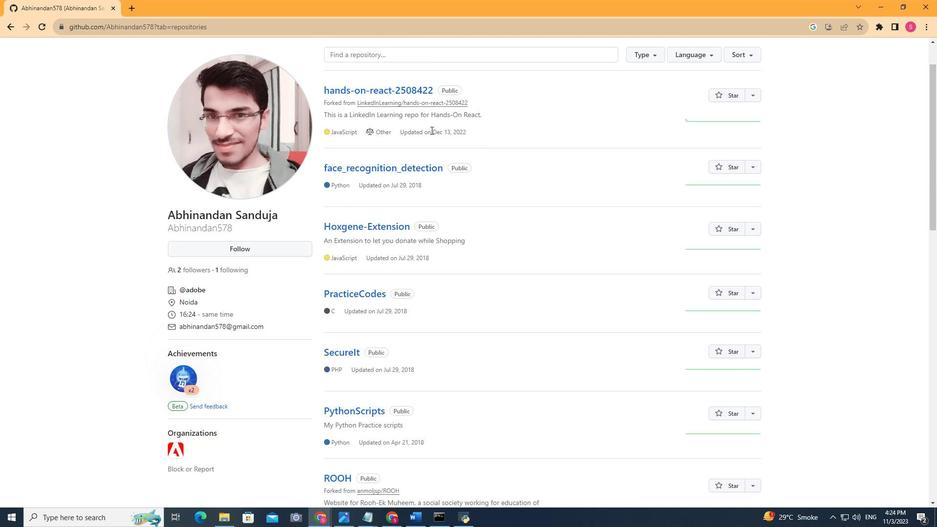 
Action: Mouse scrolled (431, 130) with delta (0, 0)
Screenshot: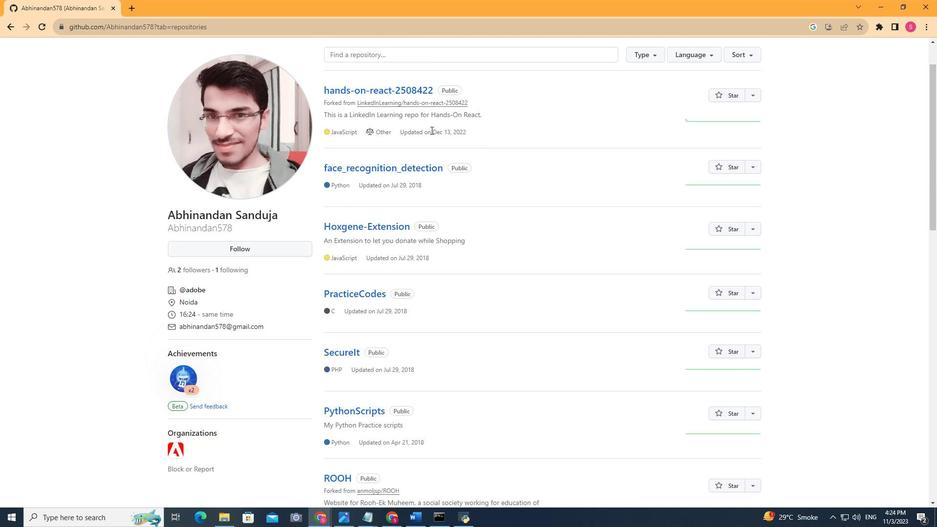 
Action: Mouse scrolled (431, 130) with delta (0, 0)
Screenshot: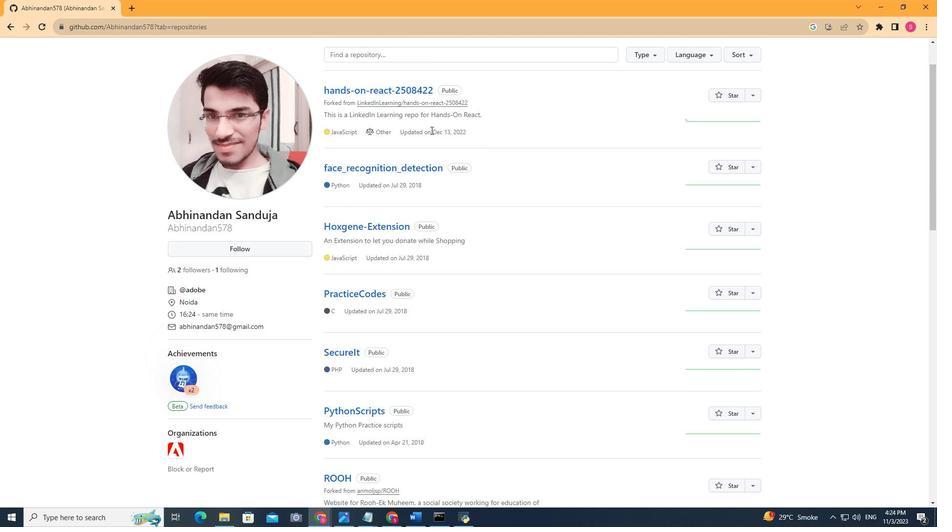 
Action: Mouse scrolled (431, 130) with delta (0, 0)
Screenshot: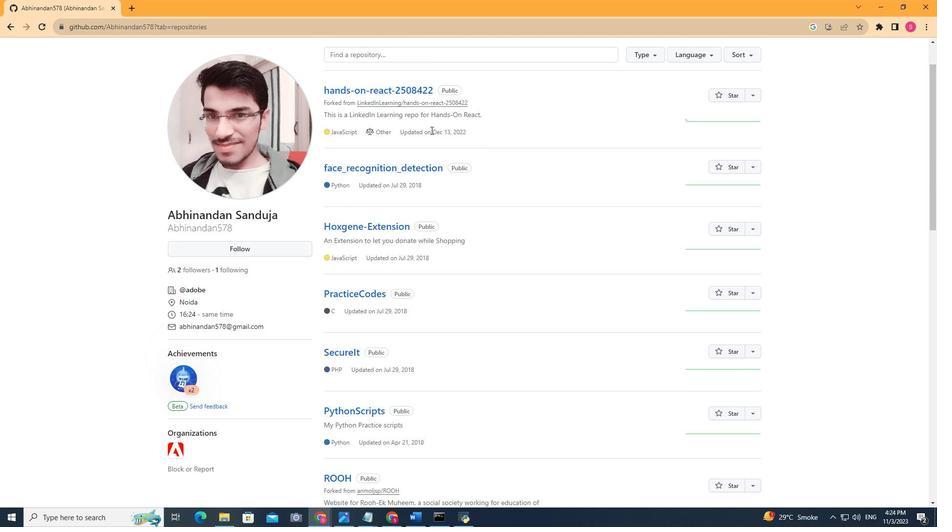 
Action: Mouse moved to (404, 140)
Screenshot: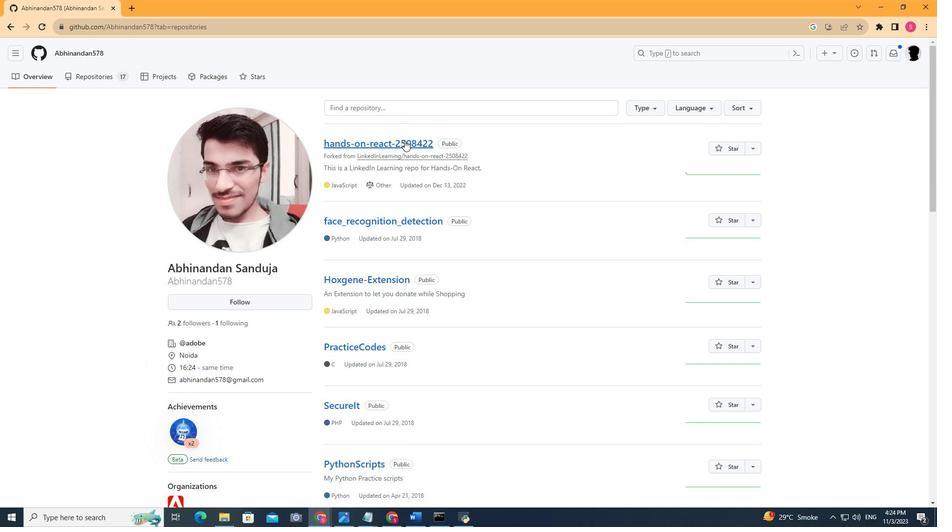 
Action: Mouse pressed left at (404, 140)
Screenshot: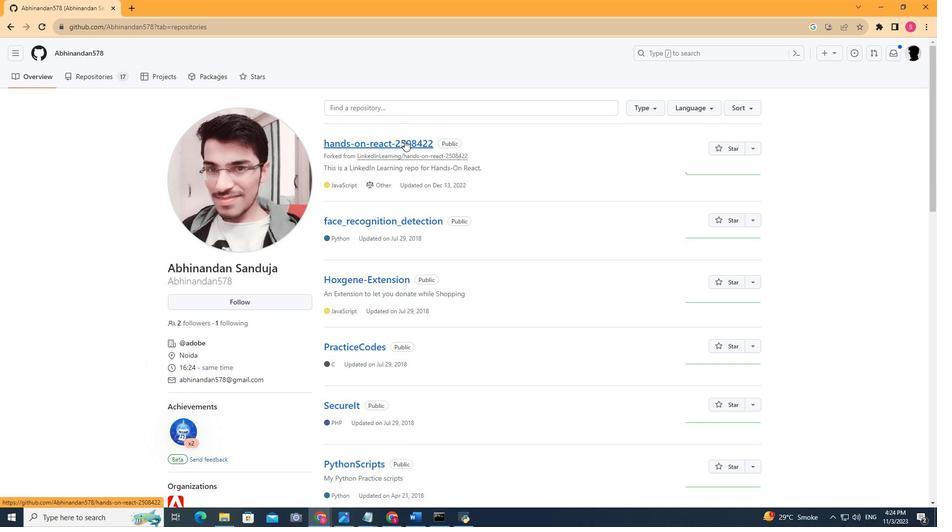 
Action: Mouse moved to (291, 152)
Screenshot: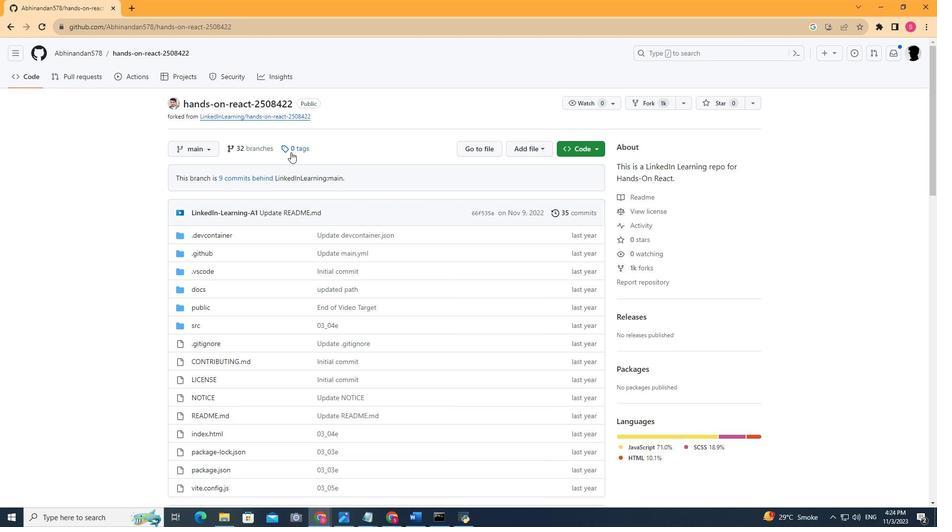 
Action: Mouse scrolled (291, 151) with delta (0, 0)
Screenshot: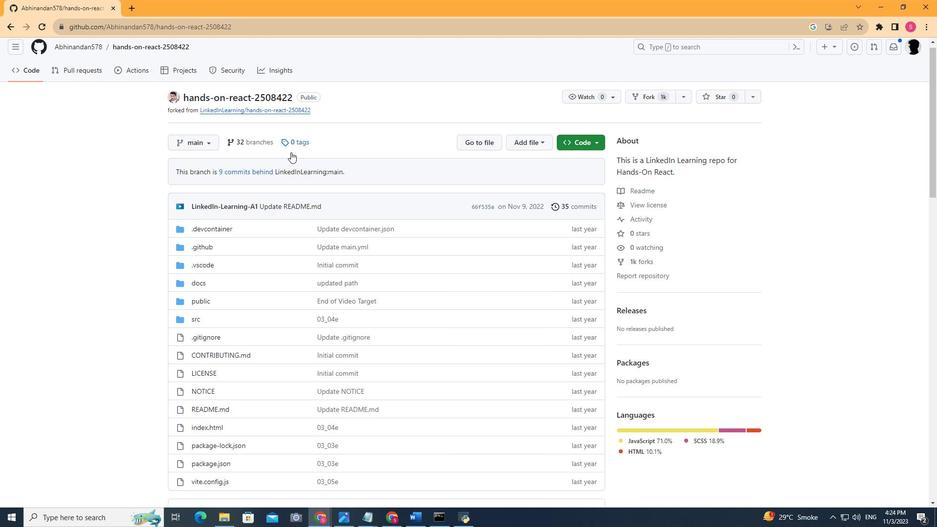
Action: Mouse scrolled (291, 151) with delta (0, 0)
Screenshot: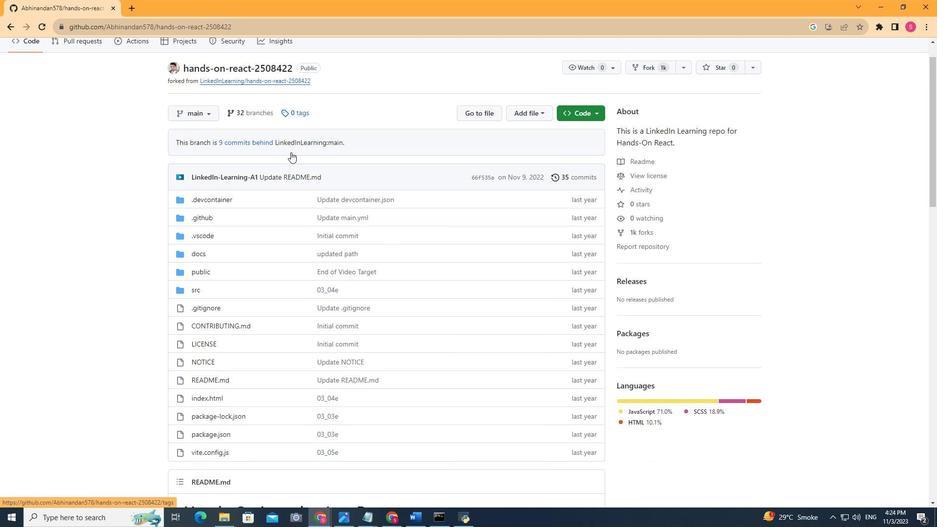 
Action: Mouse scrolled (291, 151) with delta (0, 0)
Screenshot: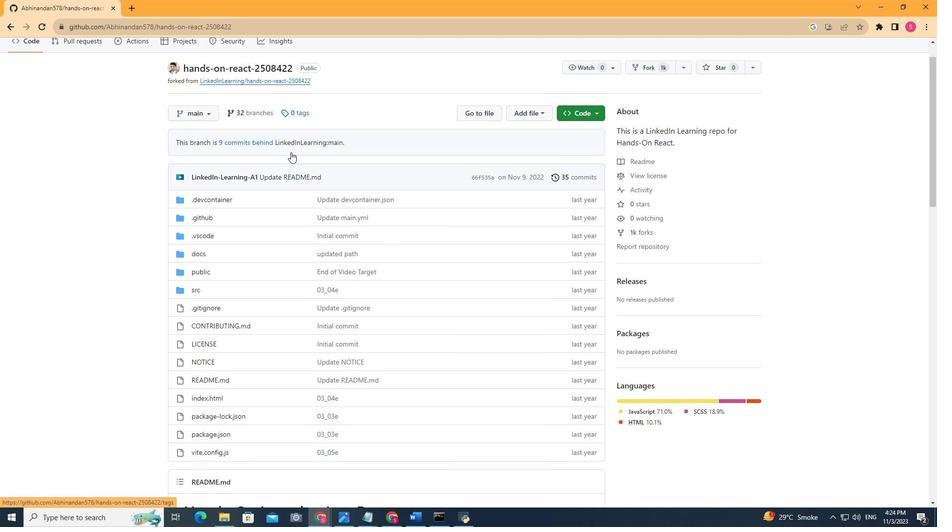 
Action: Mouse moved to (292, 152)
Screenshot: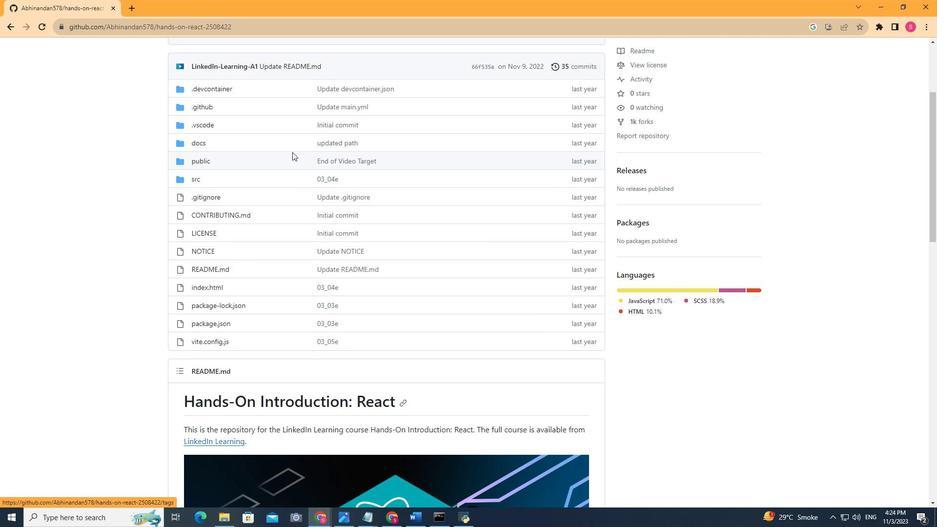 
Action: Mouse scrolled (292, 151) with delta (0, 0)
Screenshot: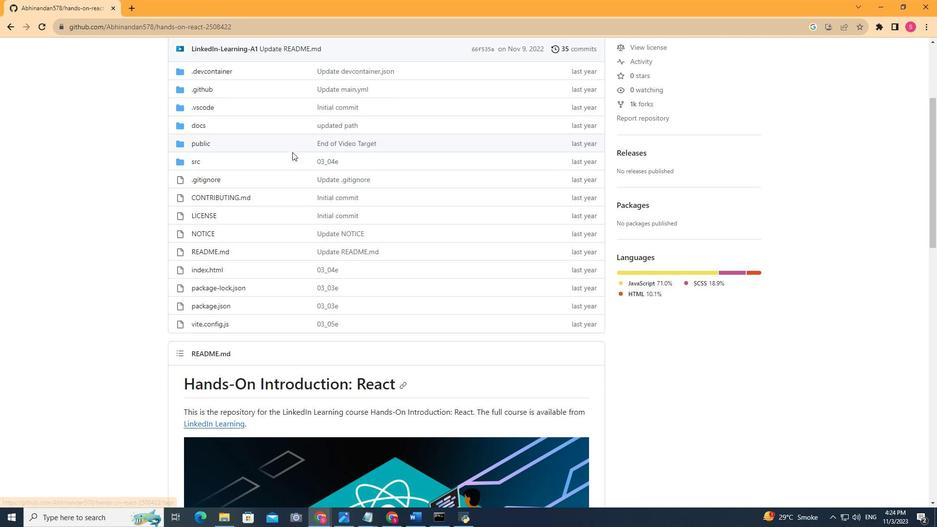 
Action: Mouse scrolled (292, 151) with delta (0, 0)
Screenshot: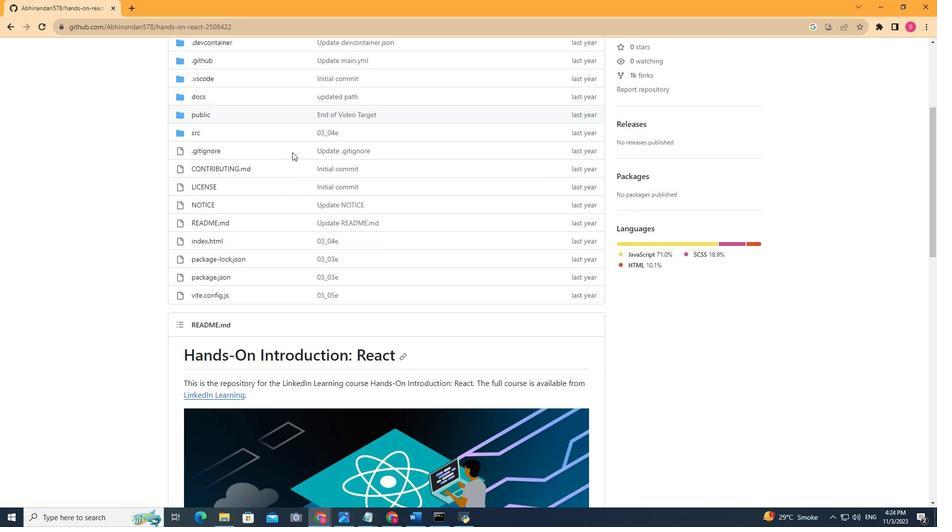 
Action: Mouse scrolled (292, 151) with delta (0, 0)
Screenshot: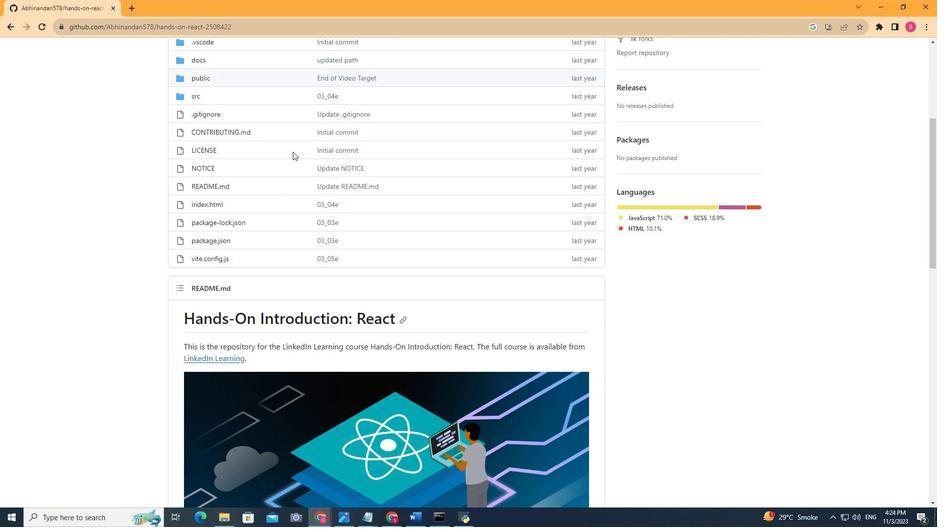
Action: Mouse moved to (294, 151)
Screenshot: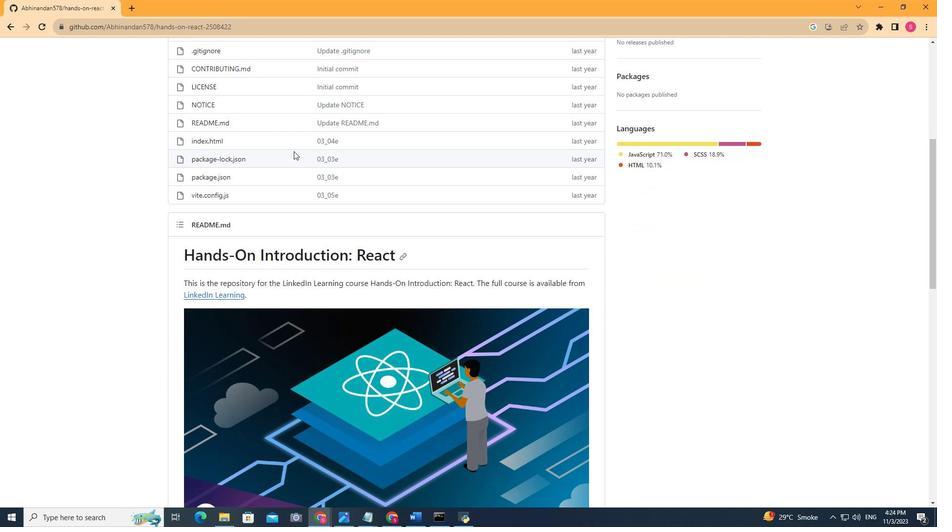 
Action: Mouse scrolled (294, 150) with delta (0, 0)
Screenshot: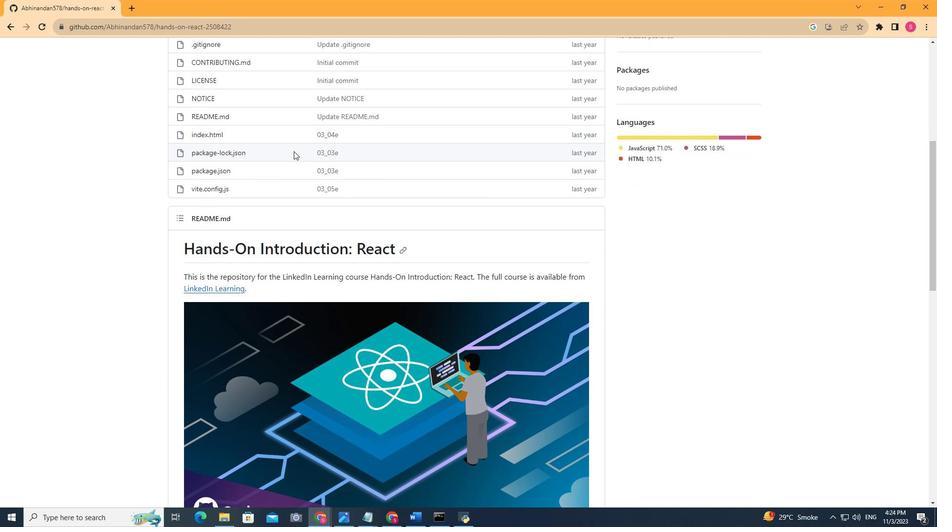 
Action: Mouse scrolled (294, 150) with delta (0, 0)
Screenshot: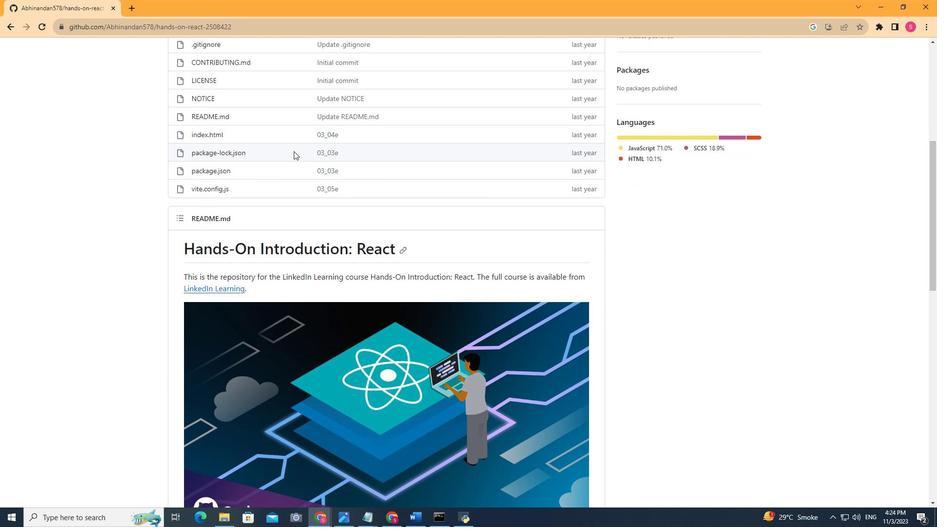 
Action: Mouse scrolled (294, 150) with delta (0, 0)
Screenshot: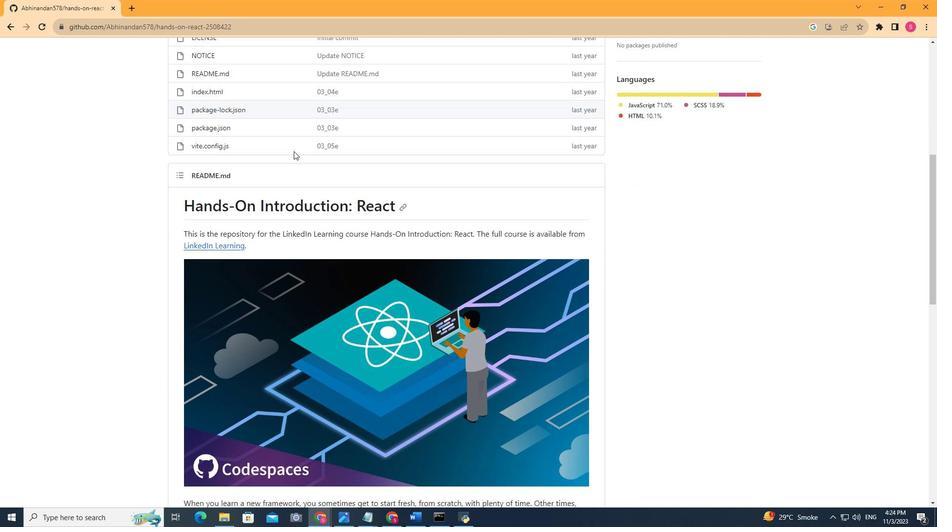
Action: Mouse scrolled (294, 150) with delta (0, 0)
Screenshot: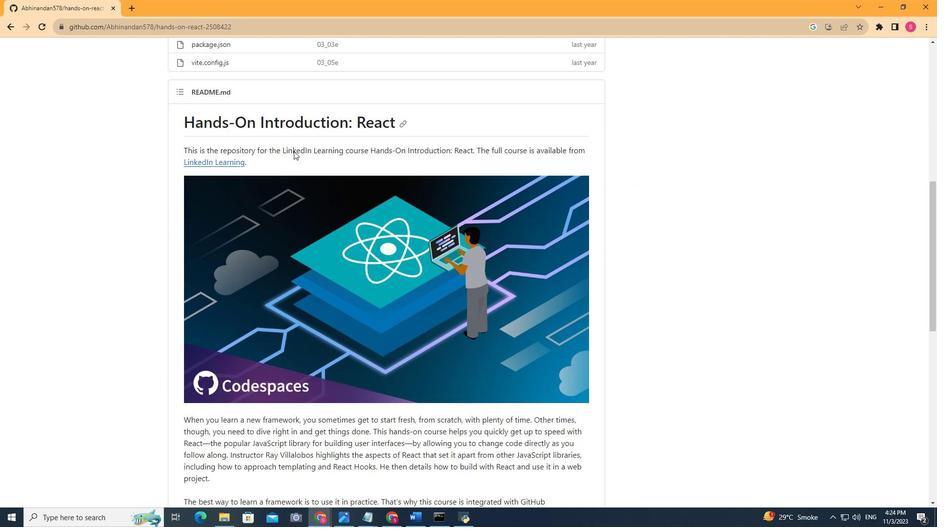 
Action: Mouse moved to (294, 151)
Screenshot: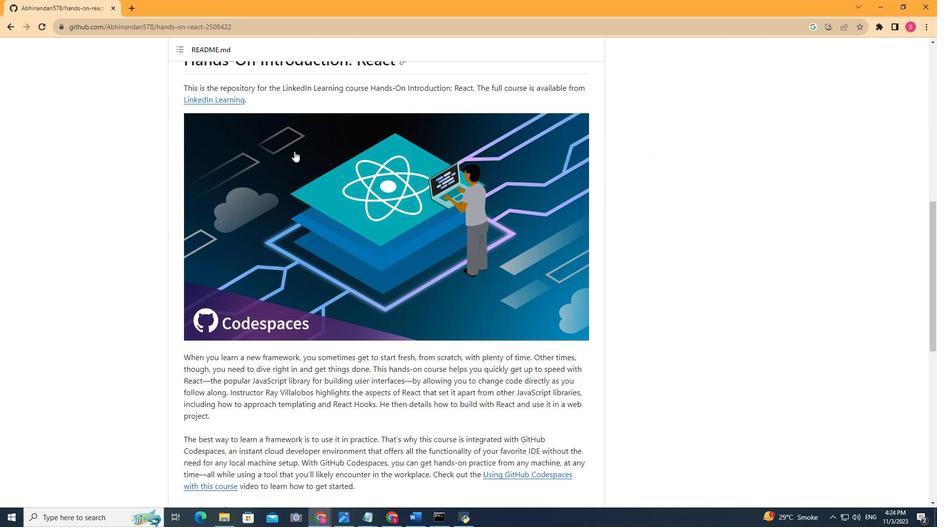 
Action: Mouse scrolled (294, 150) with delta (0, 0)
Screenshot: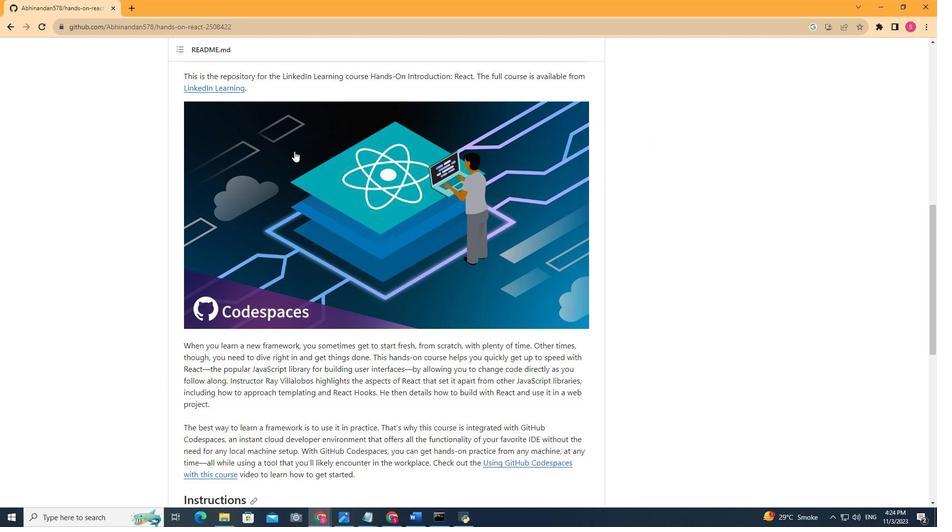 
Action: Mouse scrolled (294, 150) with delta (0, 0)
Screenshot: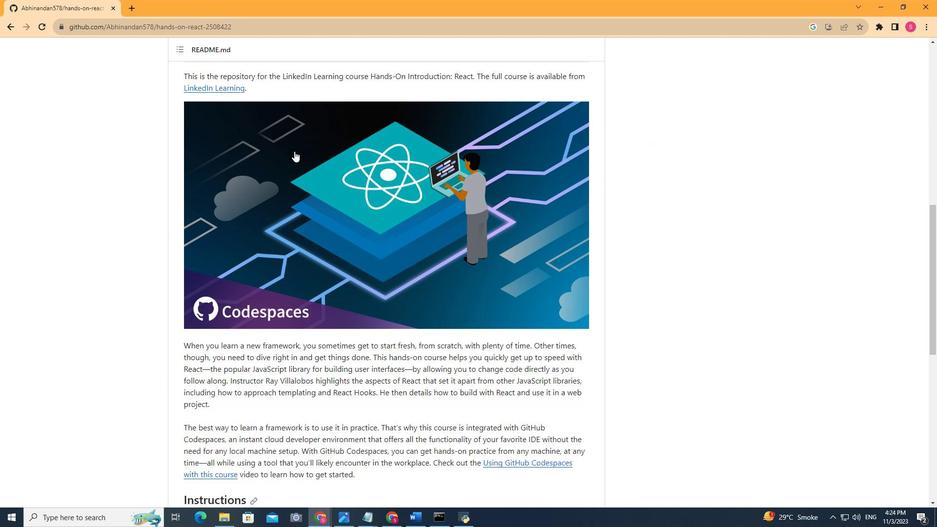 
Action: Mouse scrolled (294, 150) with delta (0, 0)
Screenshot: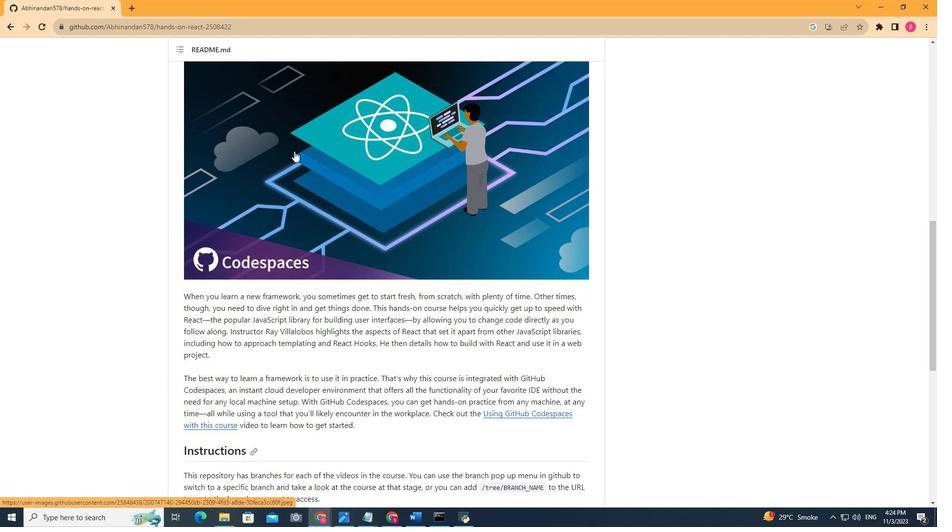 
Action: Mouse scrolled (294, 150) with delta (0, 0)
Screenshot: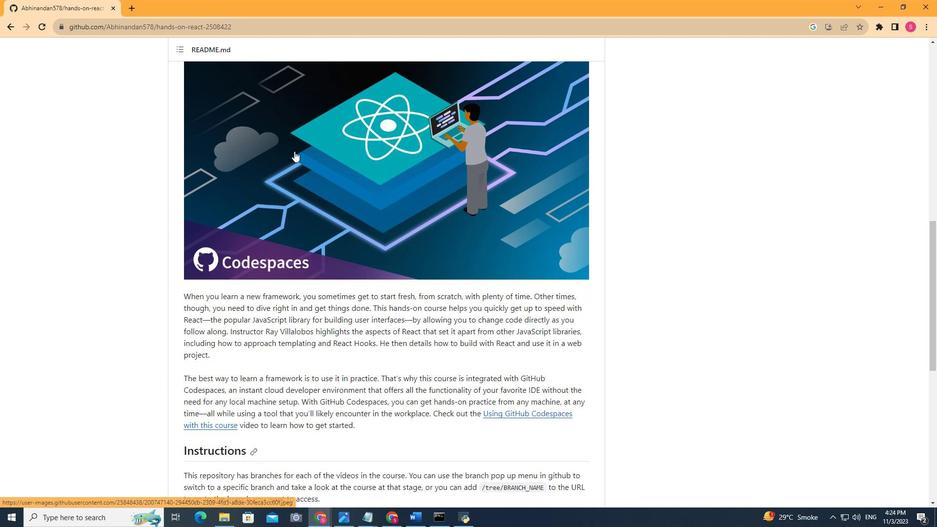
Action: Mouse moved to (295, 151)
Screenshot: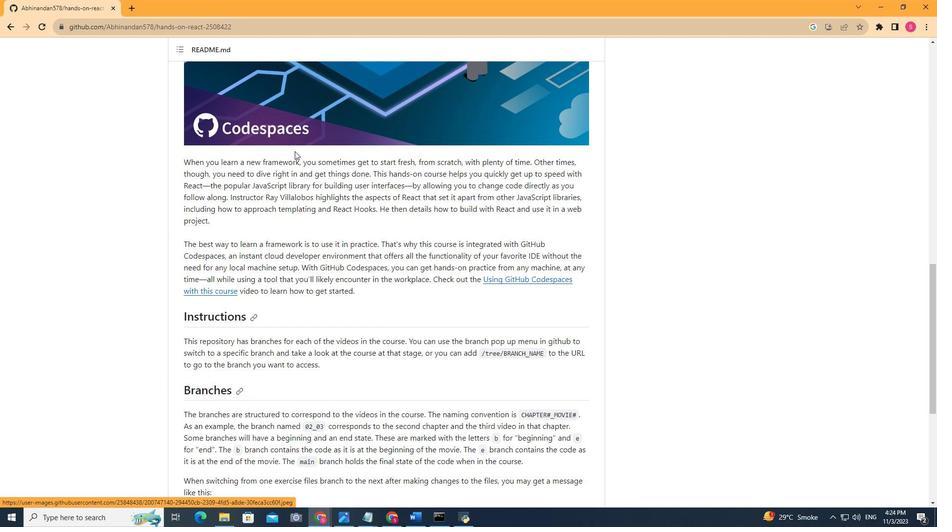 
Action: Mouse scrolled (295, 150) with delta (0, 0)
Screenshot: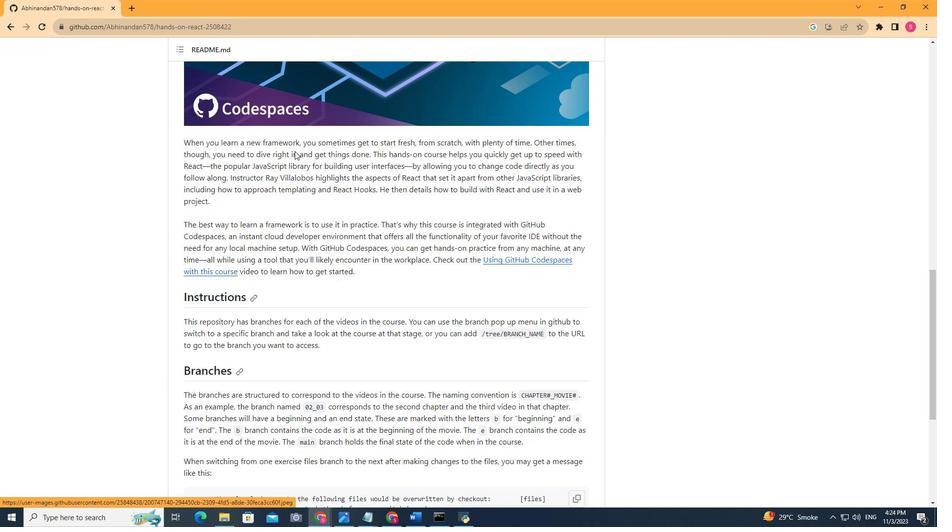 
Action: Mouse scrolled (295, 150) with delta (0, 0)
Screenshot: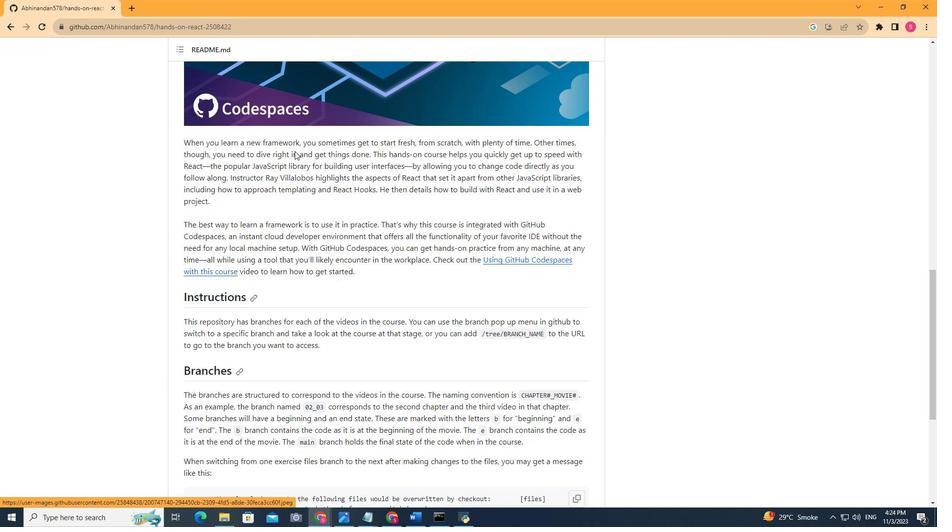 
Action: Mouse scrolled (295, 150) with delta (0, 0)
Screenshot: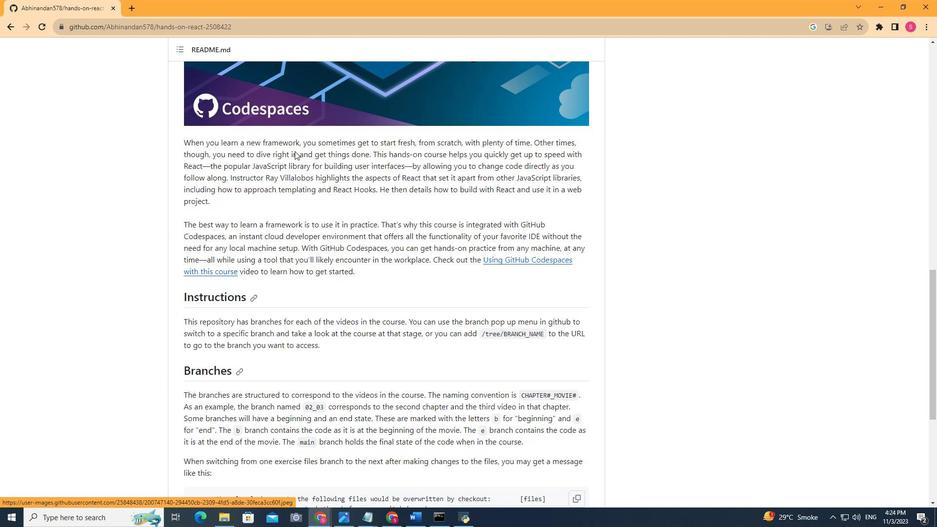 
Action: Mouse scrolled (295, 150) with delta (0, 0)
Screenshot: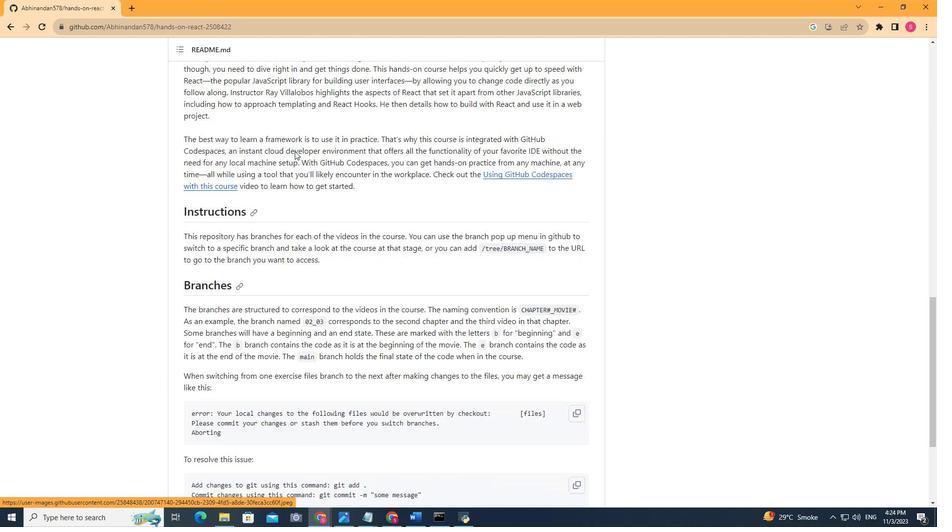 
Action: Mouse scrolled (295, 150) with delta (0, 0)
Screenshot: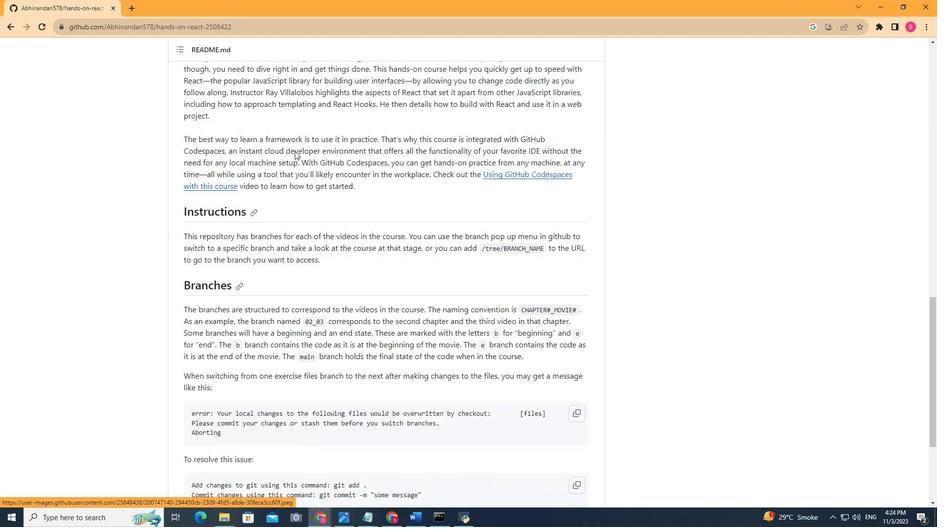 
Action: Mouse moved to (296, 149)
Screenshot: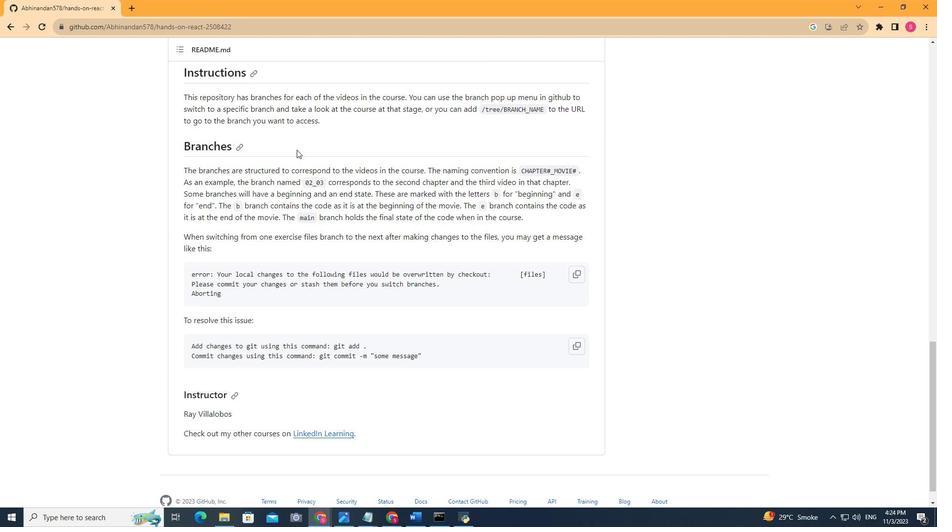 
Action: Mouse scrolled (296, 149) with delta (0, 0)
Screenshot: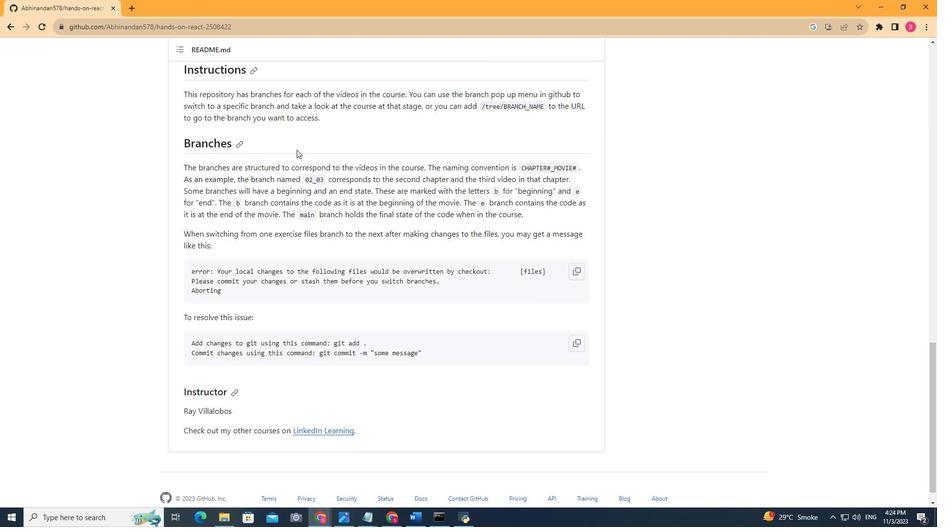 
Action: Mouse scrolled (296, 149) with delta (0, 0)
Screenshot: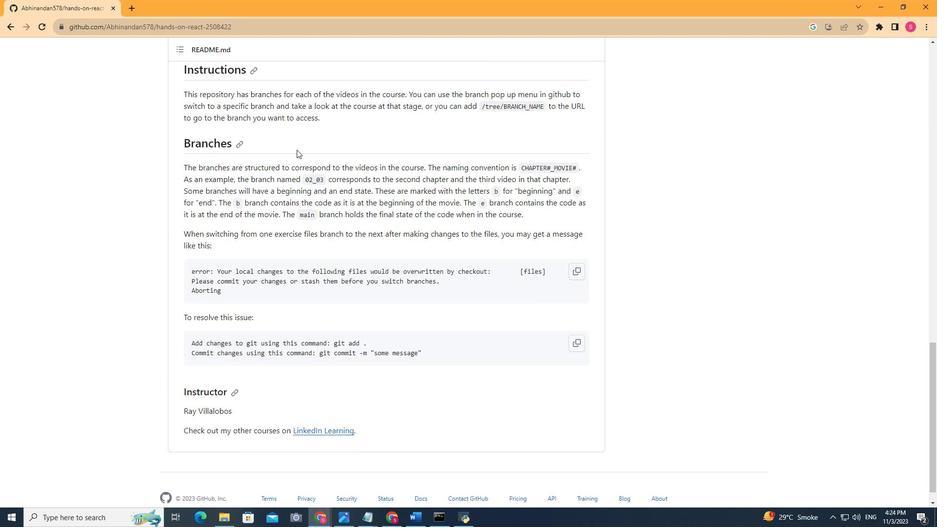 
Action: Mouse scrolled (296, 149) with delta (0, 0)
Screenshot: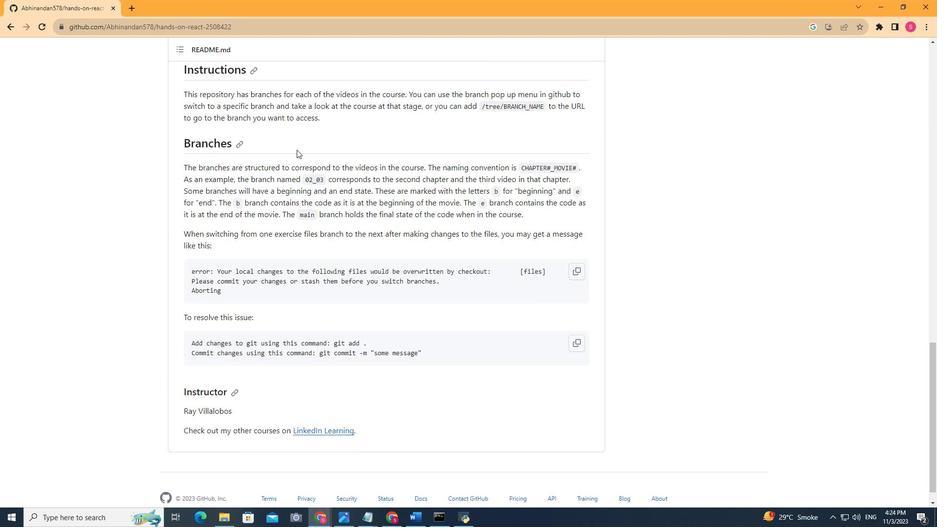 
Action: Mouse scrolled (296, 149) with delta (0, 0)
Screenshot: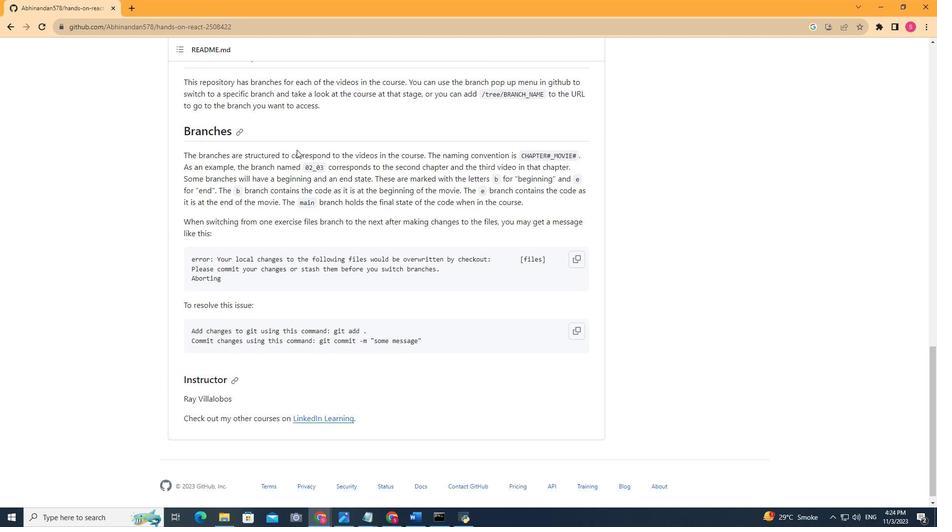 
Action: Mouse moved to (297, 149)
Screenshot: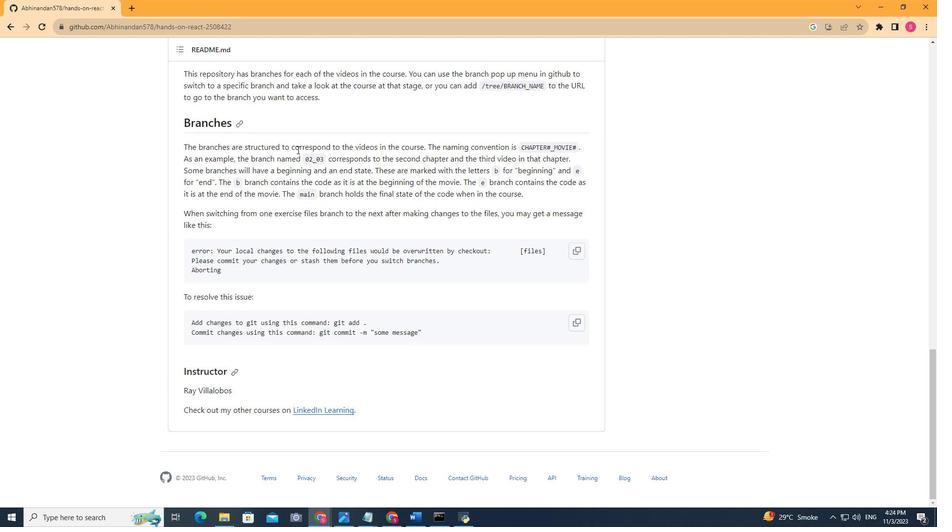 
Action: Mouse scrolled (297, 150) with delta (0, 0)
Screenshot: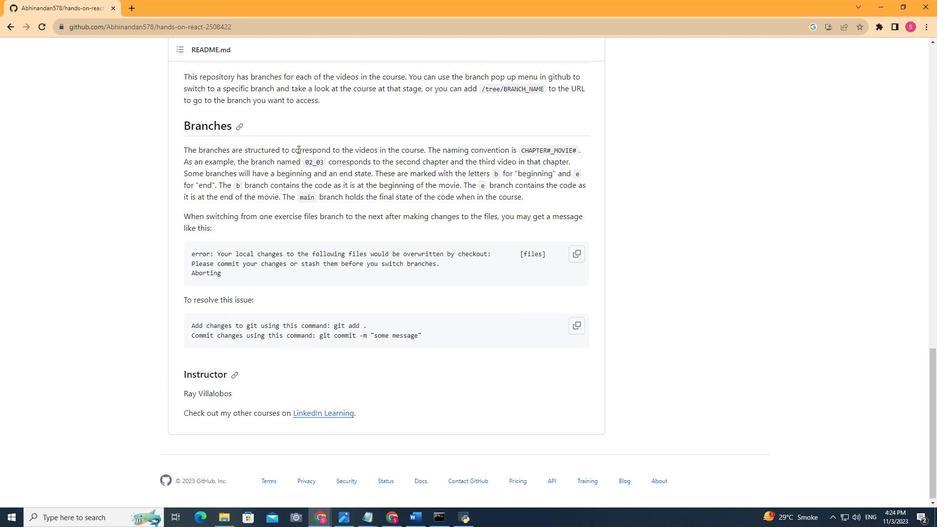 
Action: Mouse scrolled (297, 150) with delta (0, 0)
Screenshot: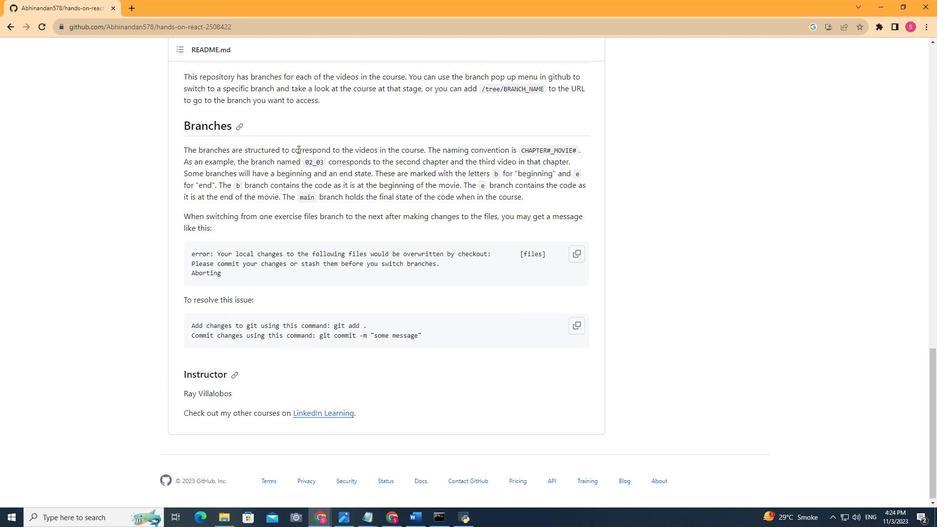 
Action: Mouse moved to (297, 149)
Screenshot: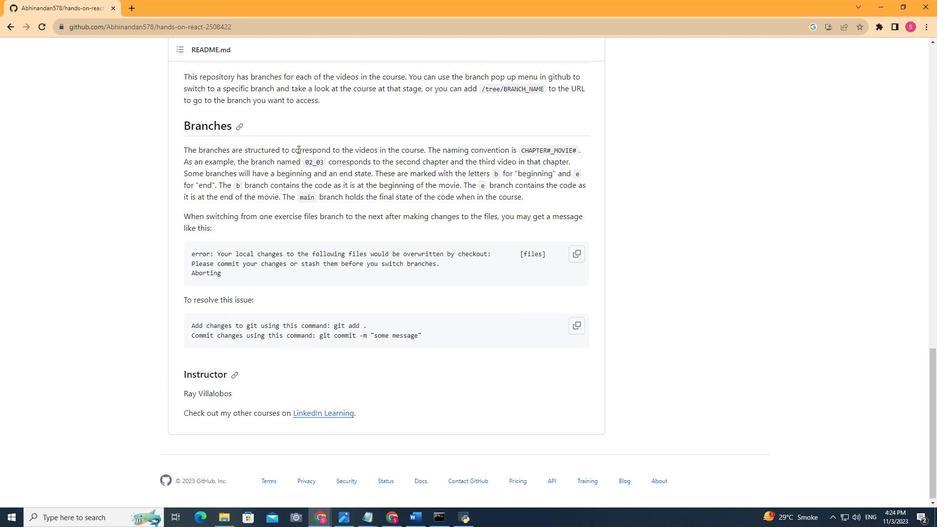 
Action: Mouse scrolled (297, 149) with delta (0, 0)
Screenshot: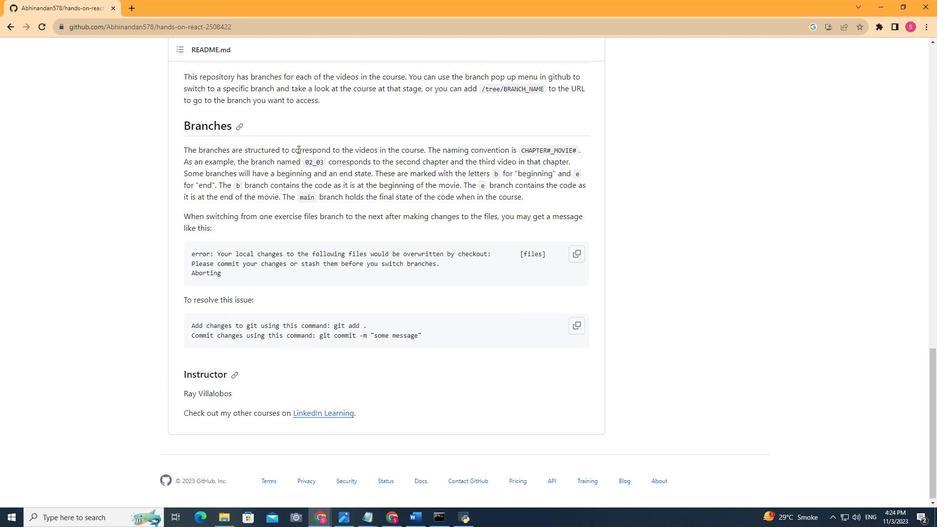 
Action: Mouse scrolled (297, 149) with delta (0, 0)
Screenshot: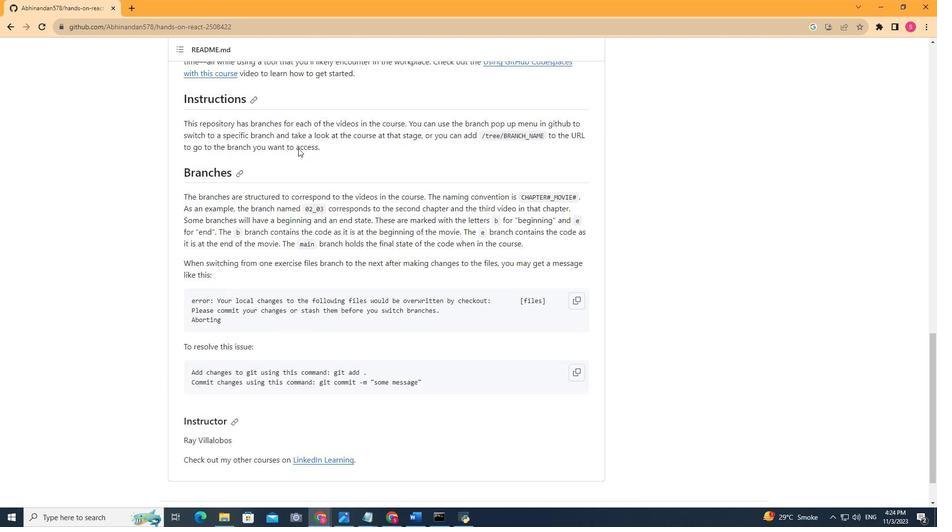 
Action: Mouse moved to (298, 148)
Screenshot: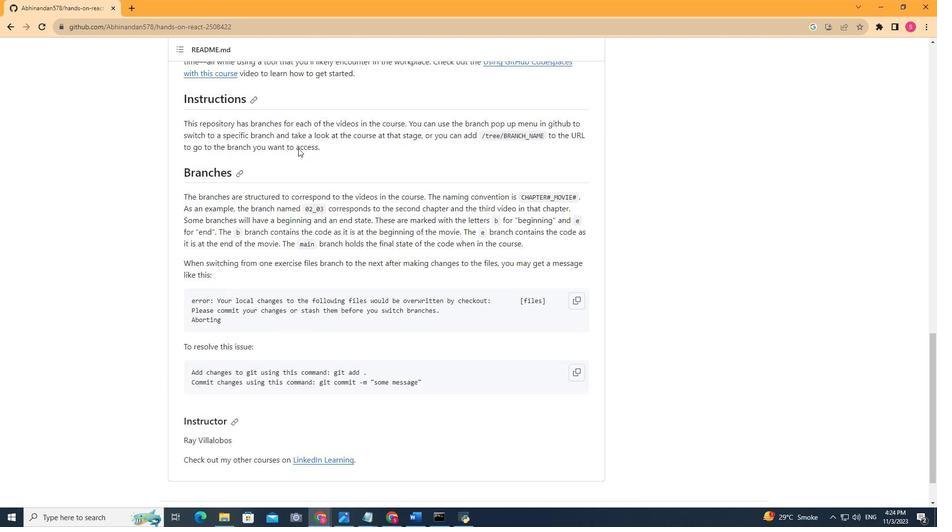 
Action: Mouse scrolled (298, 149) with delta (0, 0)
Screenshot: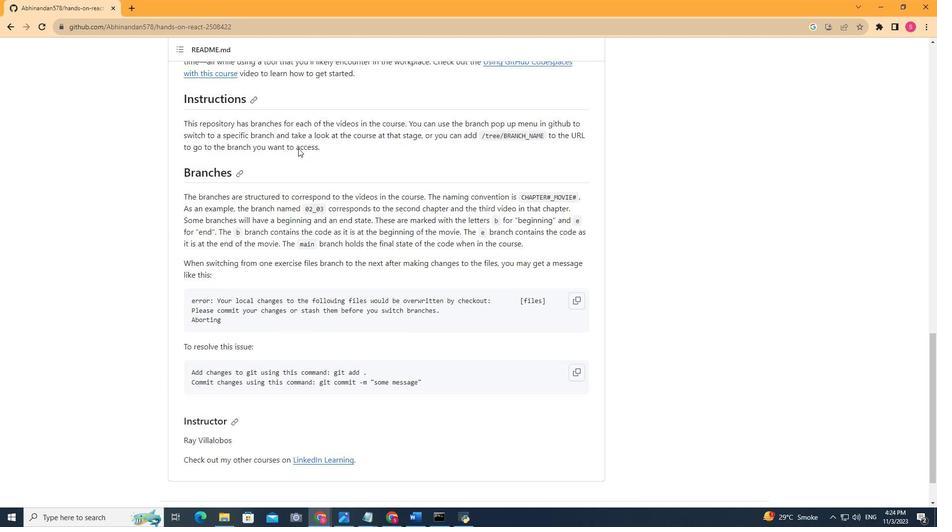 
Action: Mouse moved to (299, 148)
Screenshot: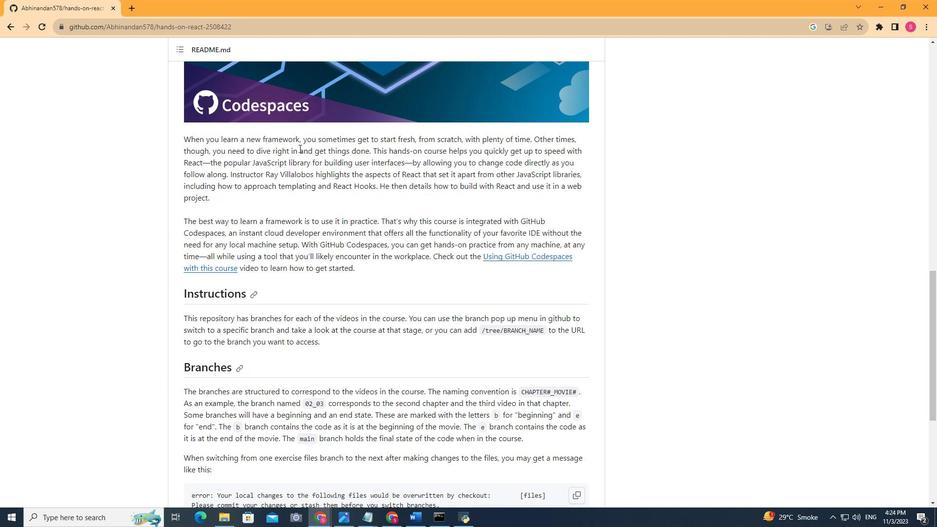 
Action: Mouse scrolled (299, 148) with delta (0, 0)
Screenshot: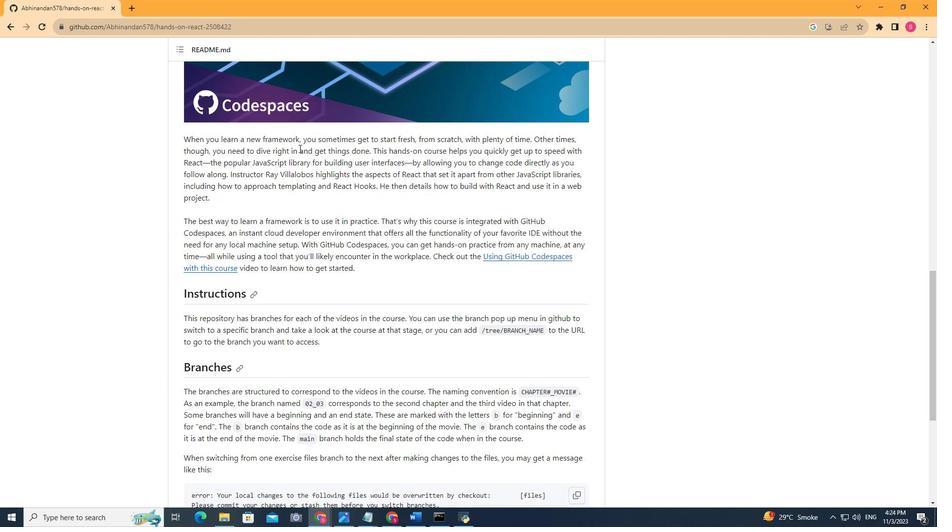 
Action: Mouse scrolled (299, 148) with delta (0, 0)
Screenshot: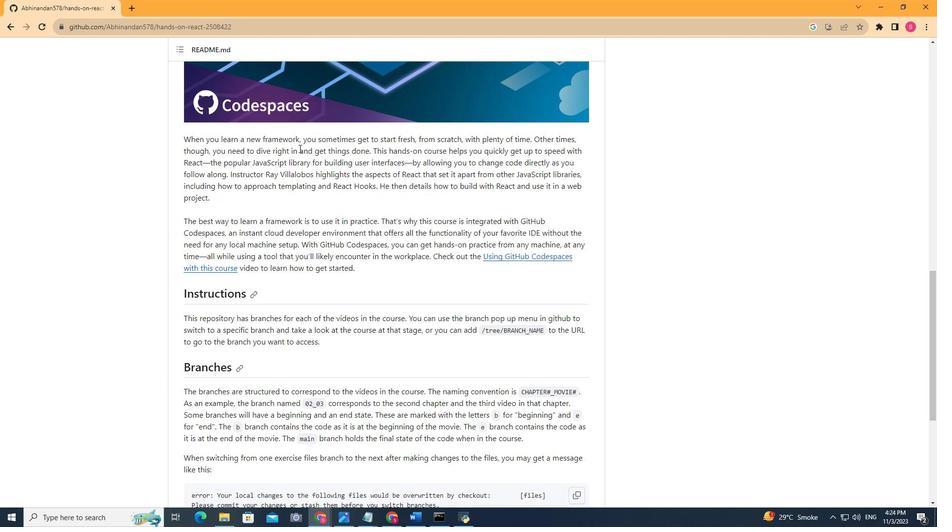 
Action: Mouse scrolled (299, 148) with delta (0, 0)
Screenshot: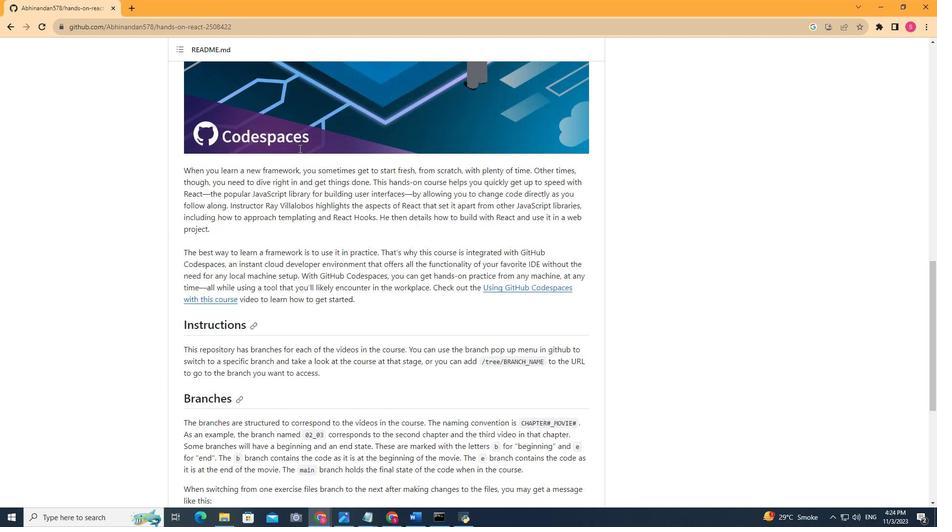 
Action: Mouse scrolled (299, 148) with delta (0, 0)
Screenshot: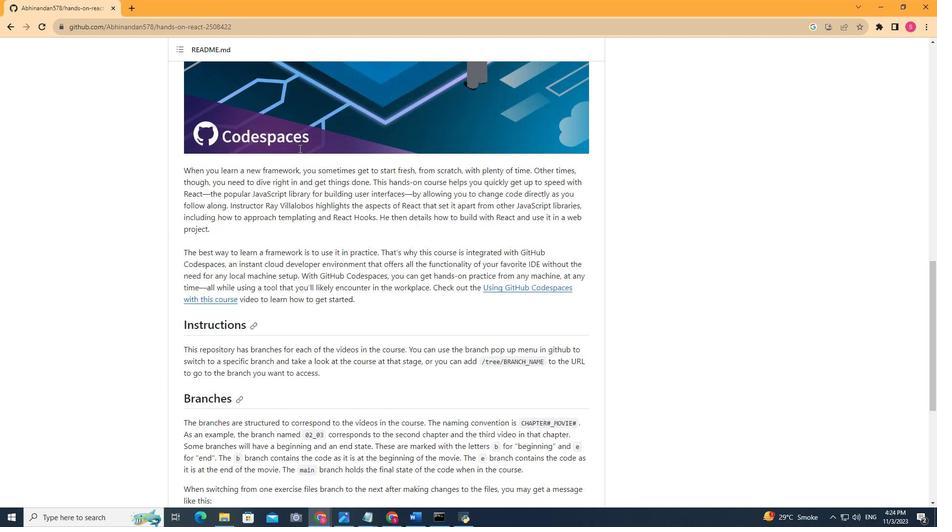
Action: Mouse moved to (299, 148)
Screenshot: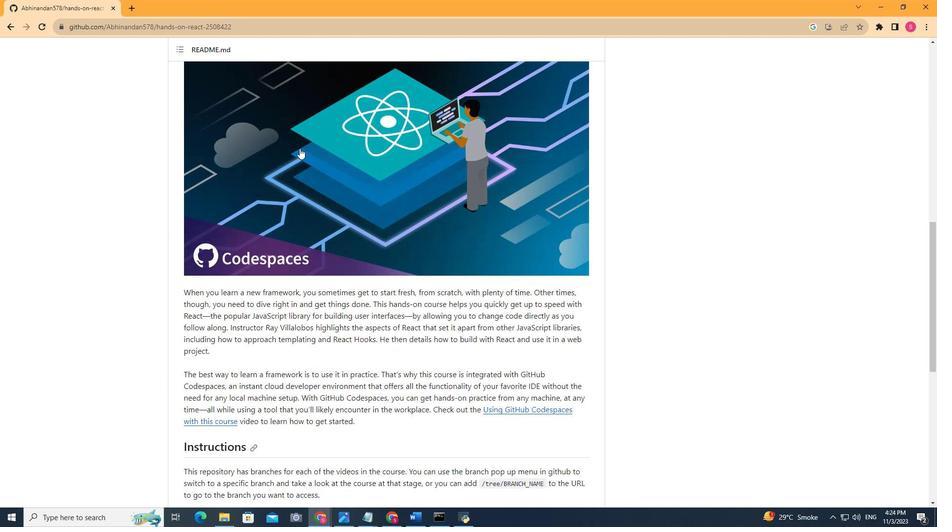 
Action: Mouse scrolled (299, 148) with delta (0, 0)
Screenshot: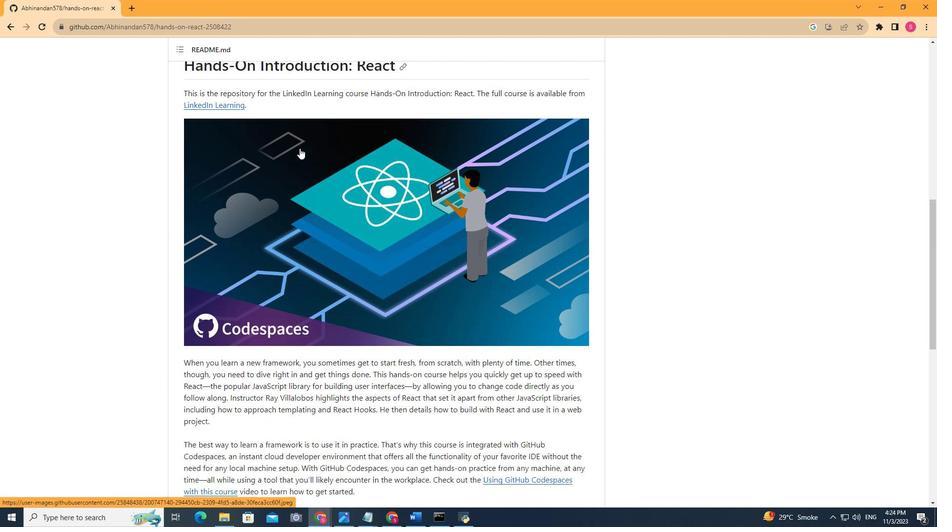 
Action: Mouse scrolled (299, 148) with delta (0, 0)
Screenshot: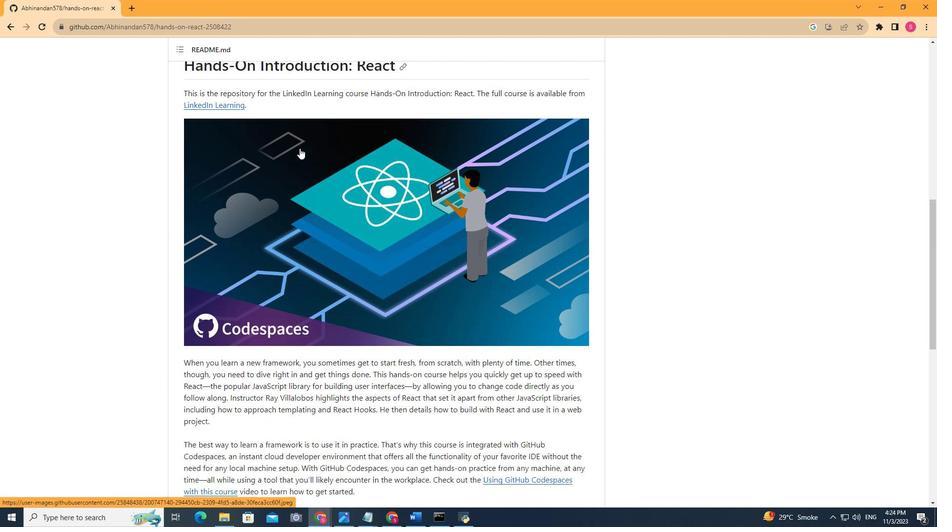 
Action: Mouse scrolled (299, 148) with delta (0, 0)
Screenshot: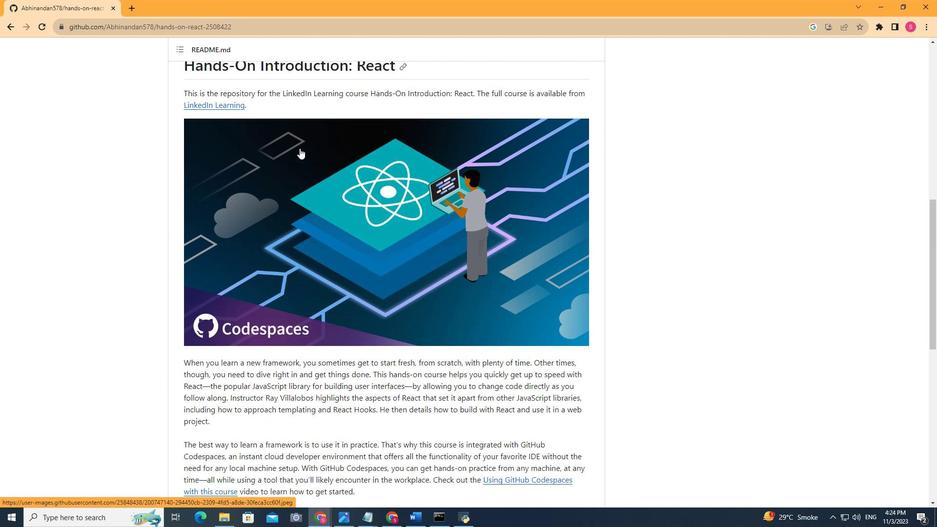 
Action: Mouse scrolled (299, 148) with delta (0, 0)
Screenshot: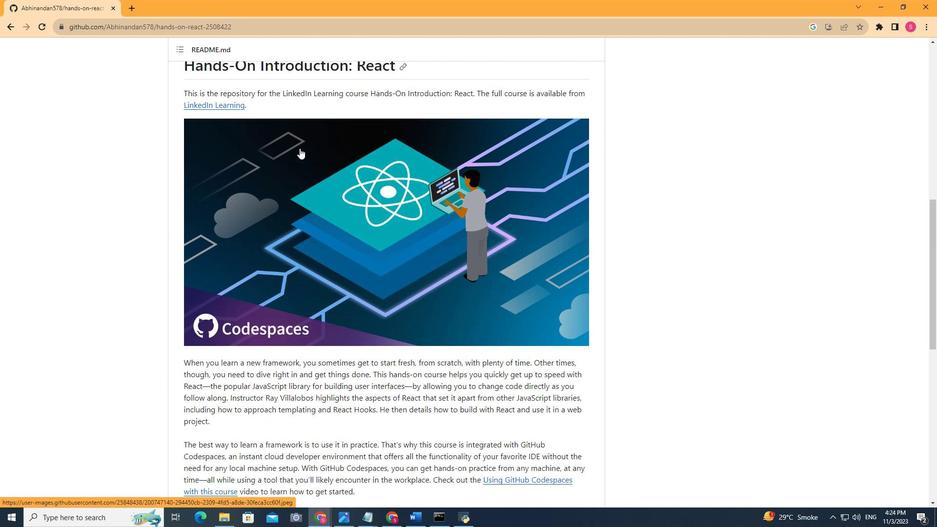 
Action: Mouse scrolled (299, 148) with delta (0, 0)
Screenshot: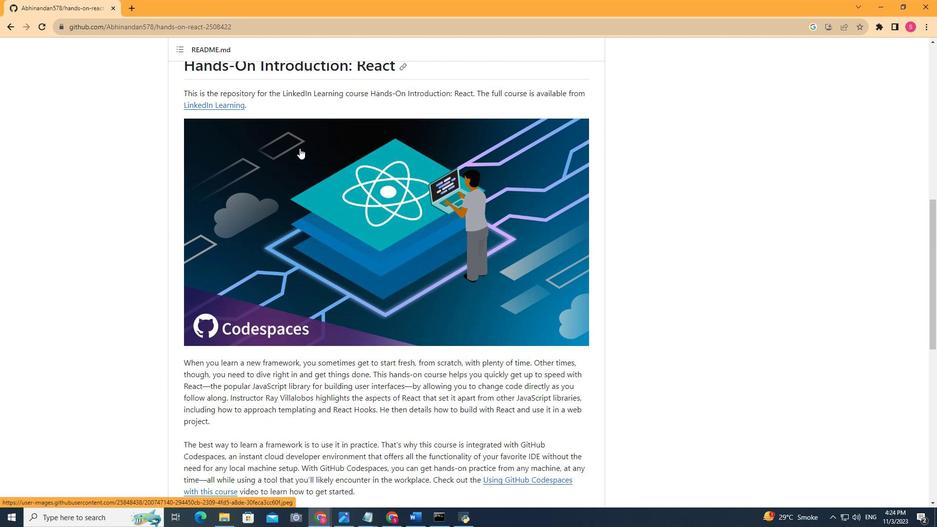 
Action: Mouse moved to (302, 147)
Screenshot: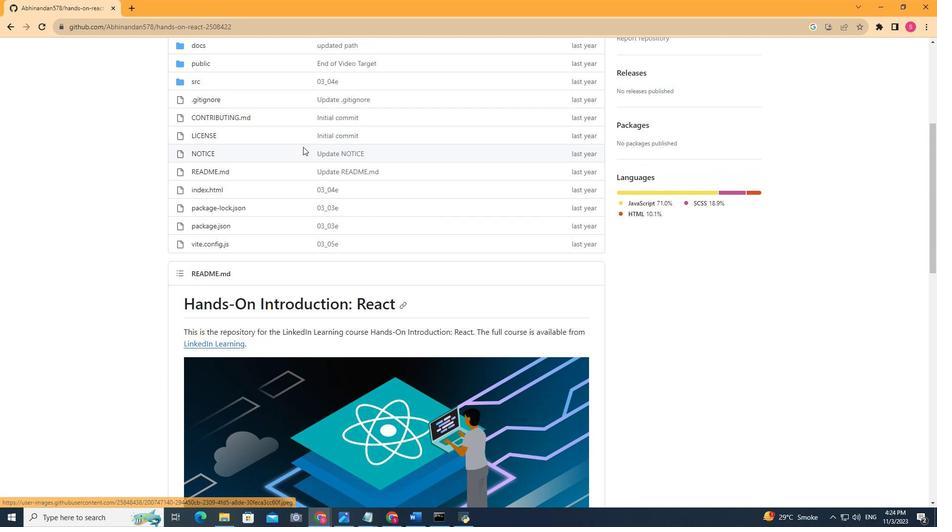 
Action: Mouse scrolled (302, 147) with delta (0, 0)
Screenshot: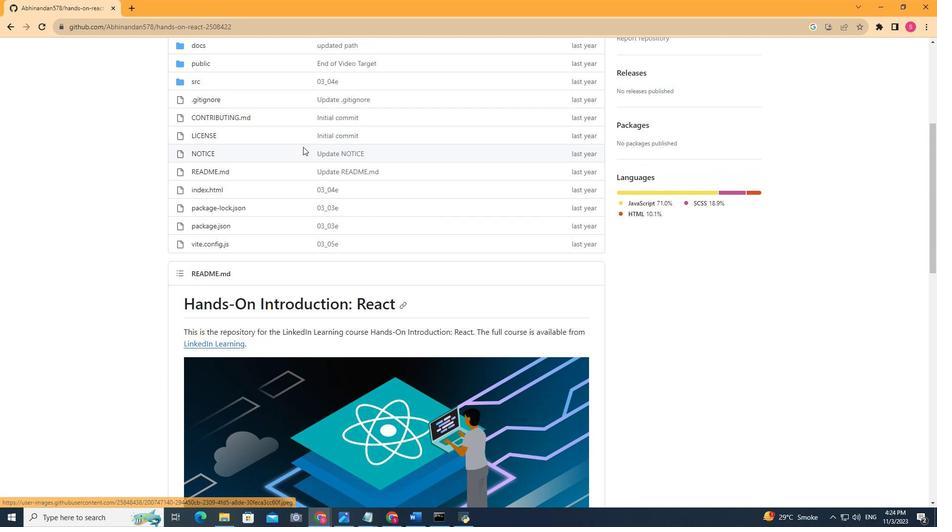 
Action: Mouse moved to (302, 147)
Screenshot: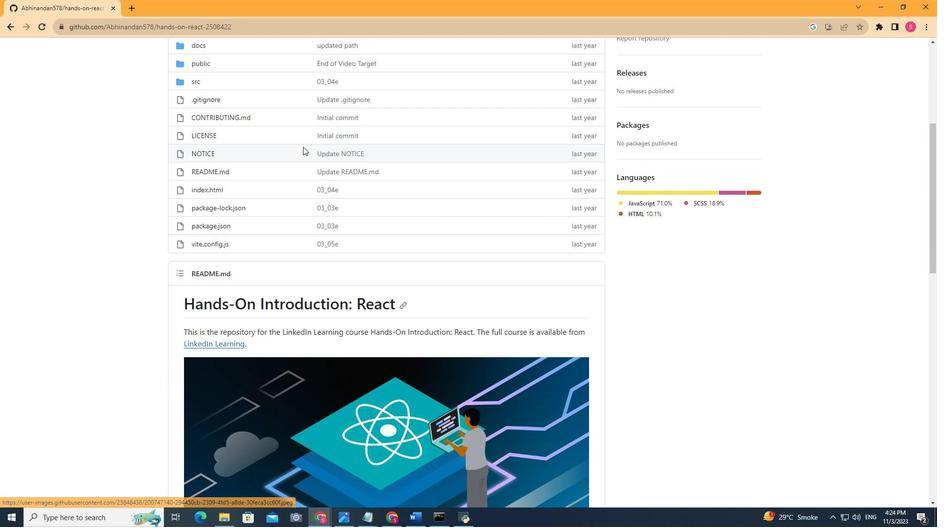 
Action: Mouse scrolled (302, 147) with delta (0, 0)
Screenshot: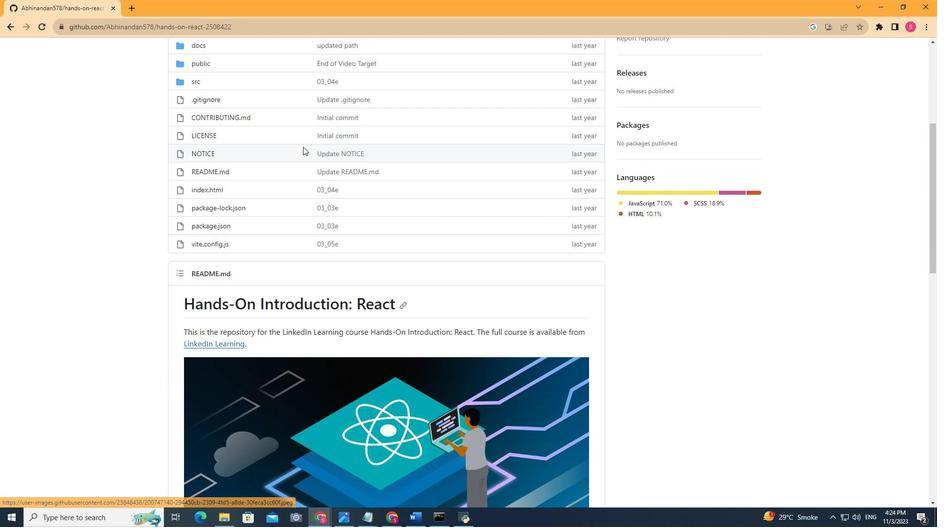 
Action: Mouse moved to (303, 147)
Screenshot: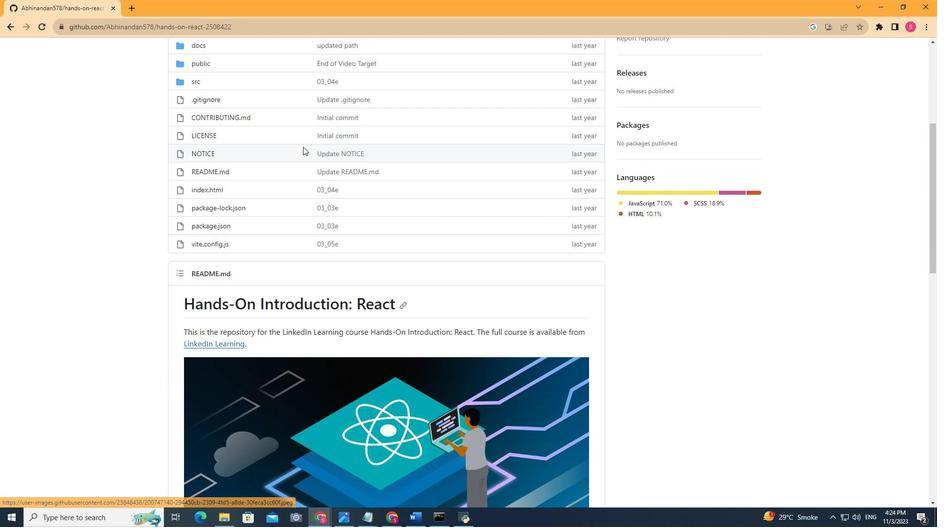 
Action: Mouse scrolled (303, 147) with delta (0, 0)
Screenshot: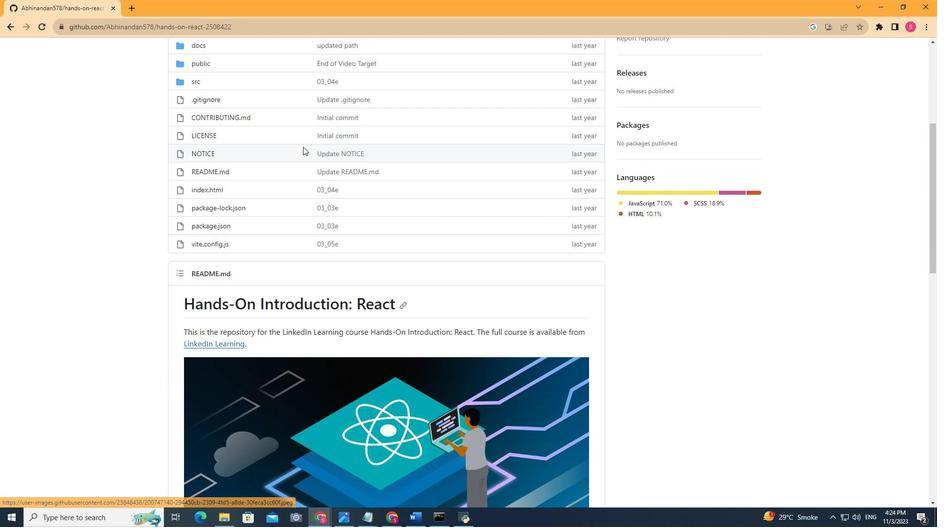 
Action: Mouse scrolled (303, 147) with delta (0, 0)
Screenshot: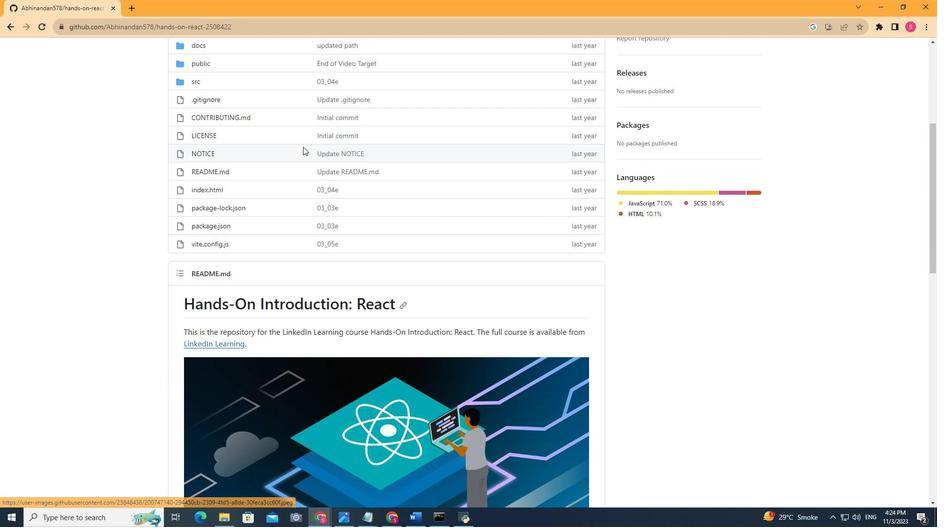 
Action: Mouse scrolled (303, 147) with delta (0, 0)
Screenshot: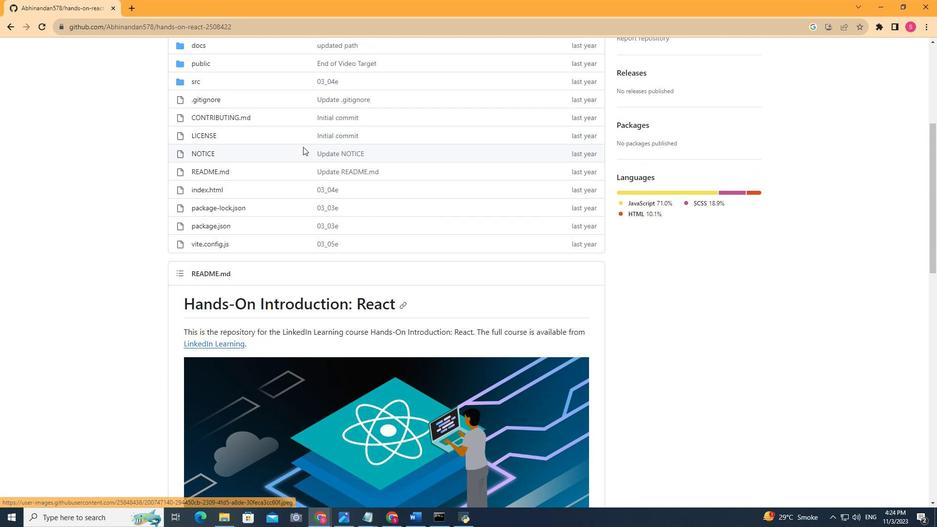 
Action: Mouse moved to (306, 144)
Screenshot: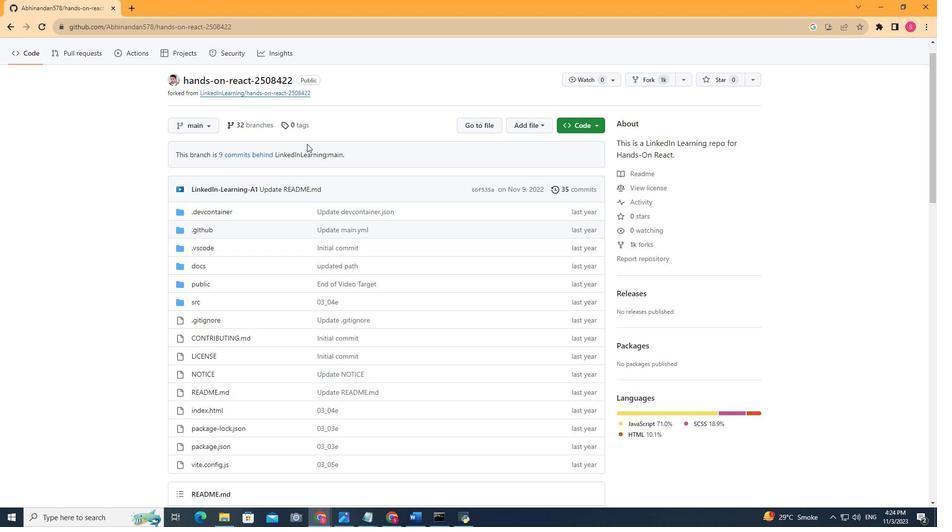 
Action: Mouse scrolled (306, 145) with delta (0, 0)
Screenshot: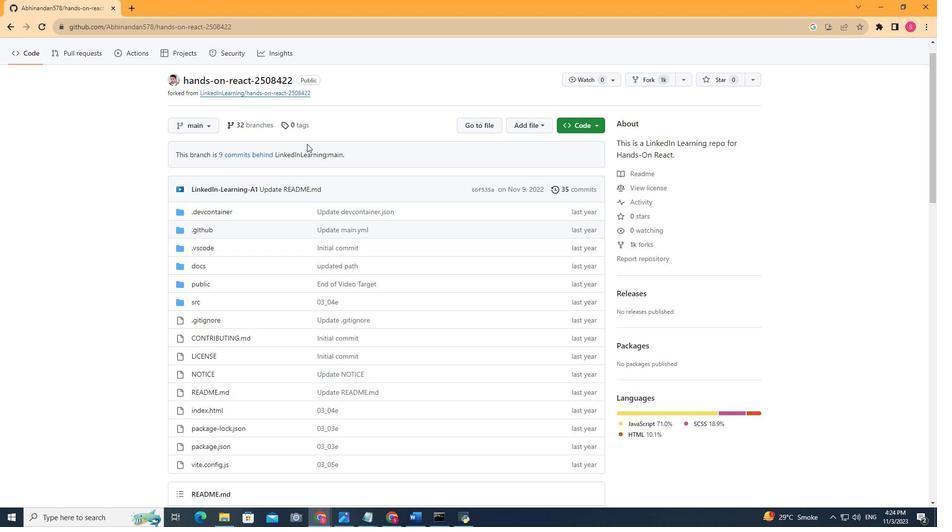 
Action: Mouse moved to (307, 144)
Screenshot: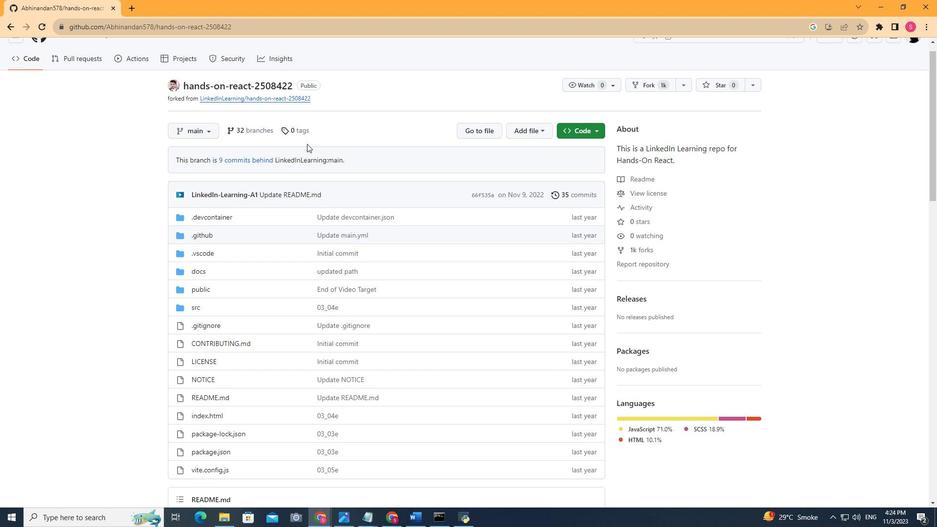 
Action: Mouse scrolled (307, 144) with delta (0, 0)
Screenshot: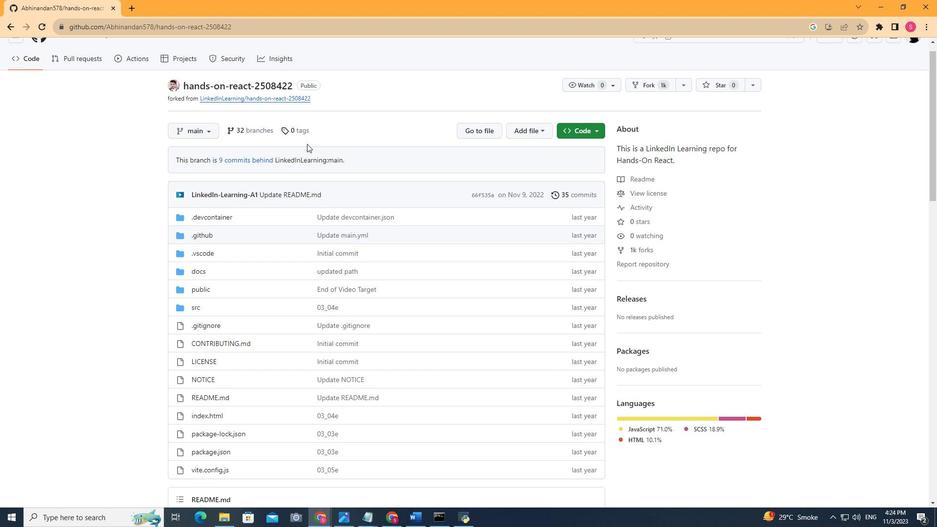 
Action: Mouse scrolled (307, 144) with delta (0, 0)
Screenshot: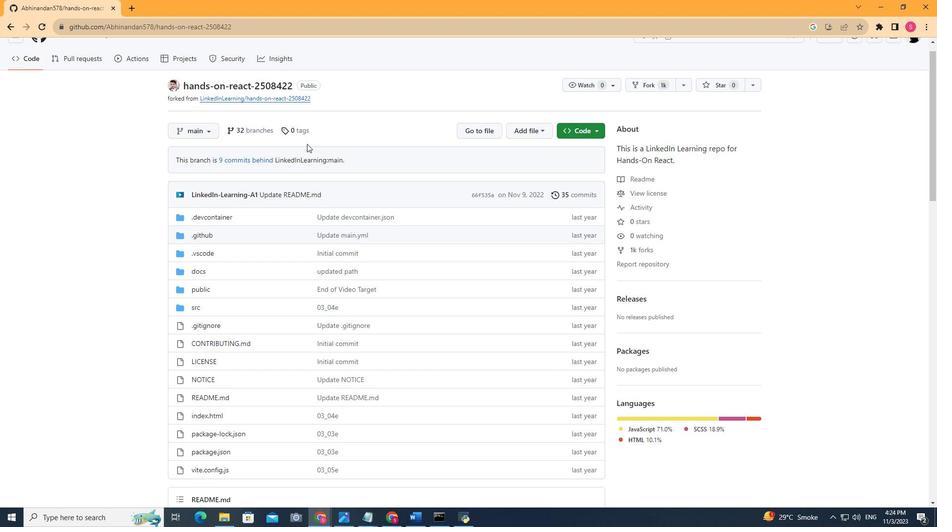 
Action: Mouse scrolled (307, 144) with delta (0, 0)
Screenshot: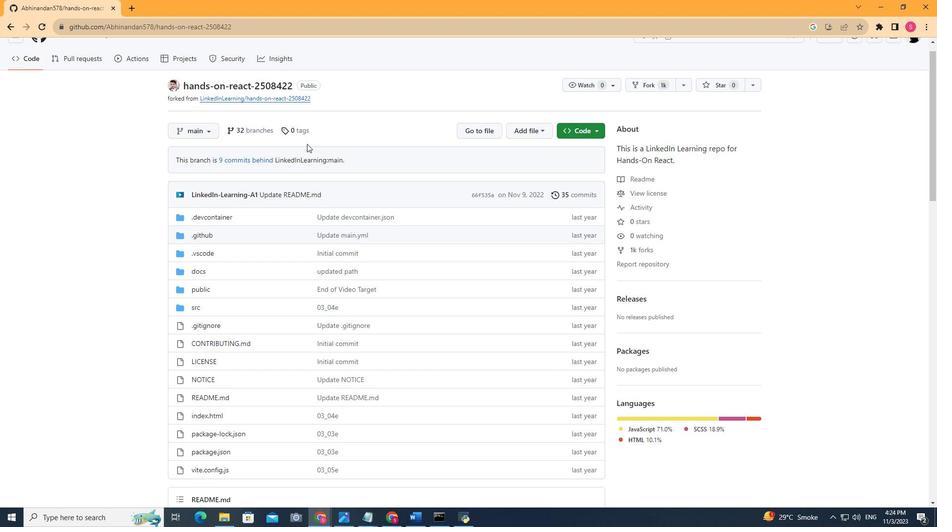 
Action: Mouse scrolled (307, 144) with delta (0, 0)
Screenshot: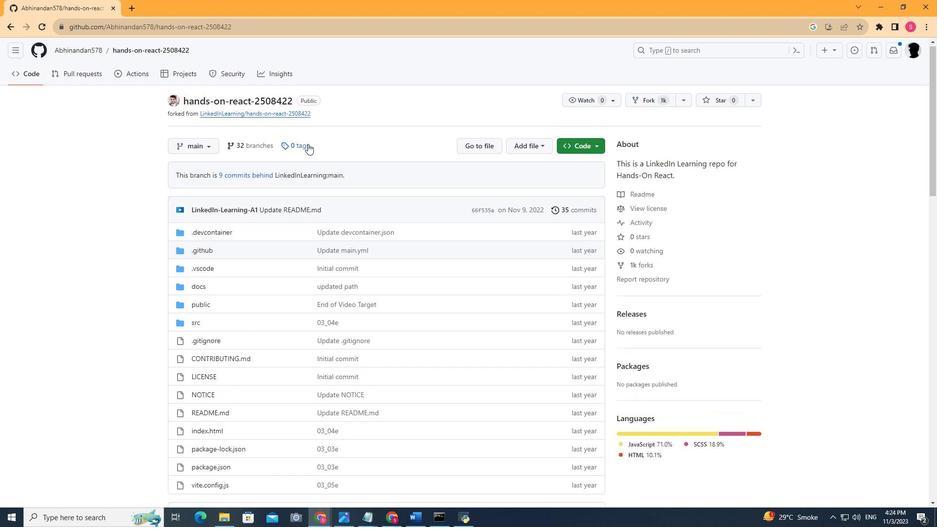 
Action: Mouse scrolled (307, 144) with delta (0, 0)
Screenshot: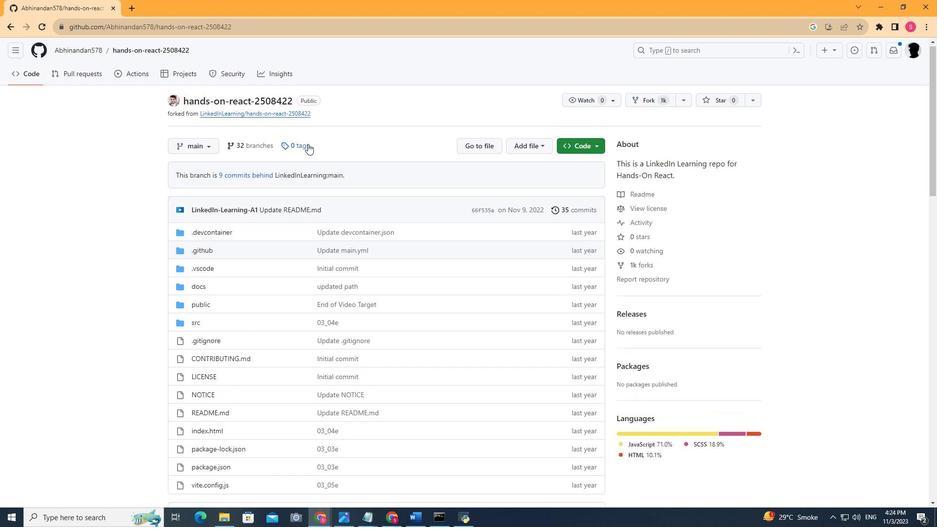
Action: Mouse moved to (308, 144)
Screenshot: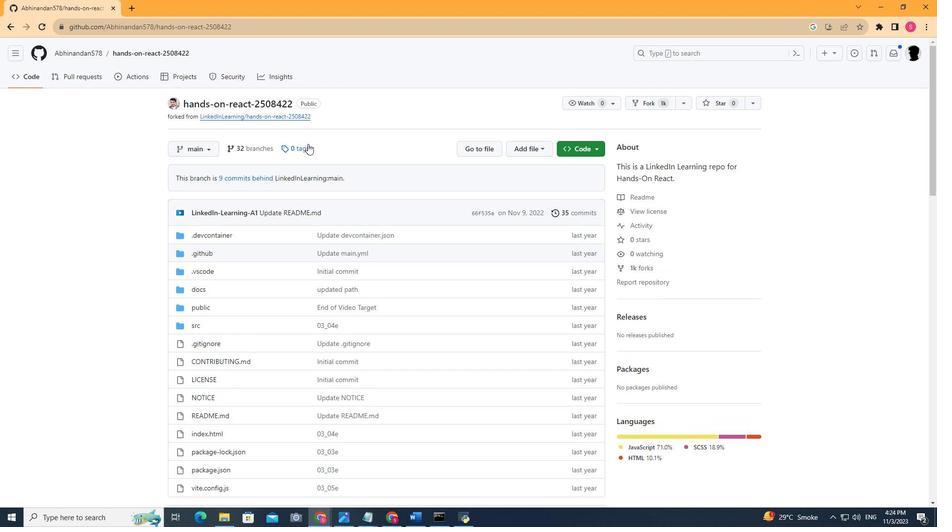 
Action: Mouse scrolled (308, 144) with delta (0, 0)
Screenshot: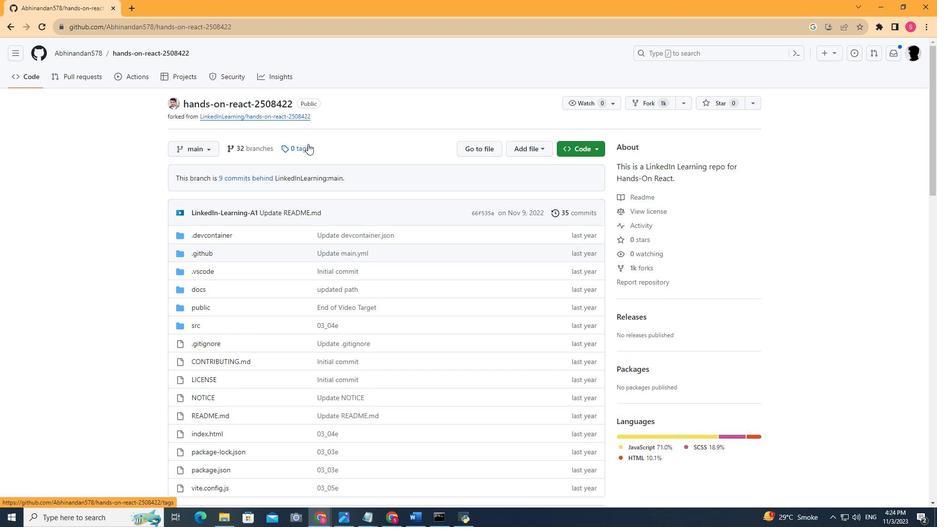 
Action: Mouse scrolled (308, 144) with delta (0, 0)
Screenshot: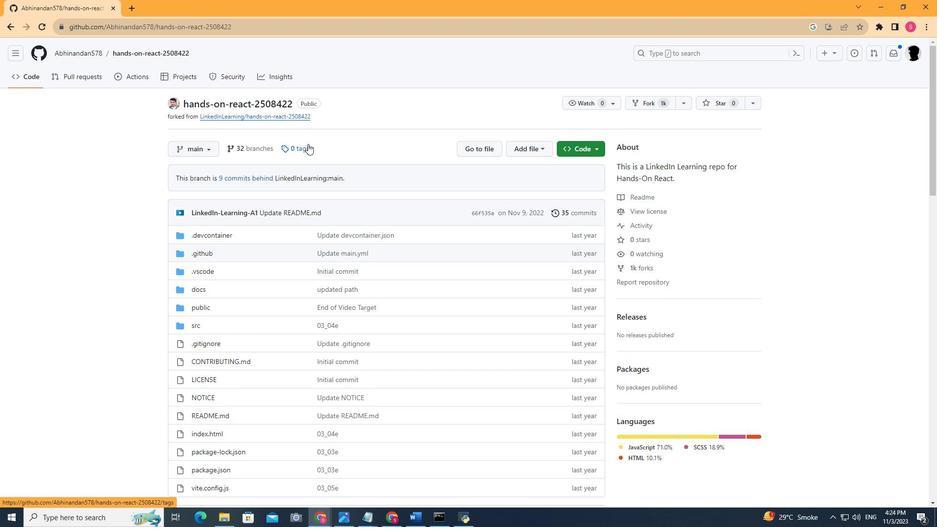 
Action: Mouse scrolled (308, 144) with delta (0, 0)
Screenshot: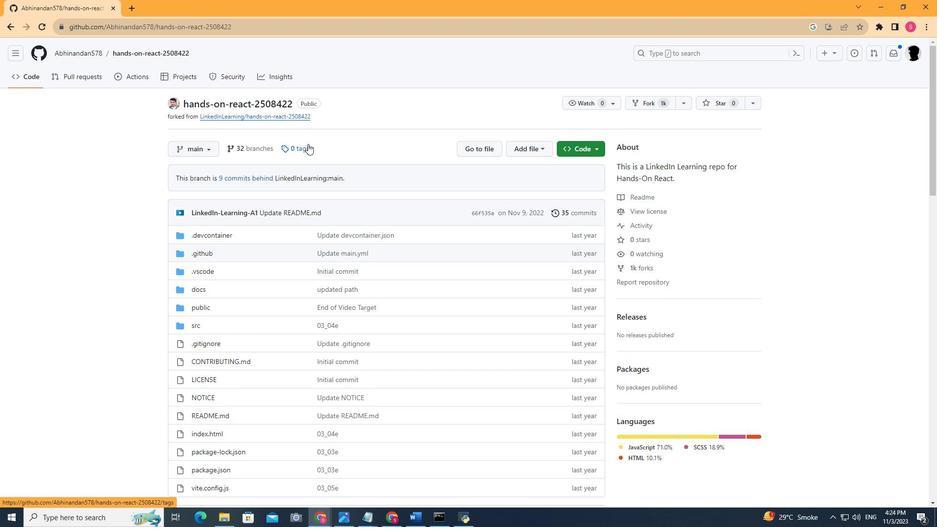 
Action: Mouse scrolled (308, 144) with delta (0, 0)
Screenshot: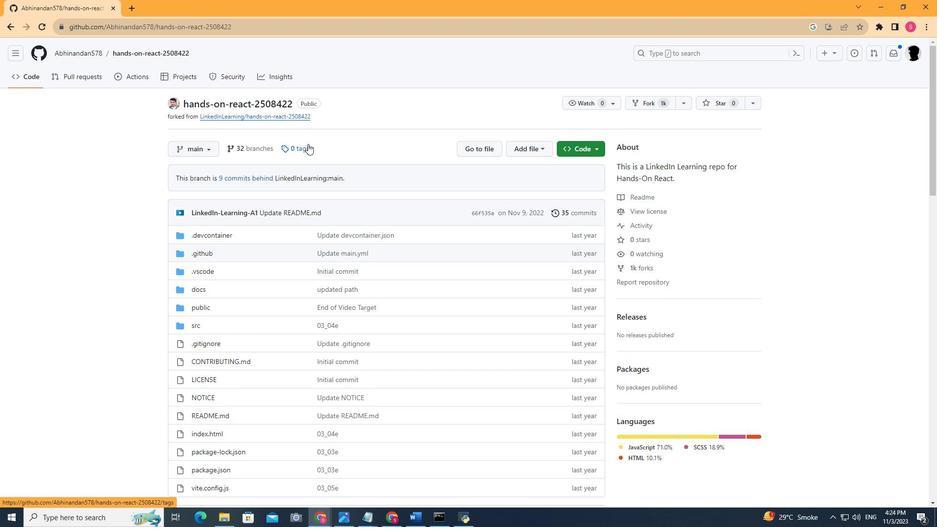 
Action: Mouse scrolled (308, 144) with delta (0, 0)
Screenshot: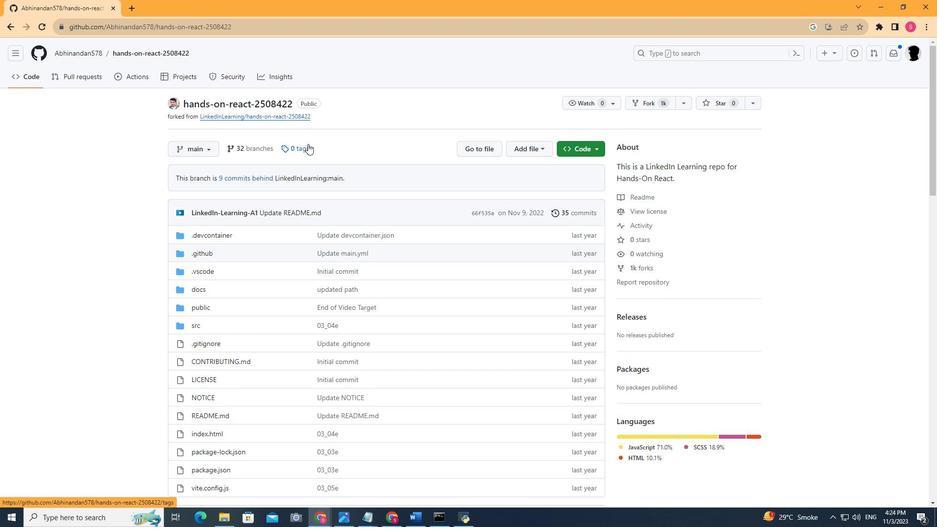 
